 Task: Find connections with filter location Fuyu with filter topic #houseforsalewith filter profile language French with filter current company SGX Group with filter school Pillai College of Arts,Commerce and Science with filter industry Nanotechnology Research with filter service category Commercial Insurance with filter keywords title Administrator
Action: Mouse moved to (640, 74)
Screenshot: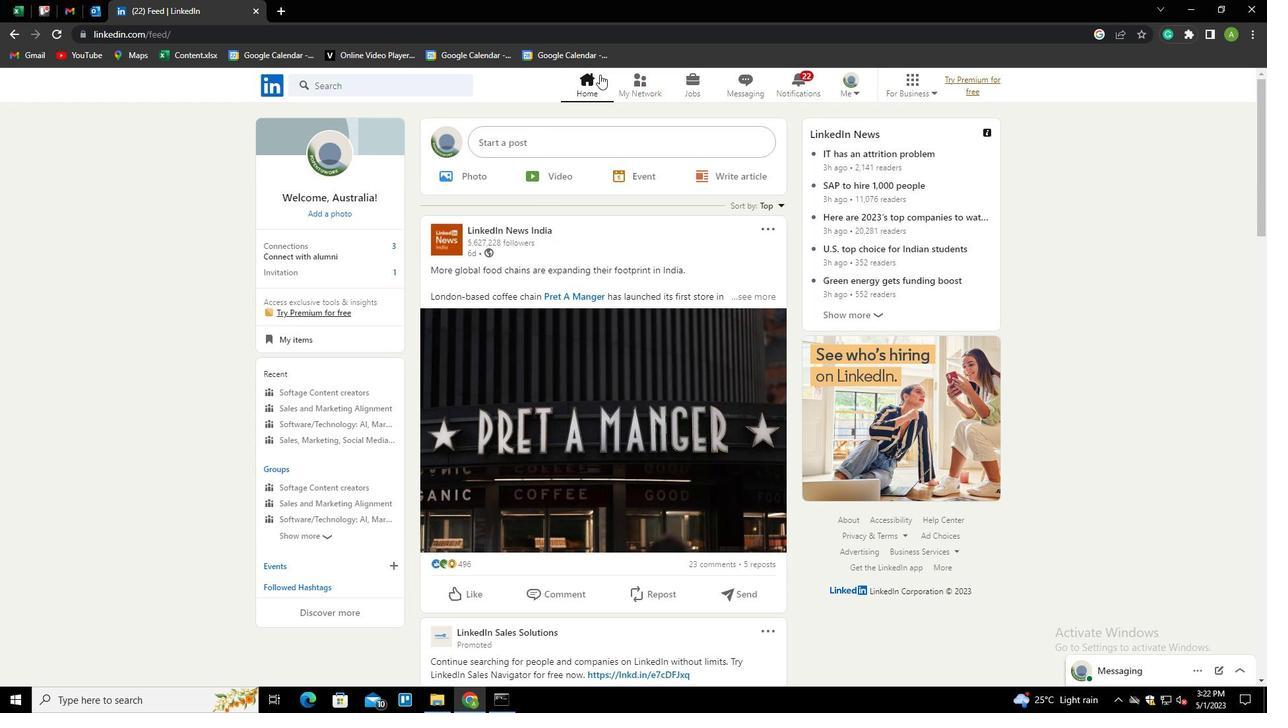 
Action: Mouse pressed left at (640, 74)
Screenshot: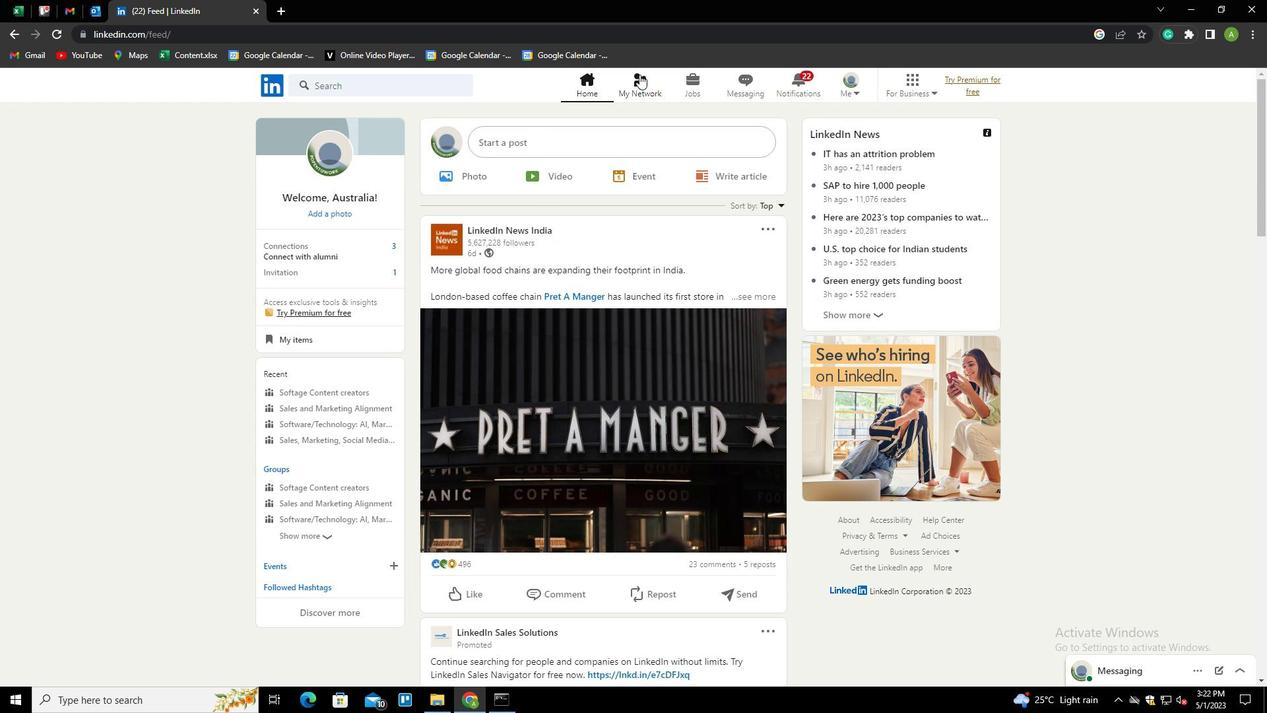 
Action: Mouse moved to (338, 154)
Screenshot: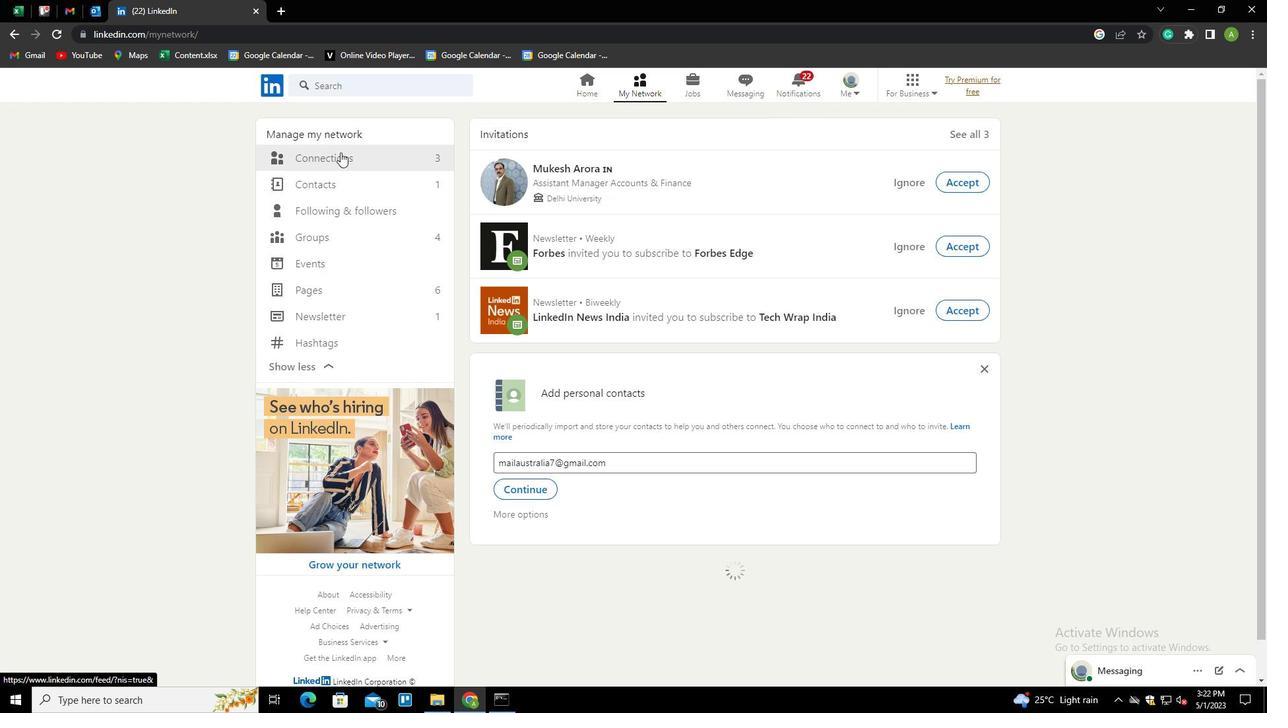 
Action: Mouse pressed left at (338, 154)
Screenshot: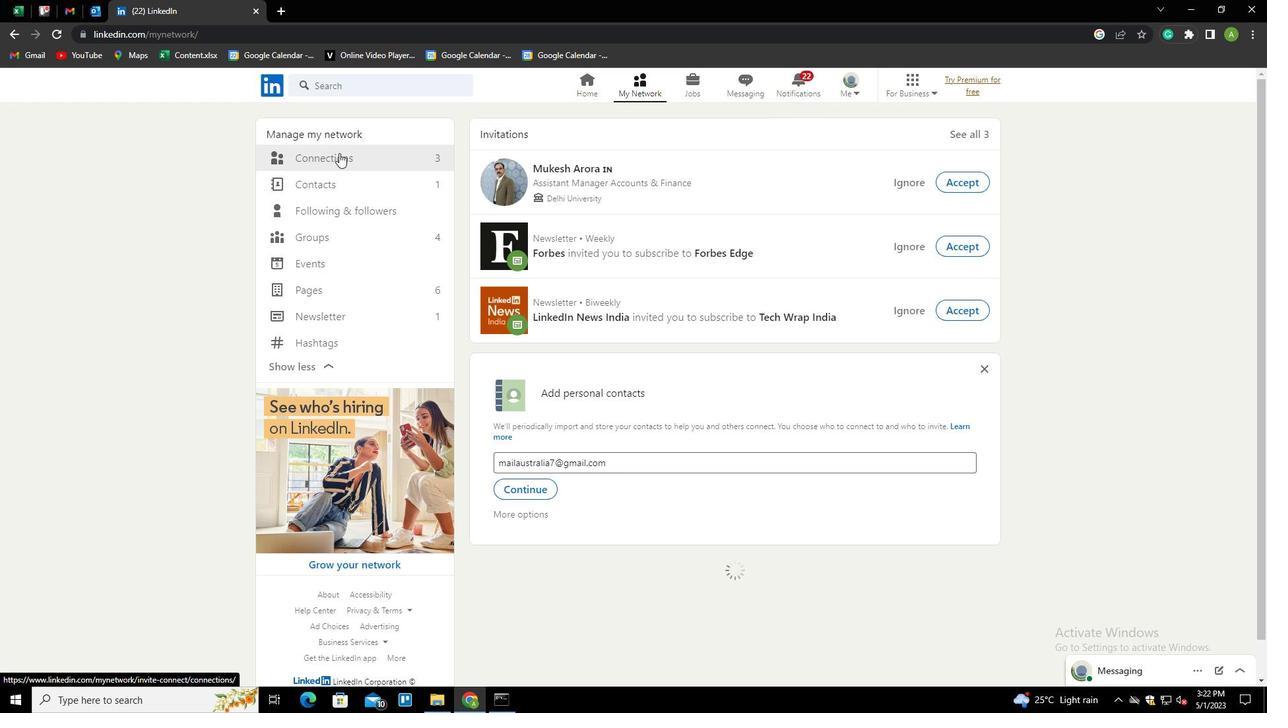 
Action: Mouse moved to (707, 159)
Screenshot: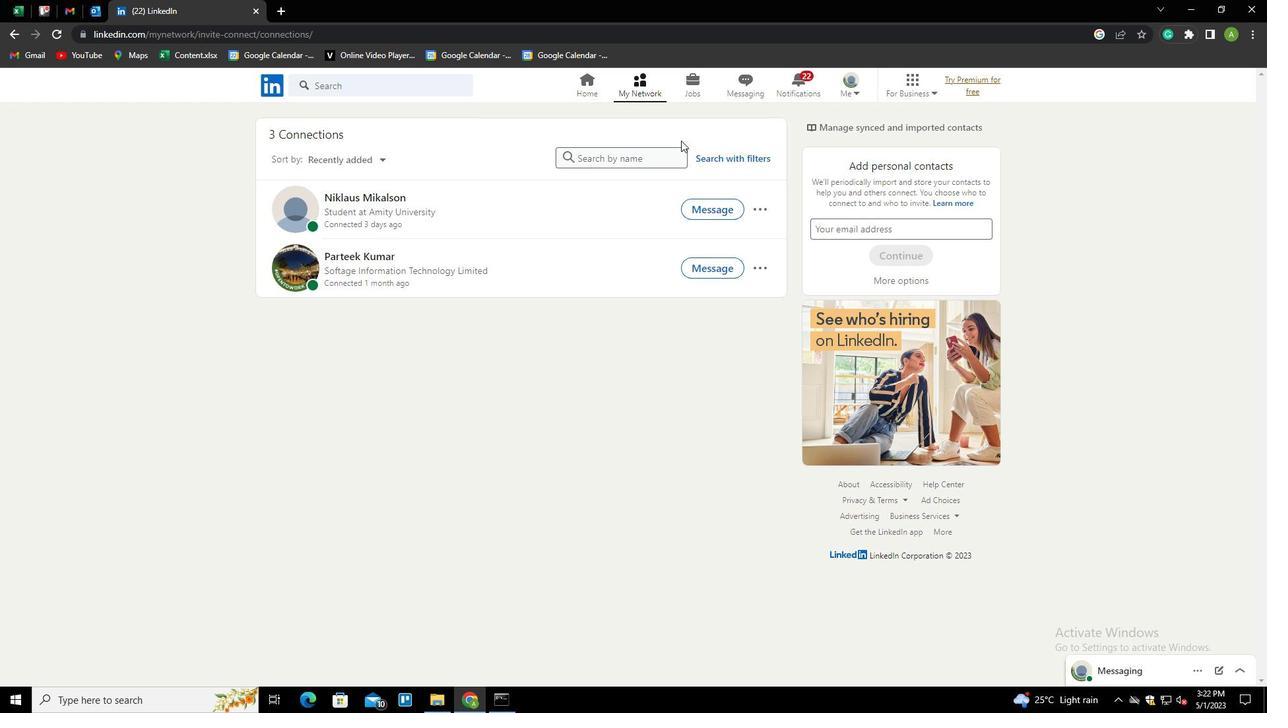 
Action: Mouse pressed left at (707, 159)
Screenshot: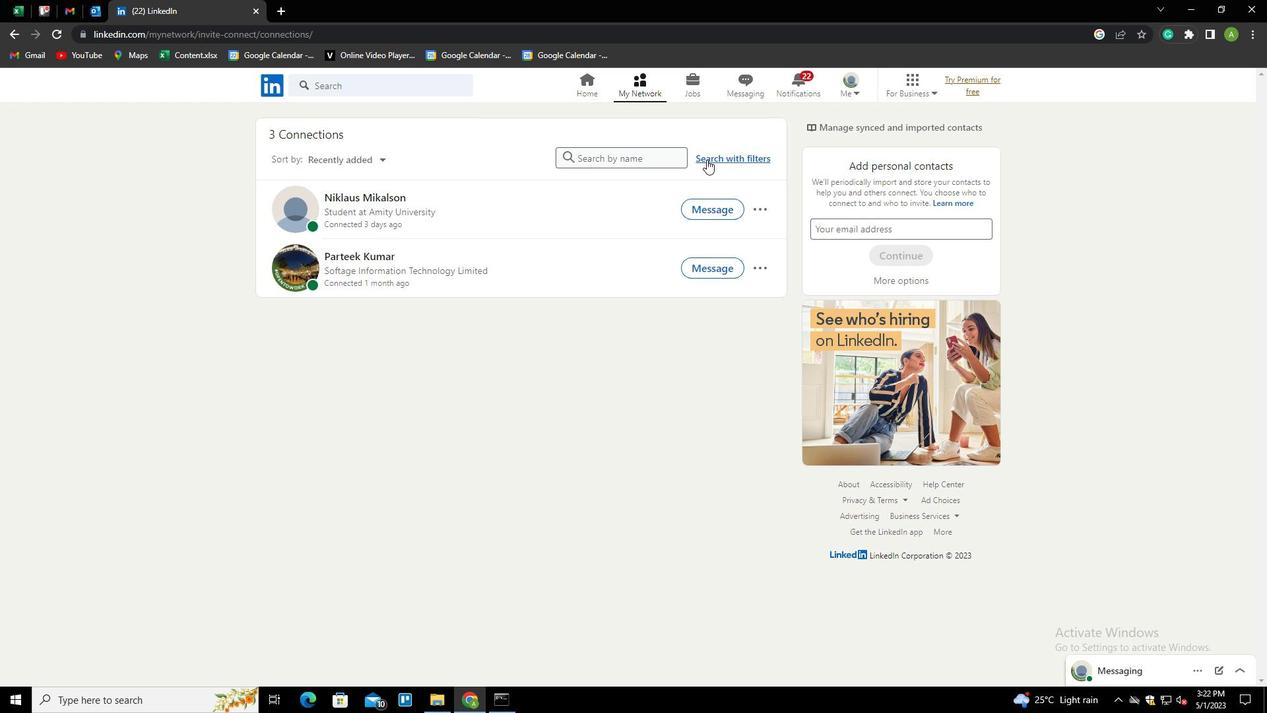 
Action: Mouse moved to (673, 118)
Screenshot: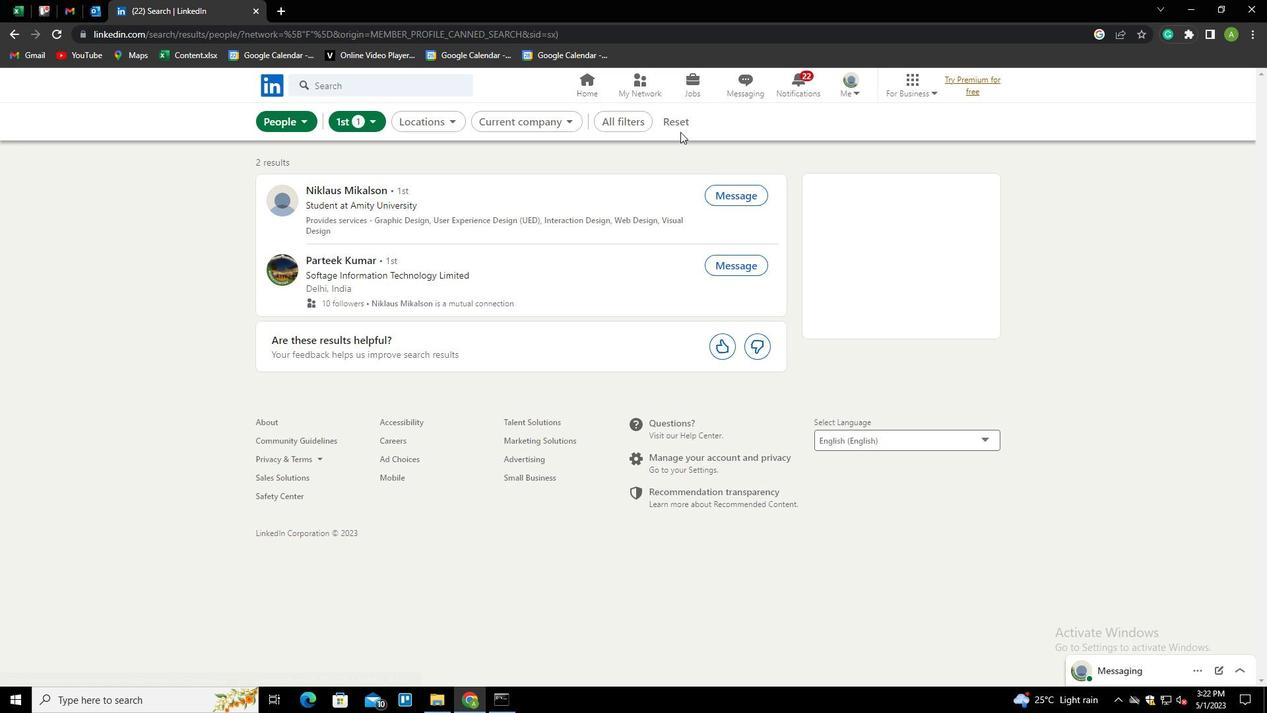 
Action: Mouse pressed left at (673, 118)
Screenshot: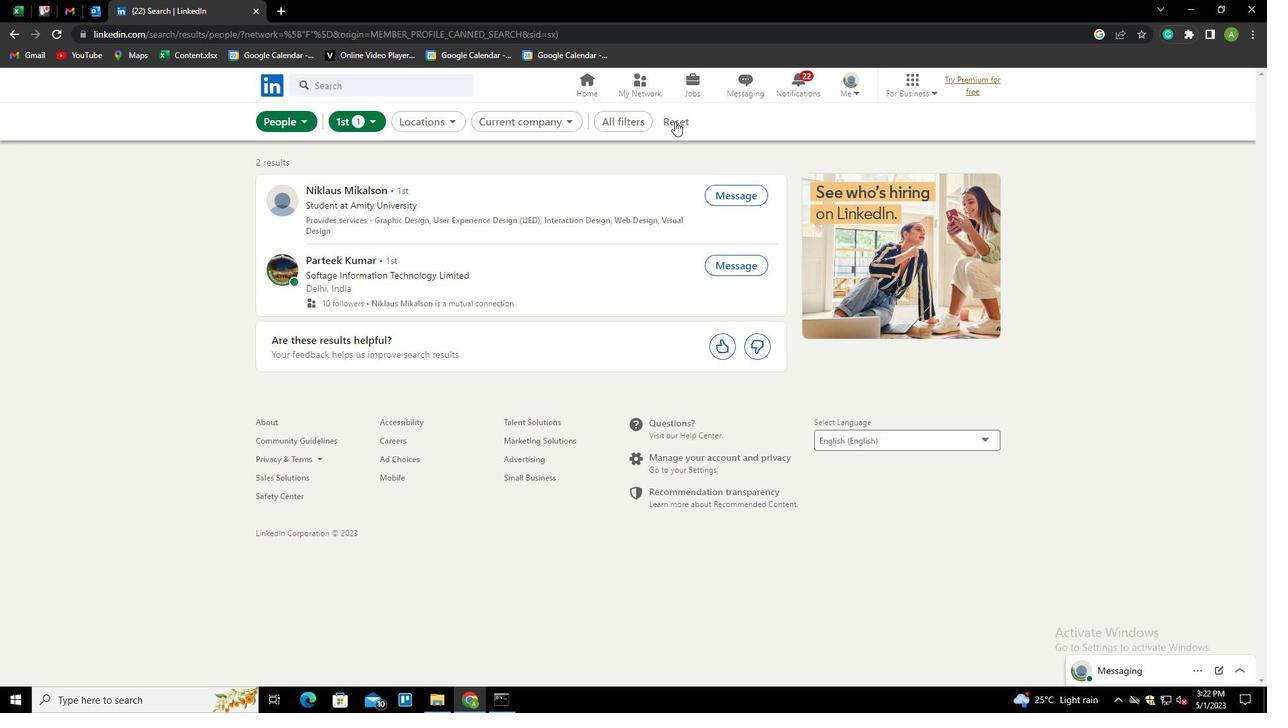 
Action: Mouse moved to (670, 119)
Screenshot: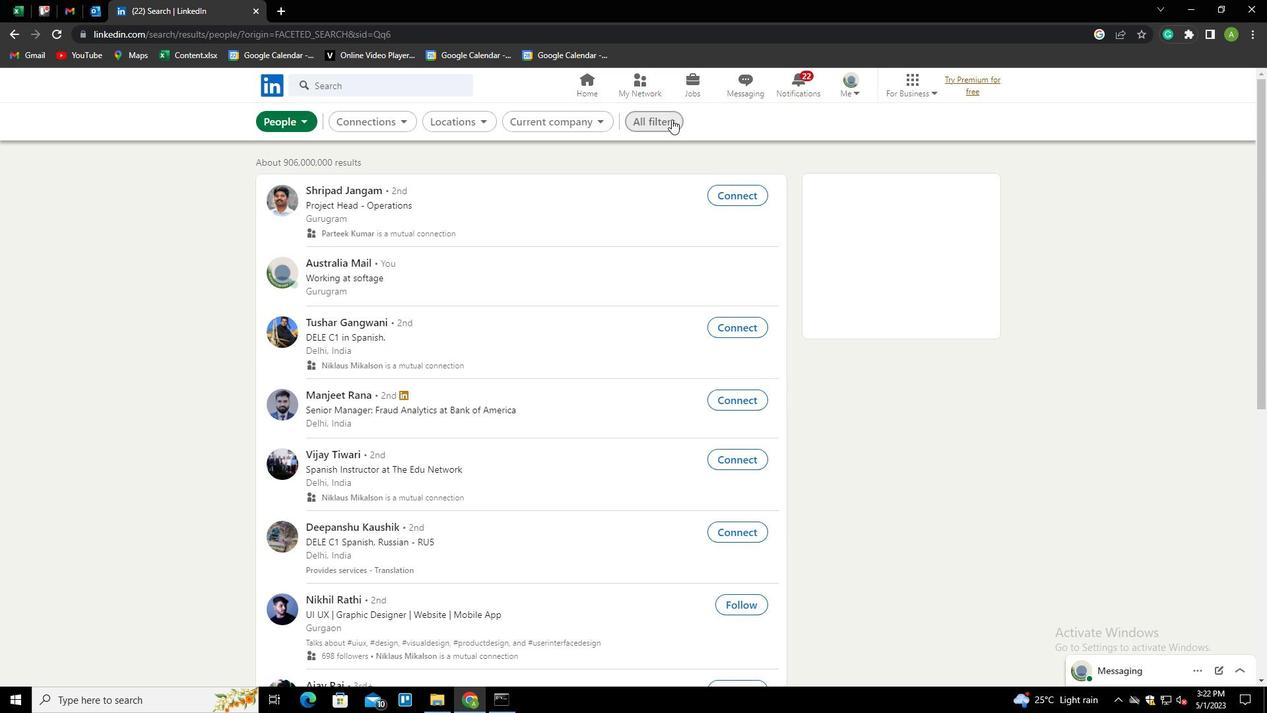 
Action: Mouse pressed left at (670, 119)
Screenshot: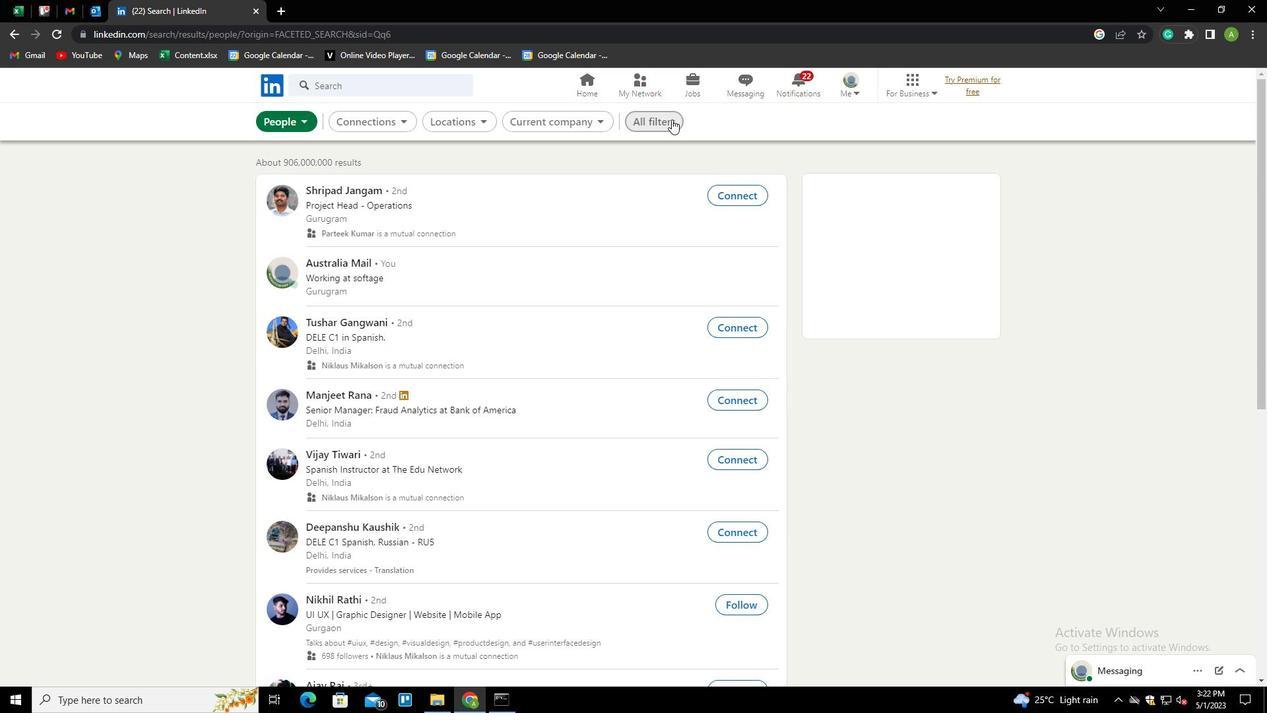 
Action: Mouse moved to (1004, 343)
Screenshot: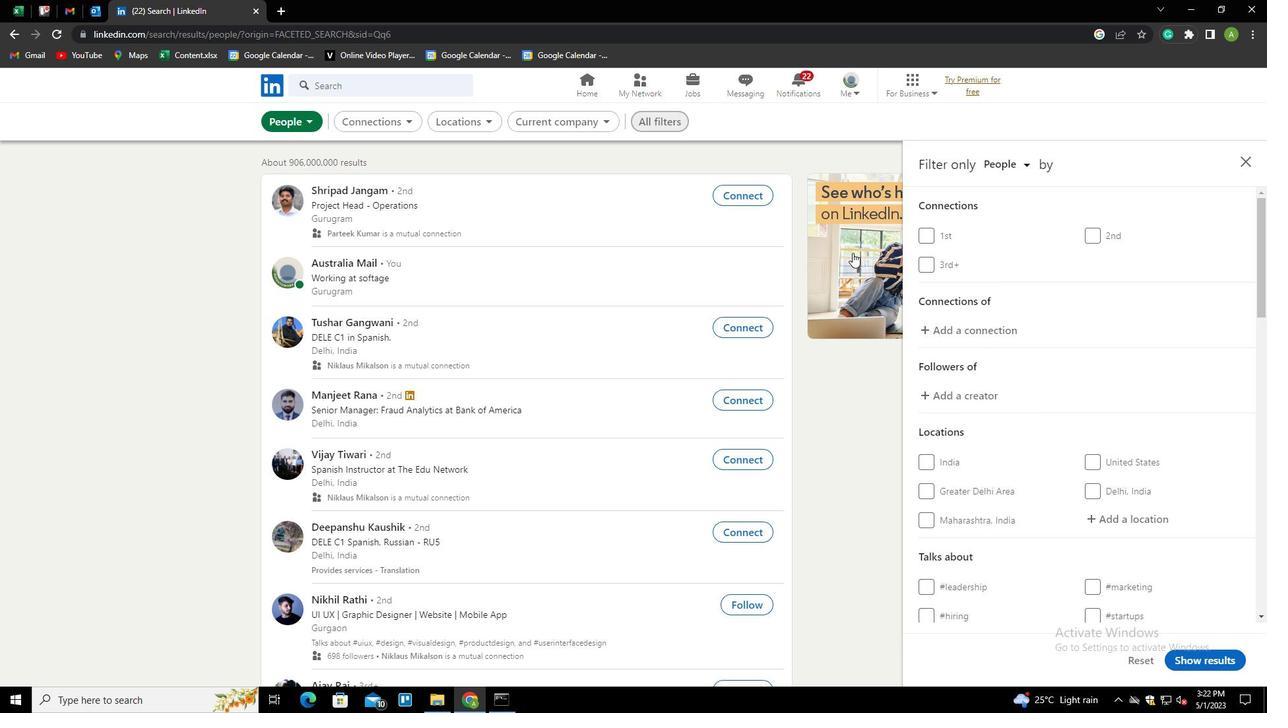 
Action: Mouse scrolled (1004, 342) with delta (0, 0)
Screenshot: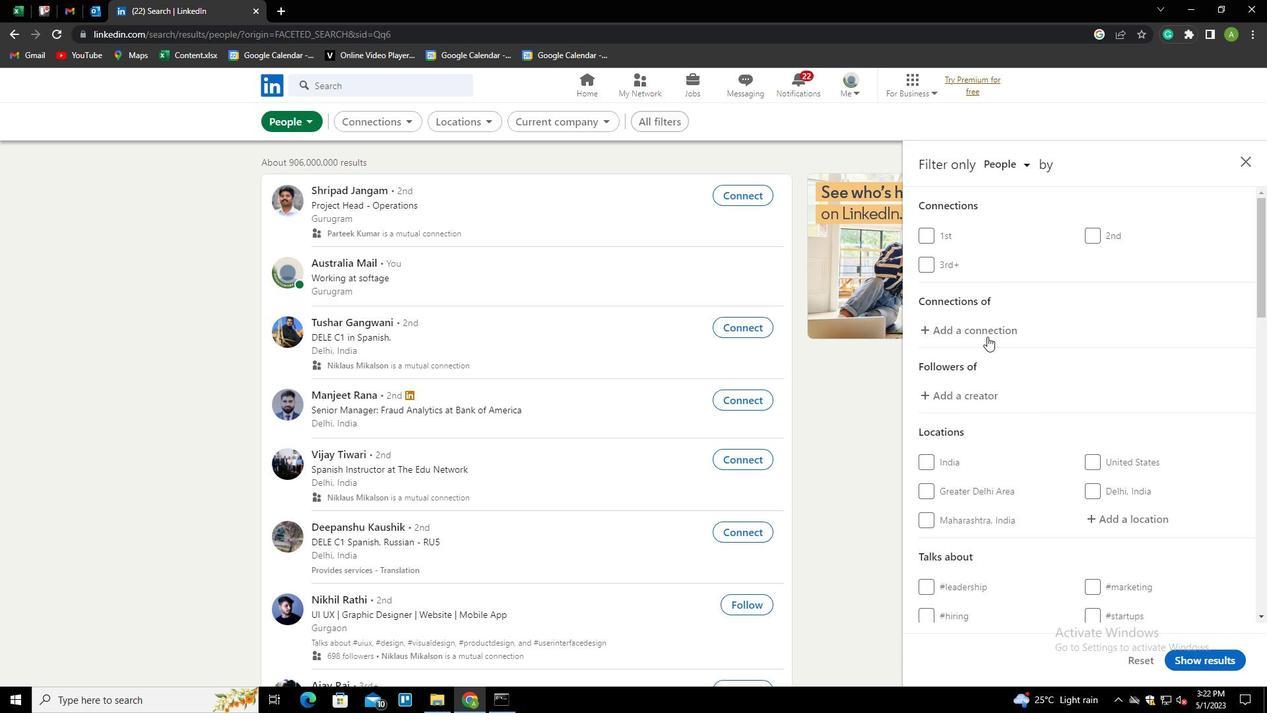 
Action: Mouse moved to (1108, 454)
Screenshot: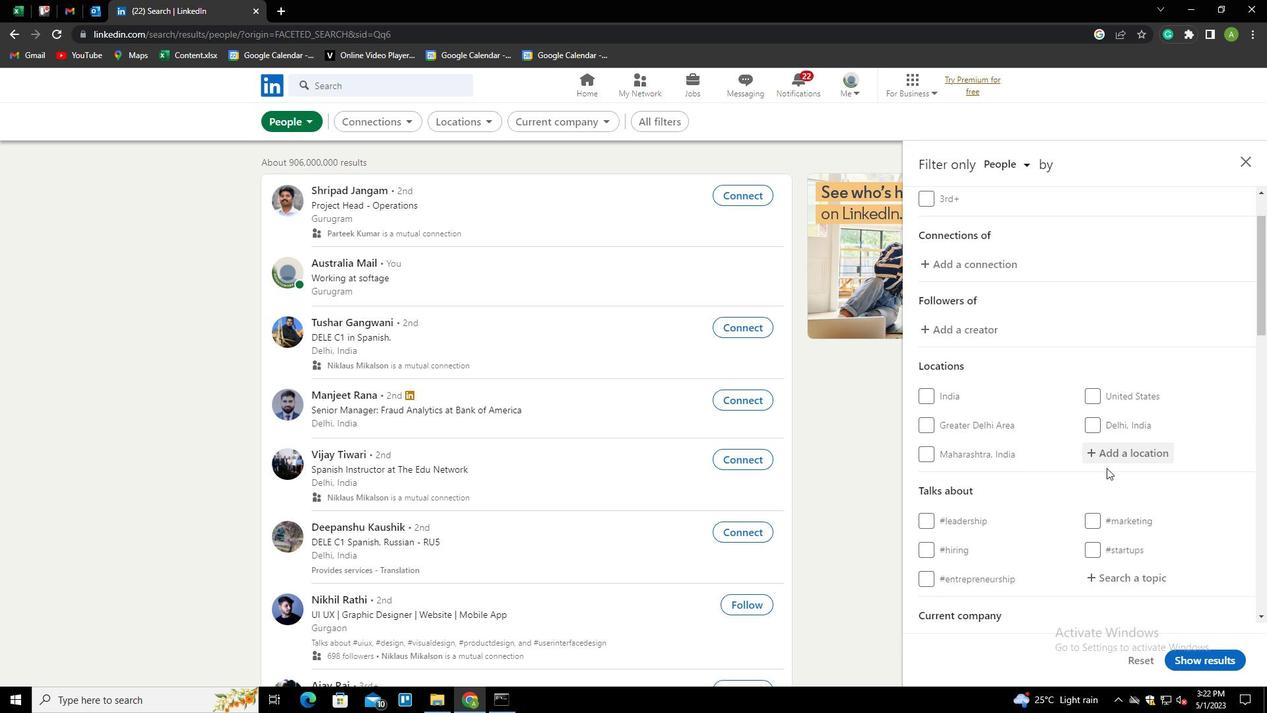 
Action: Mouse pressed left at (1108, 454)
Screenshot: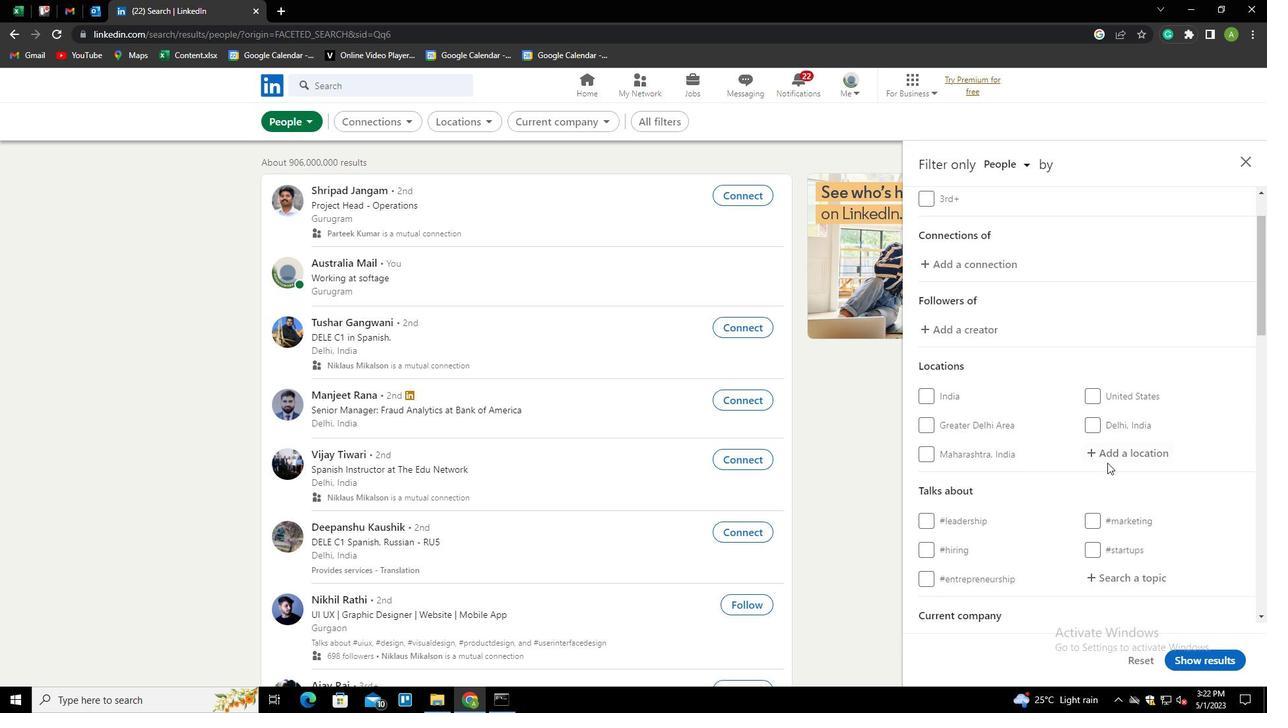 
Action: Key pressed <Key.shift>FUYU
Screenshot: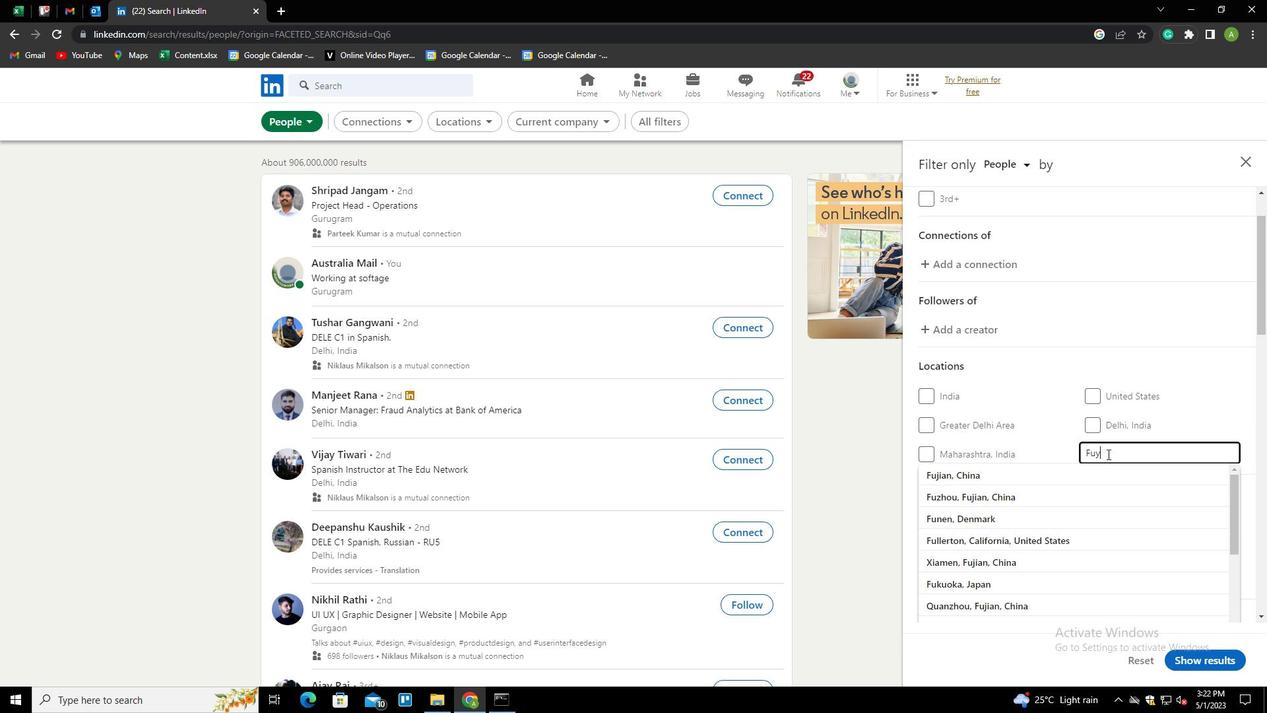 
Action: Mouse moved to (1114, 579)
Screenshot: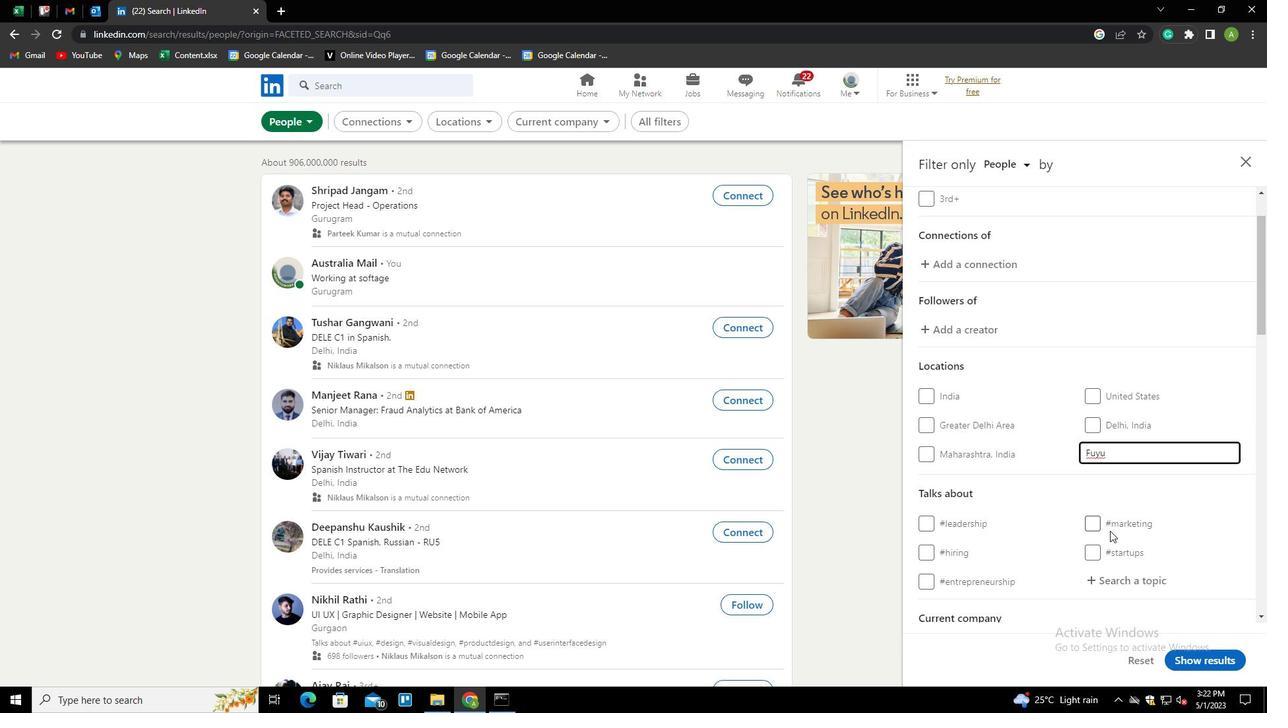 
Action: Mouse pressed left at (1114, 579)
Screenshot: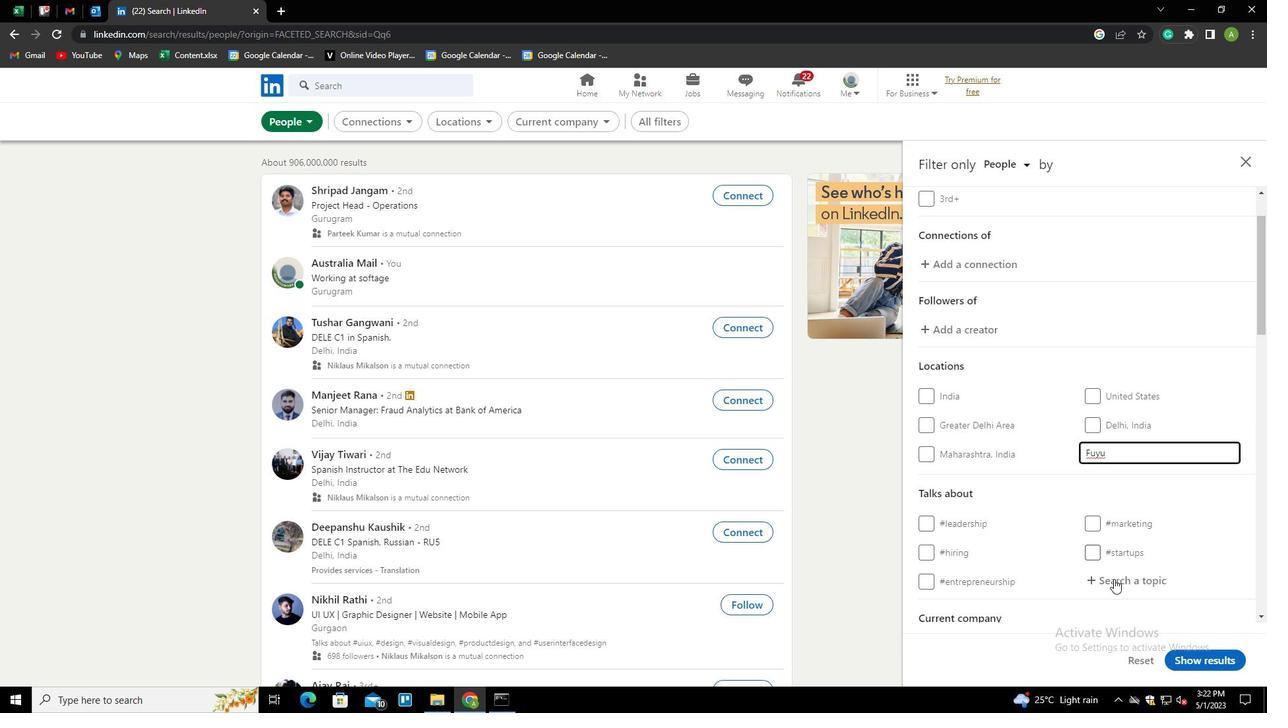 
Action: Mouse pressed left at (1114, 579)
Screenshot: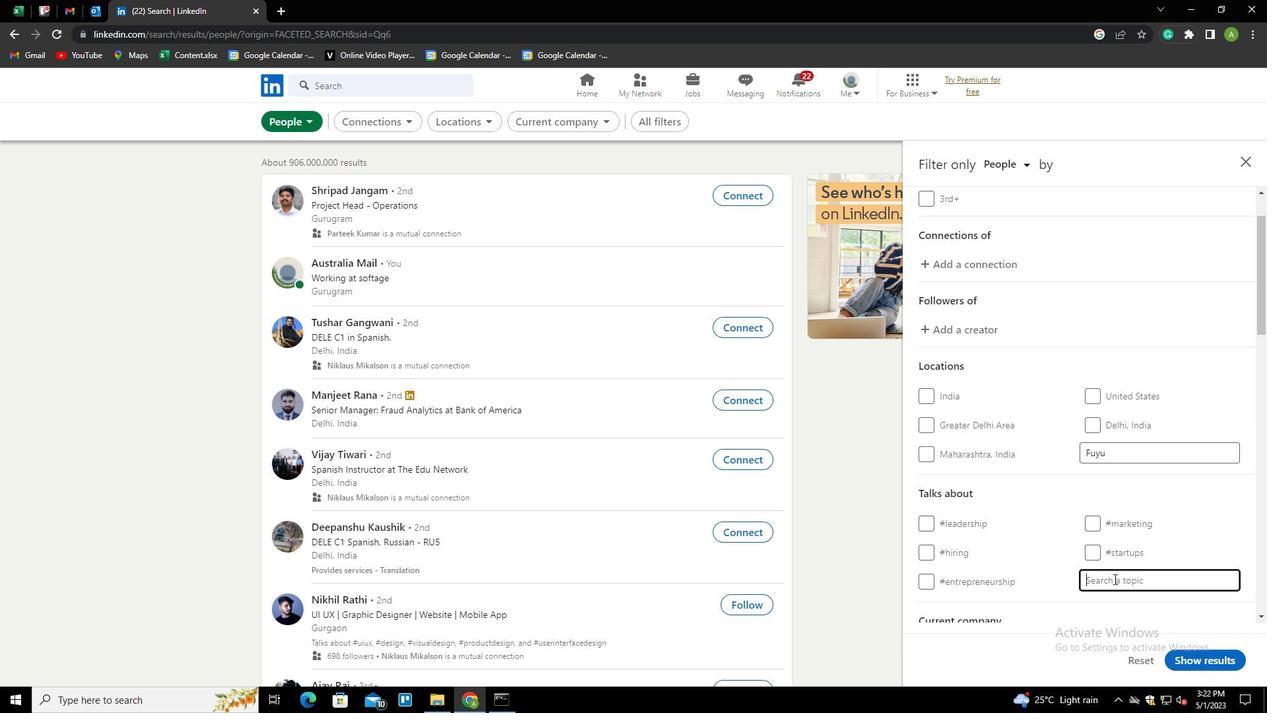 
Action: Key pressed HOUSEFOR<Key.space><Key.backspace>SA<Key.down>
Screenshot: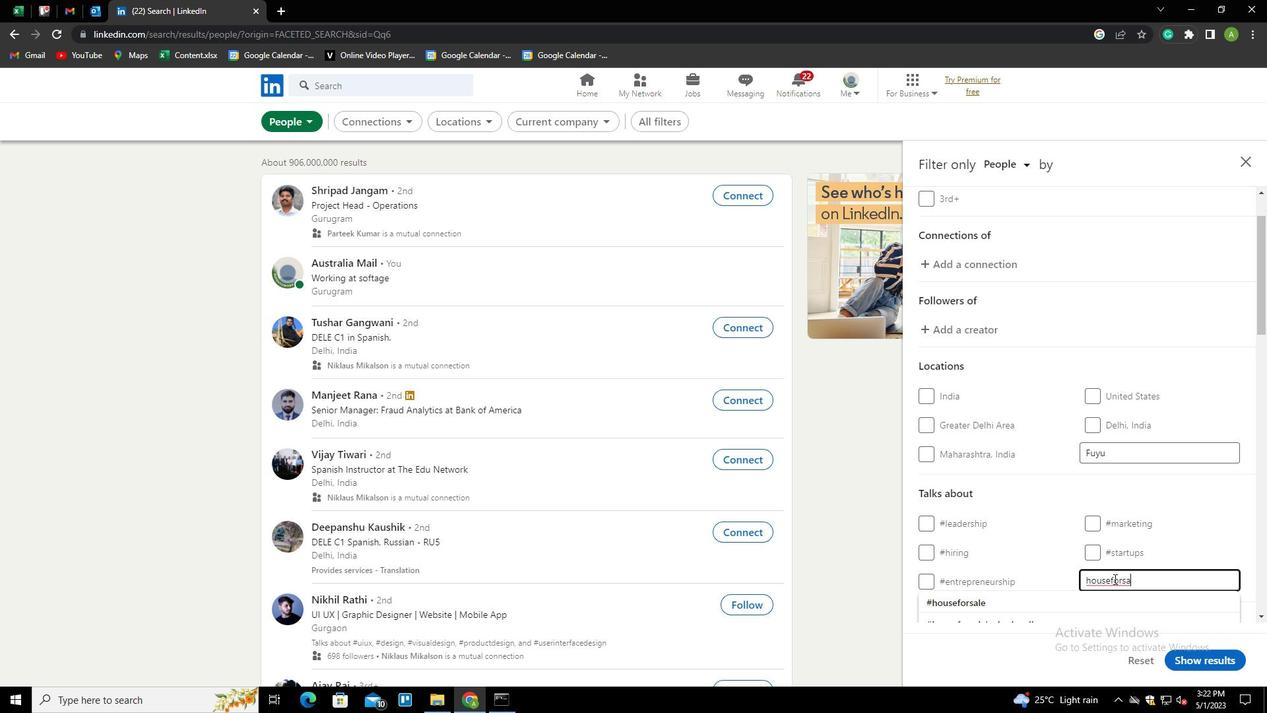 
Action: Mouse moved to (1154, 447)
Screenshot: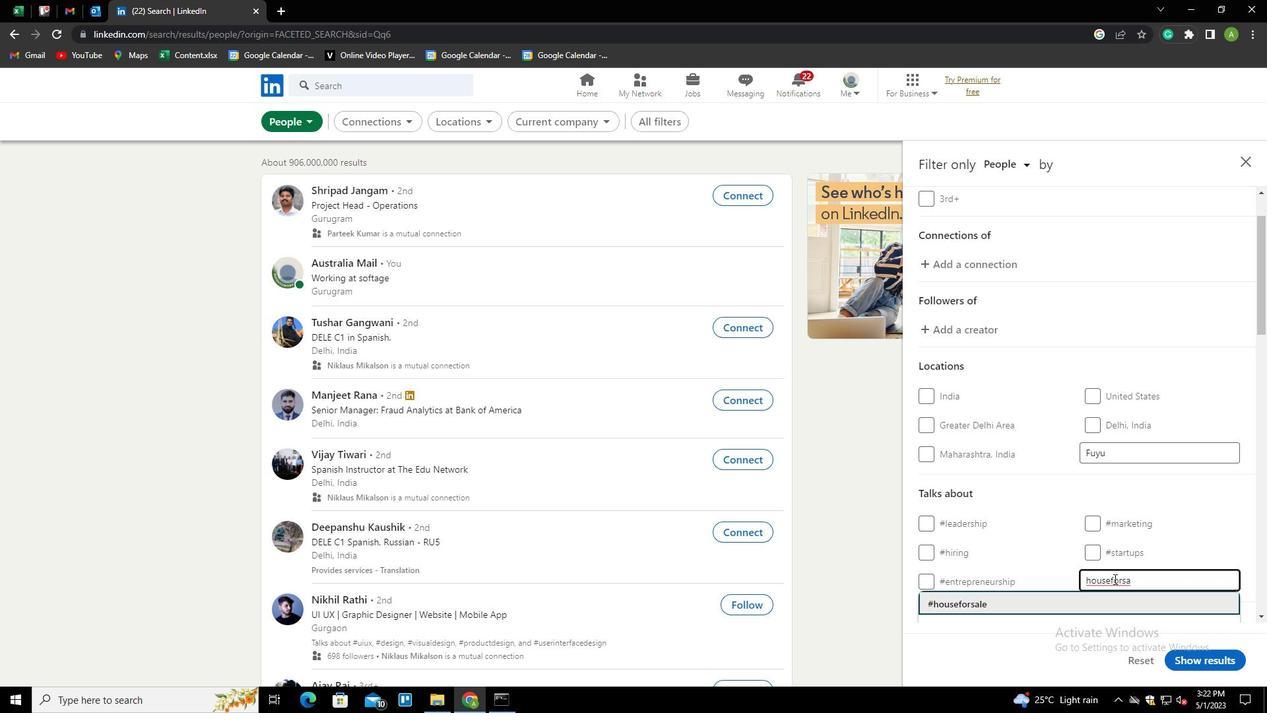 
Action: Mouse scrolled (1154, 446) with delta (0, 0)
Screenshot: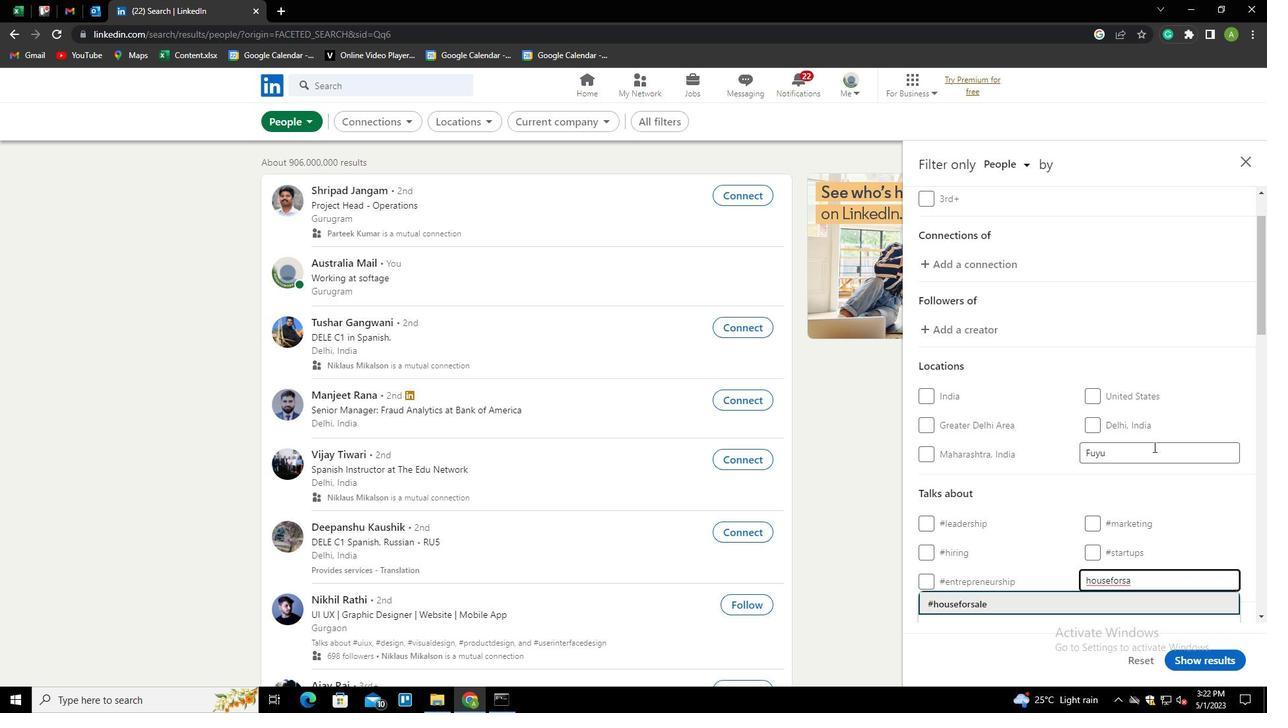 
Action: Mouse scrolled (1154, 446) with delta (0, 0)
Screenshot: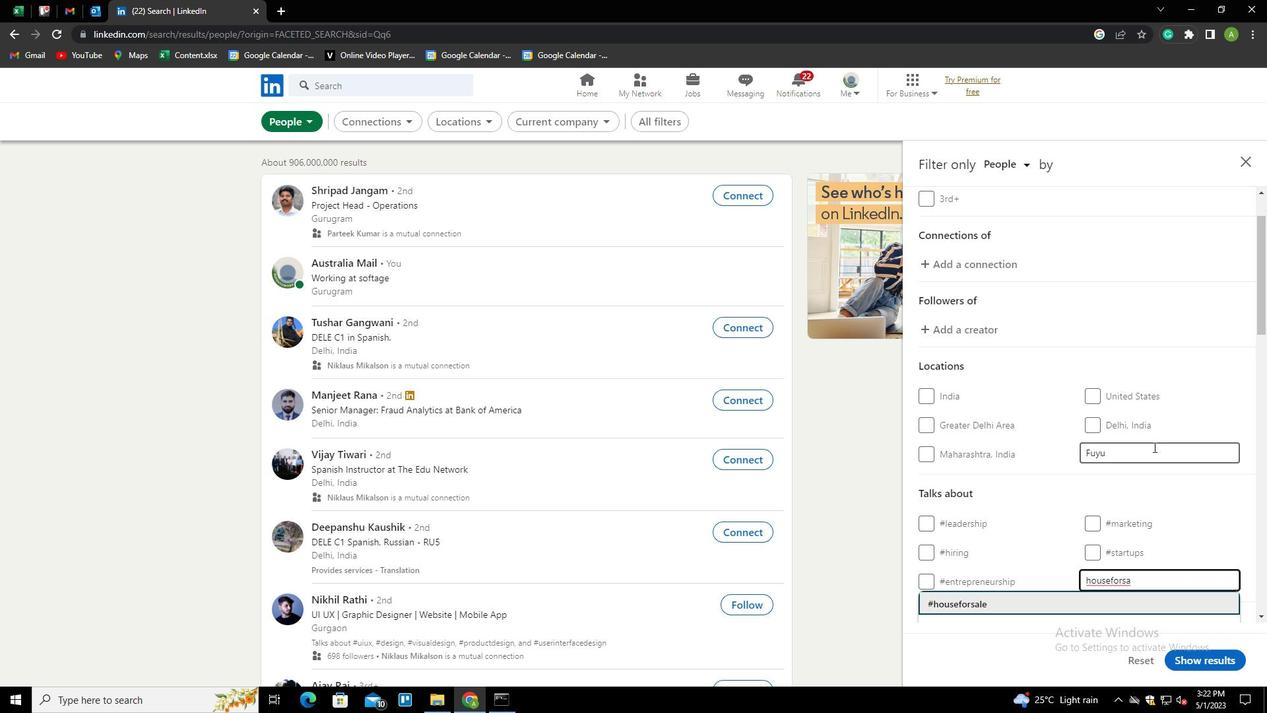 
Action: Key pressed <Key.enter>
Screenshot: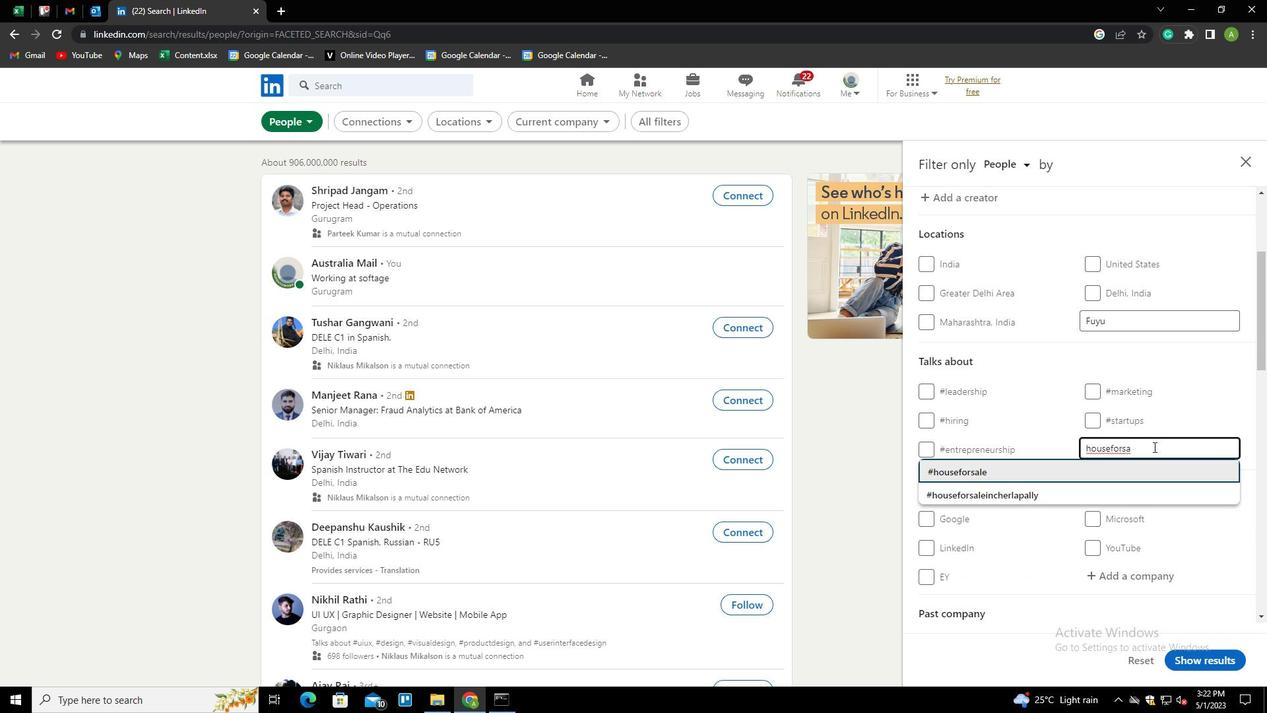 
Action: Mouse scrolled (1154, 446) with delta (0, 0)
Screenshot: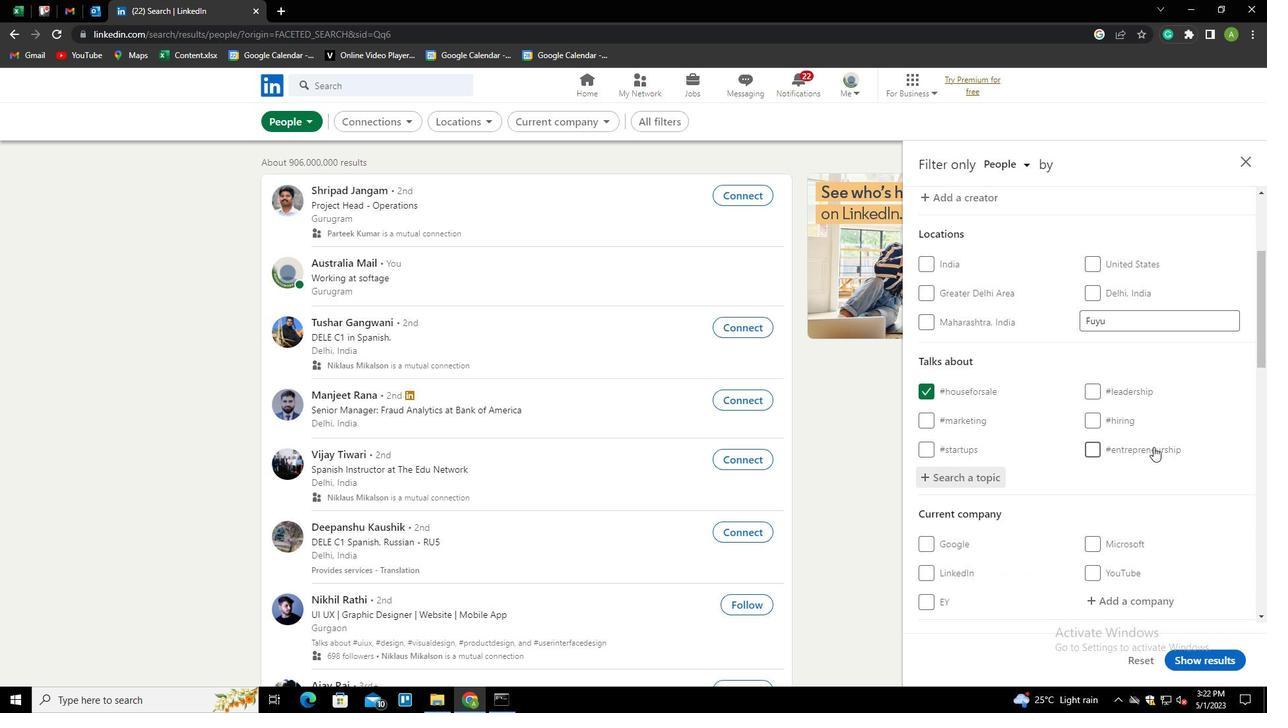 
Action: Mouse scrolled (1154, 446) with delta (0, 0)
Screenshot: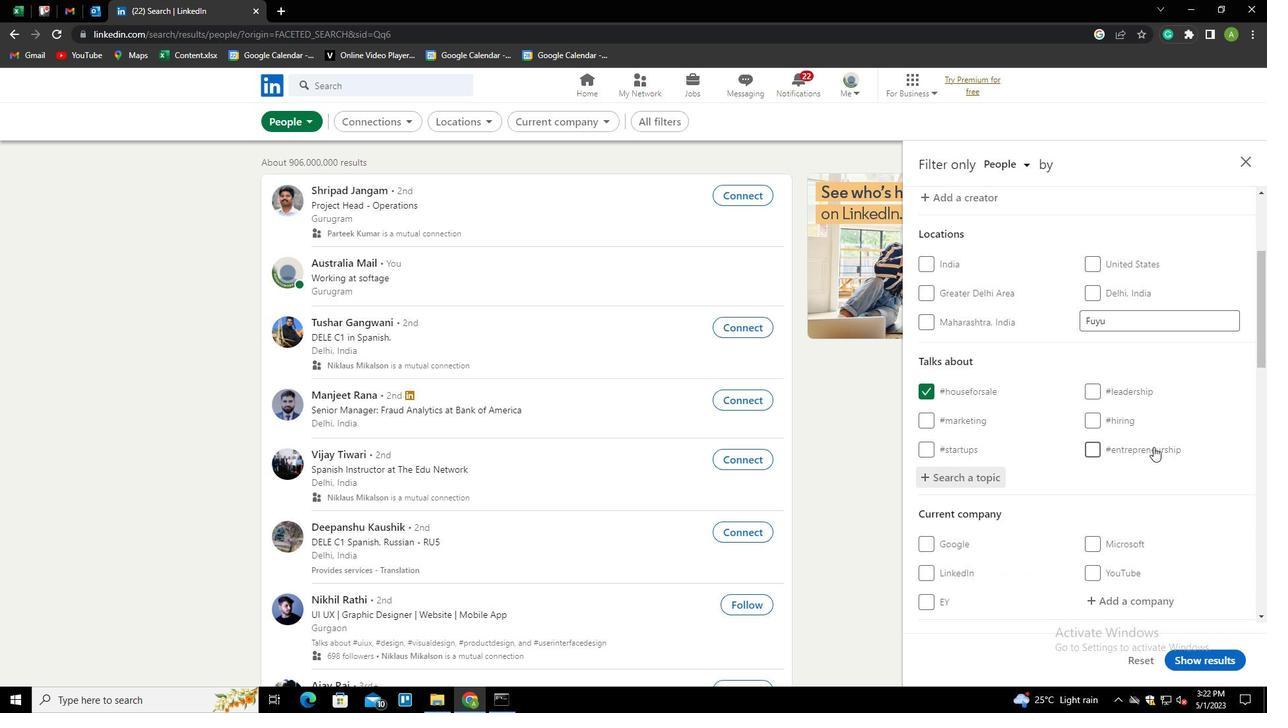 
Action: Mouse scrolled (1154, 446) with delta (0, 0)
Screenshot: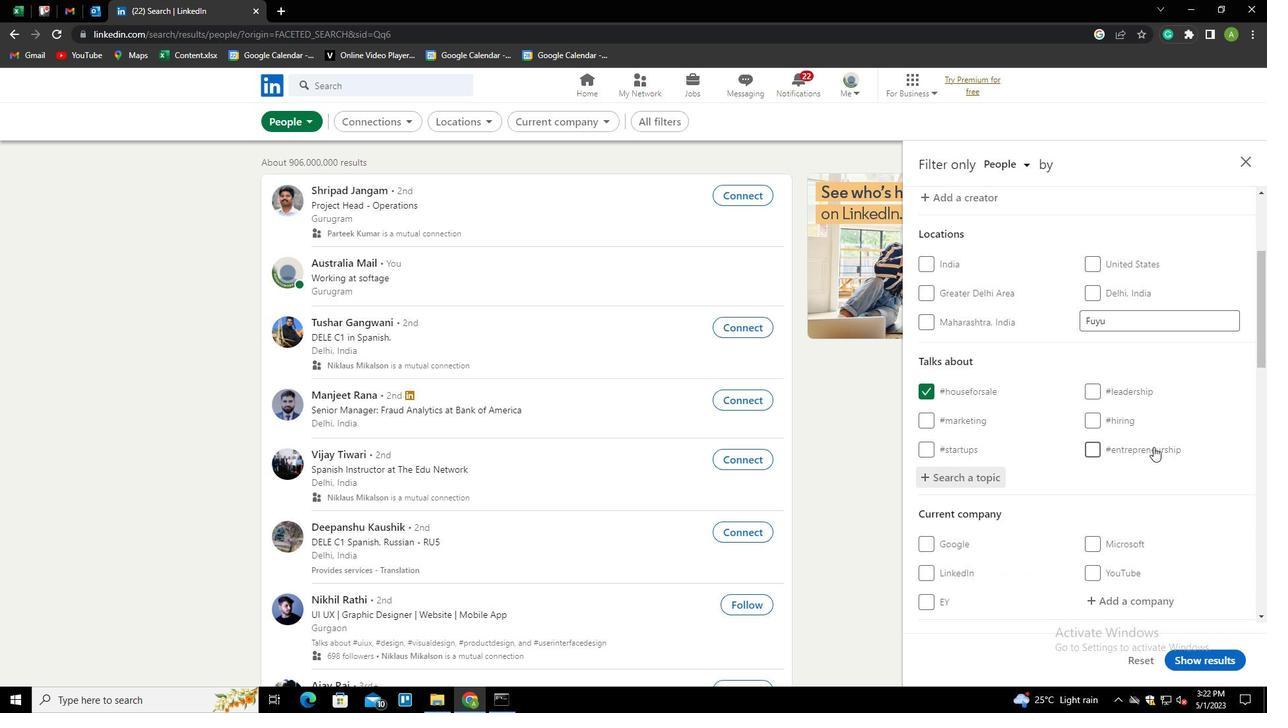 
Action: Mouse scrolled (1154, 446) with delta (0, 0)
Screenshot: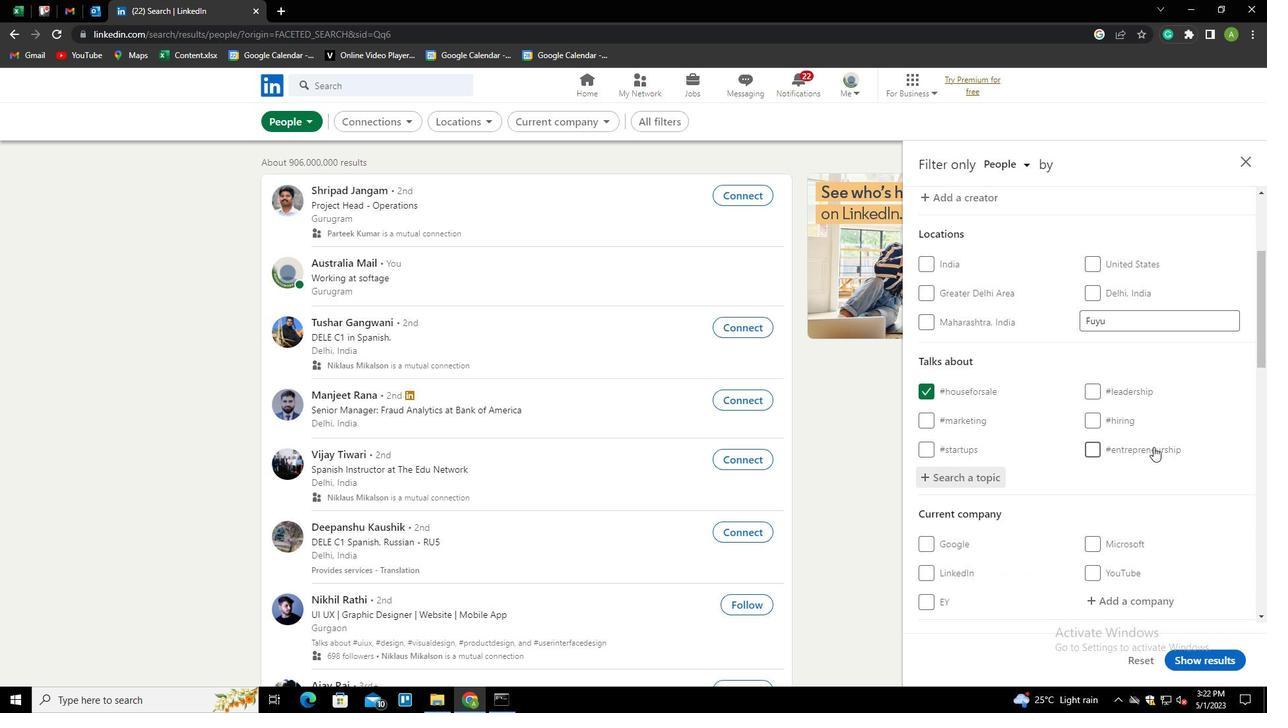 
Action: Mouse scrolled (1154, 446) with delta (0, 0)
Screenshot: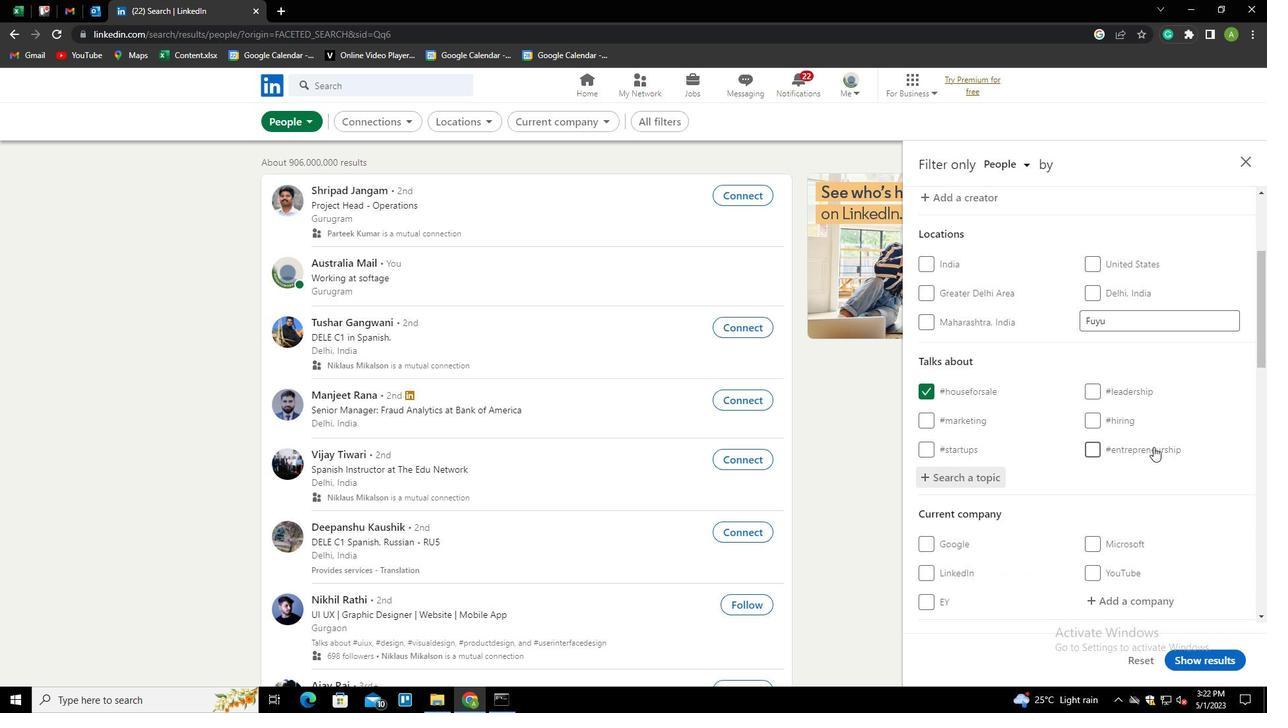 
Action: Mouse scrolled (1154, 446) with delta (0, 0)
Screenshot: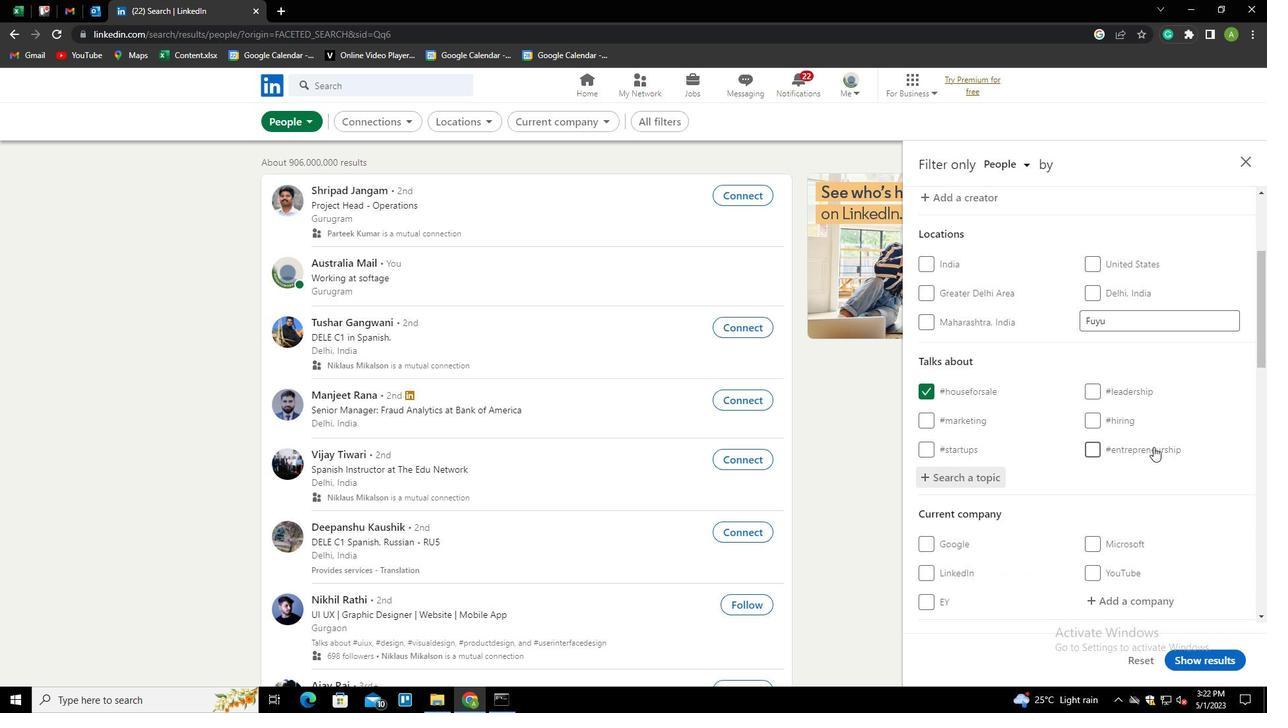 
Action: Mouse scrolled (1154, 446) with delta (0, 0)
Screenshot: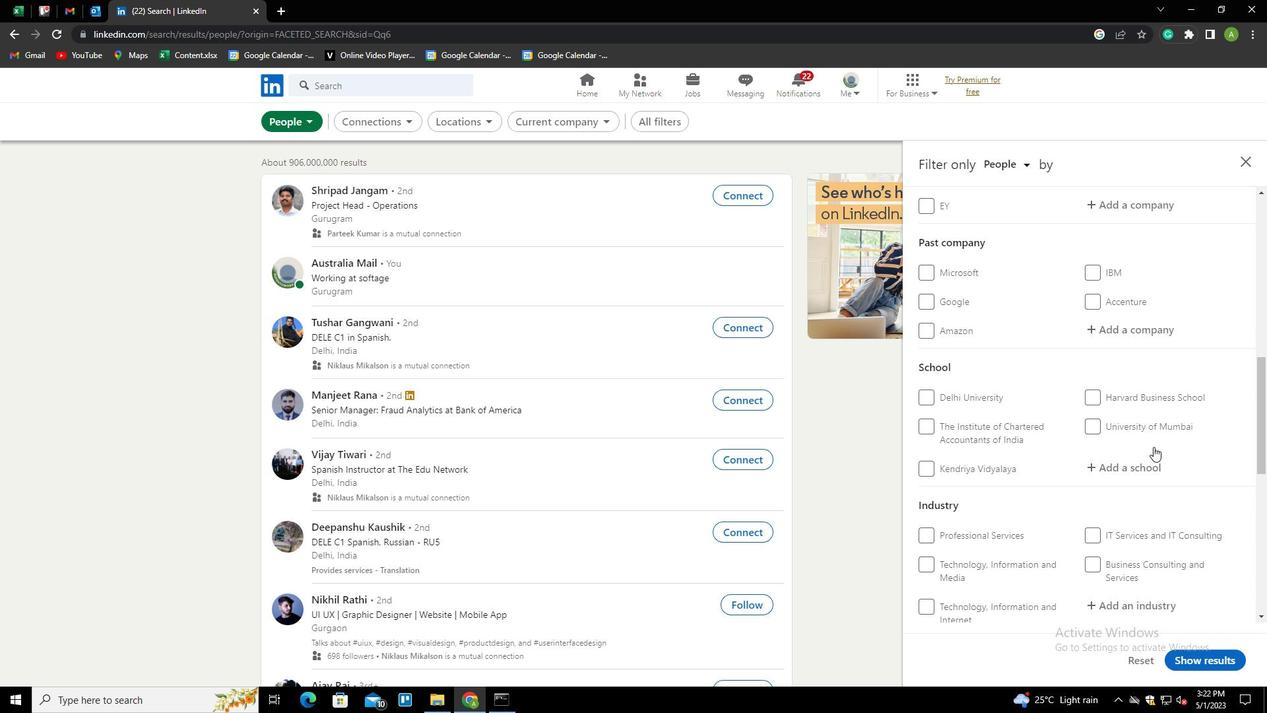 
Action: Mouse scrolled (1154, 446) with delta (0, 0)
Screenshot: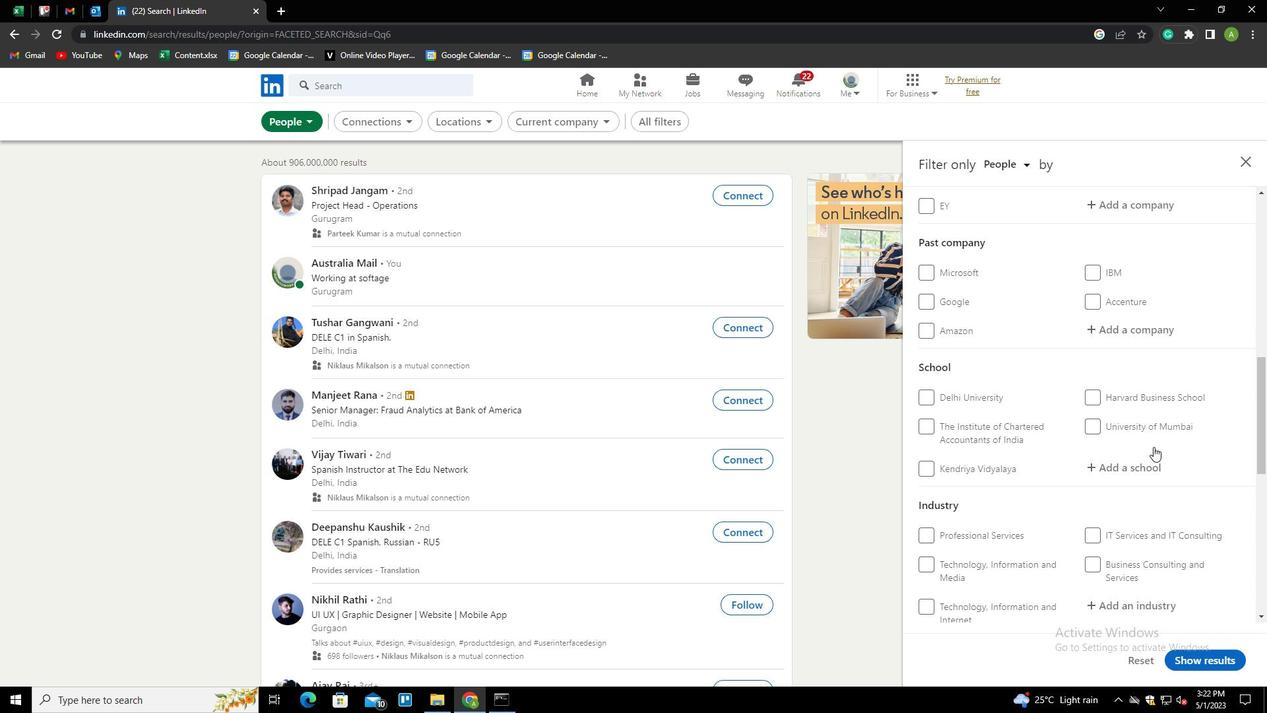 
Action: Mouse scrolled (1154, 446) with delta (0, 0)
Screenshot: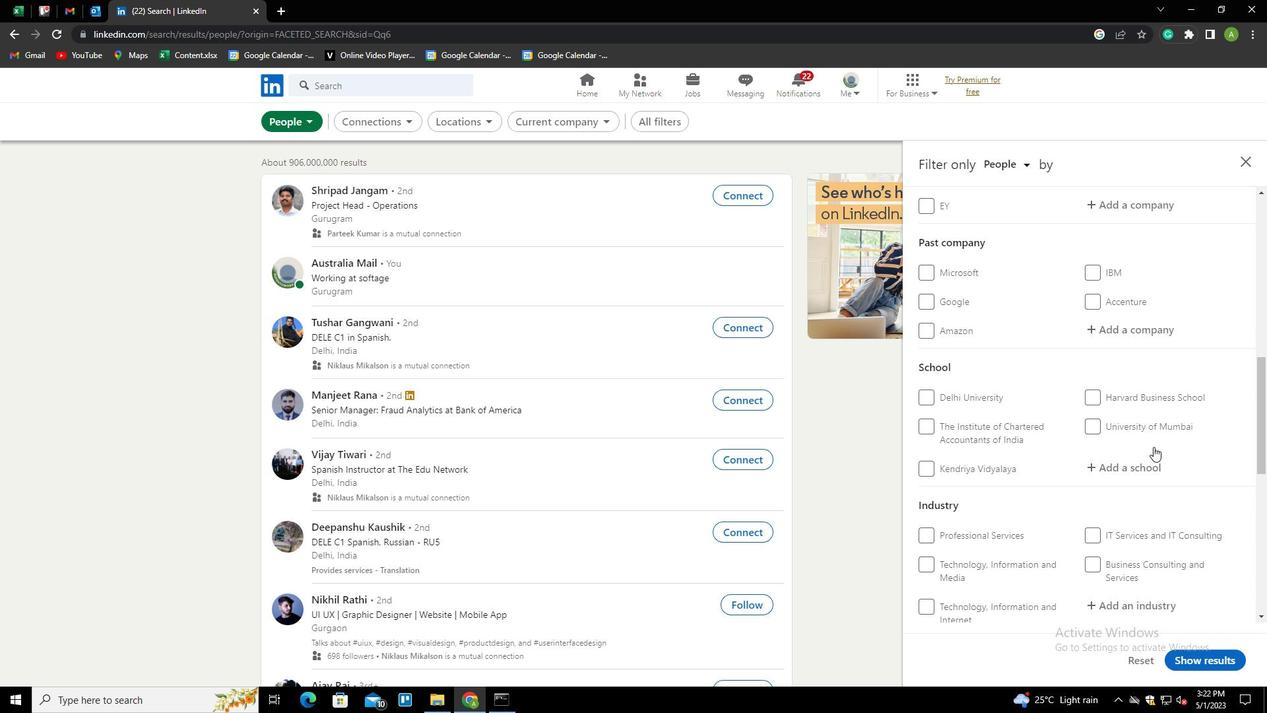 
Action: Mouse scrolled (1154, 446) with delta (0, 0)
Screenshot: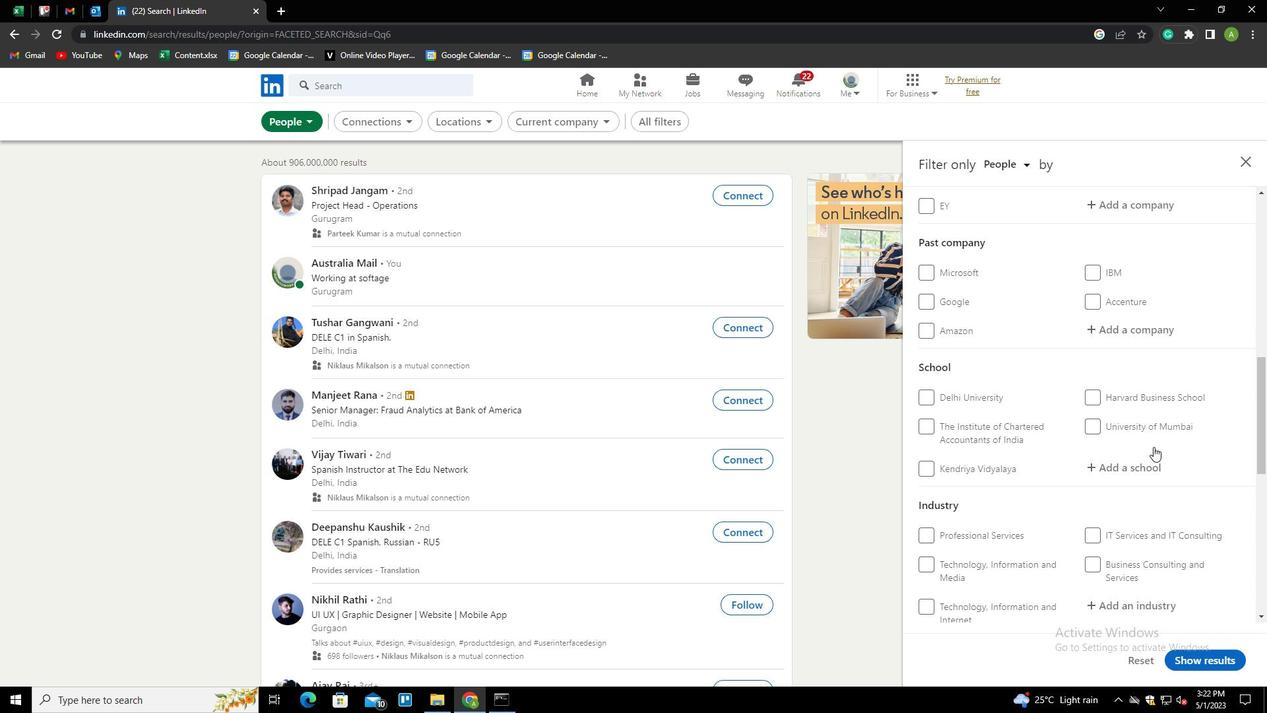 
Action: Mouse scrolled (1154, 446) with delta (0, 0)
Screenshot: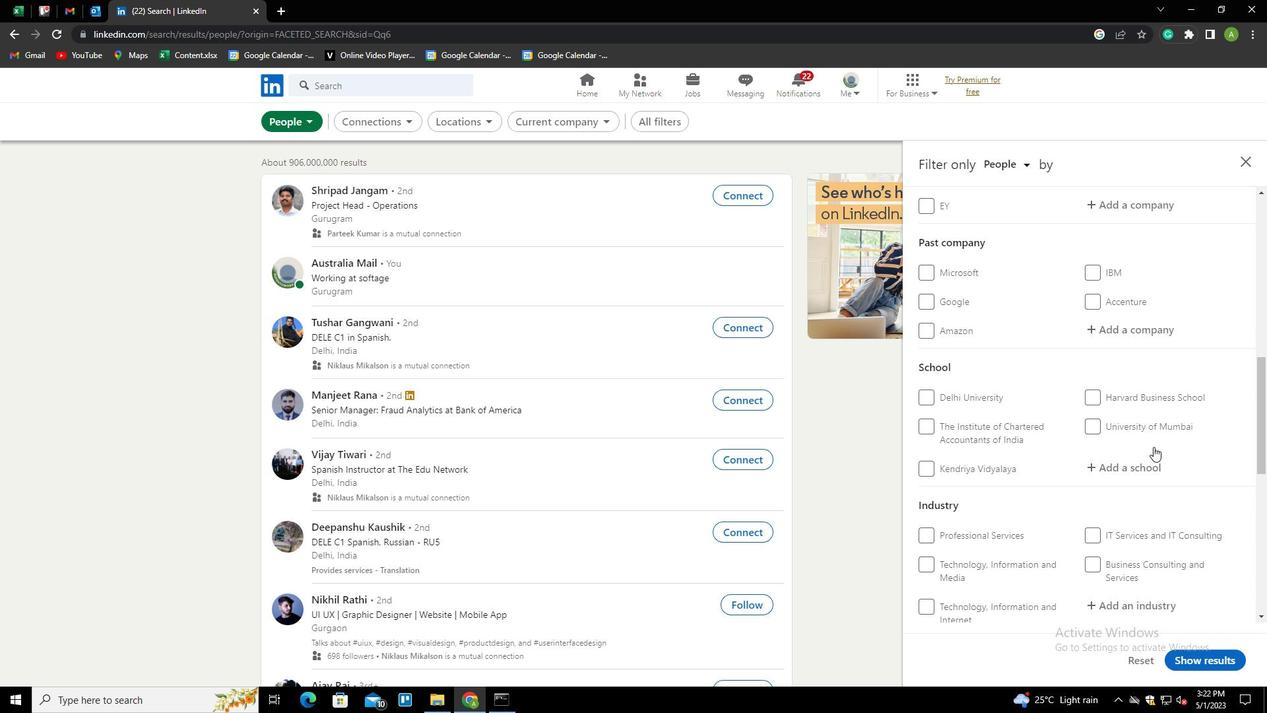 
Action: Mouse scrolled (1154, 446) with delta (0, 0)
Screenshot: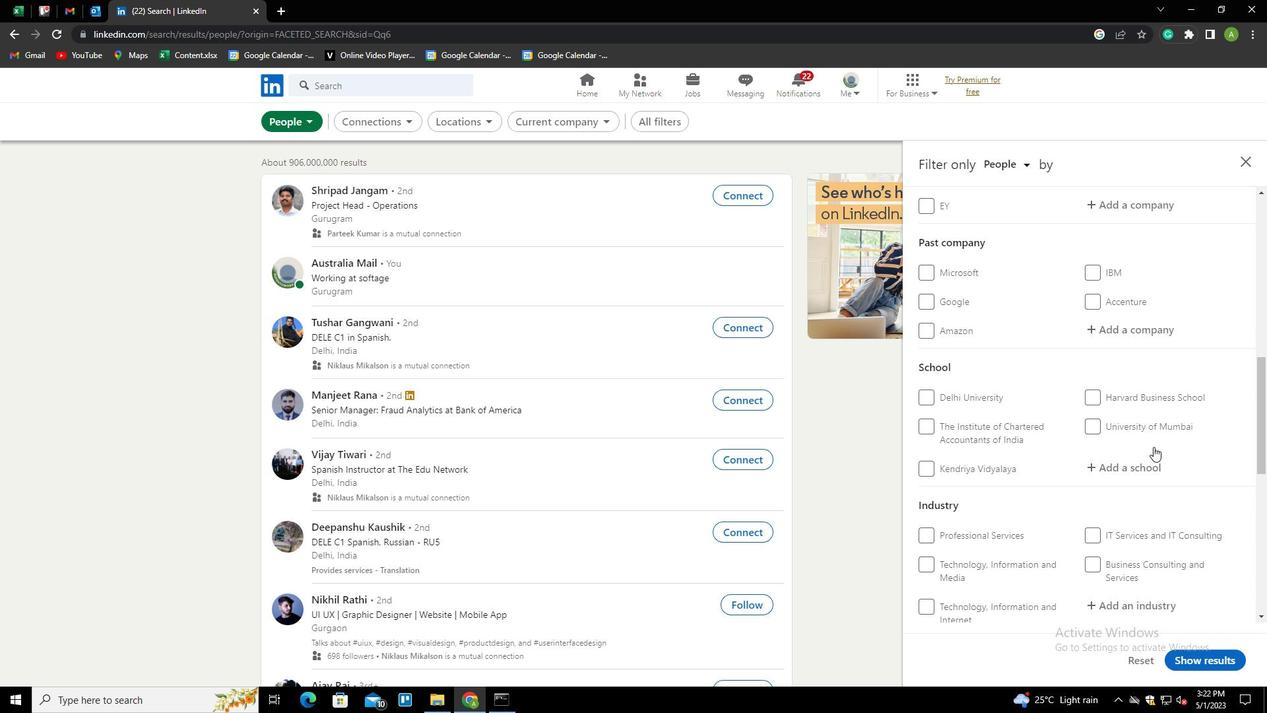 
Action: Mouse moved to (1102, 290)
Screenshot: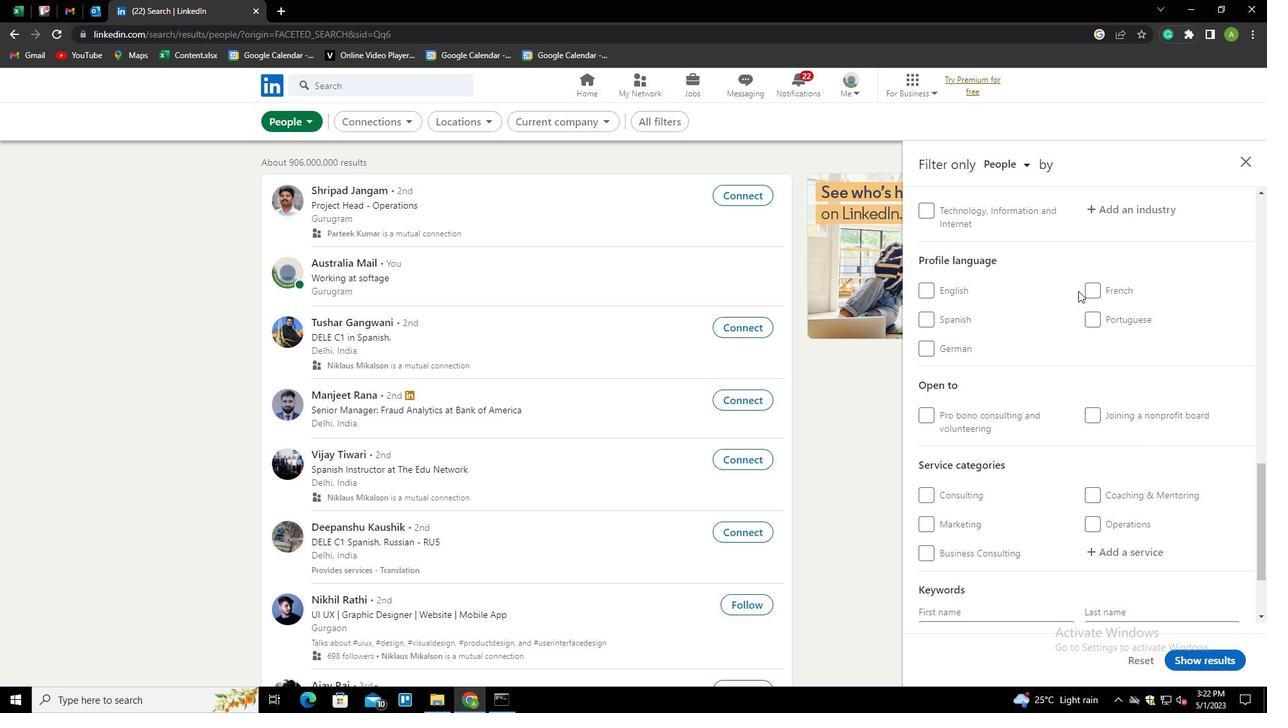 
Action: Mouse pressed left at (1102, 290)
Screenshot: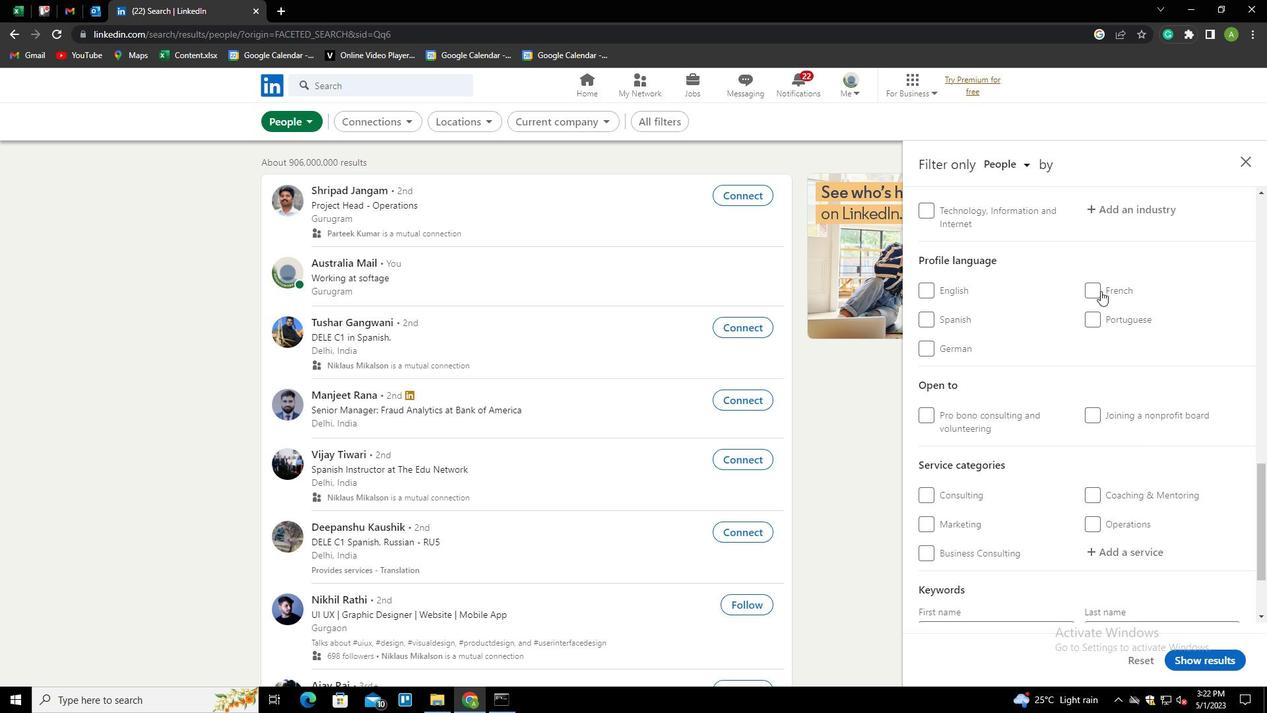 
Action: Mouse moved to (1146, 383)
Screenshot: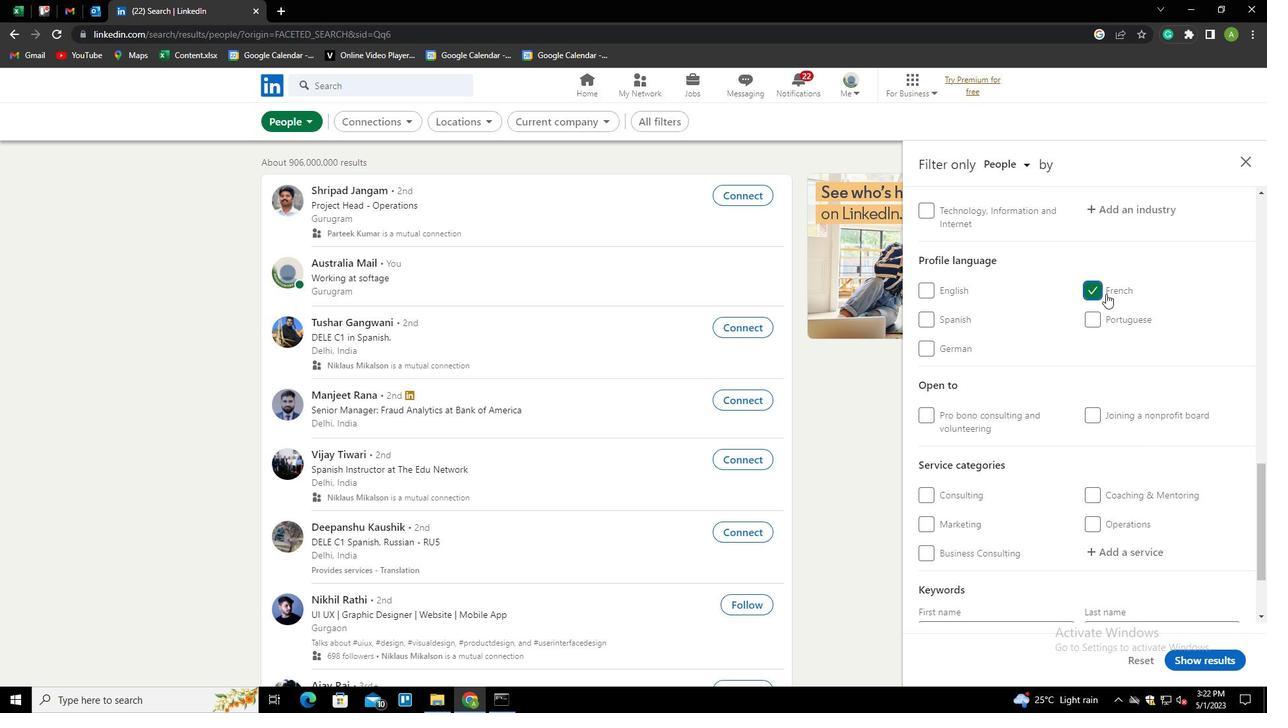 
Action: Mouse scrolled (1146, 384) with delta (0, 0)
Screenshot: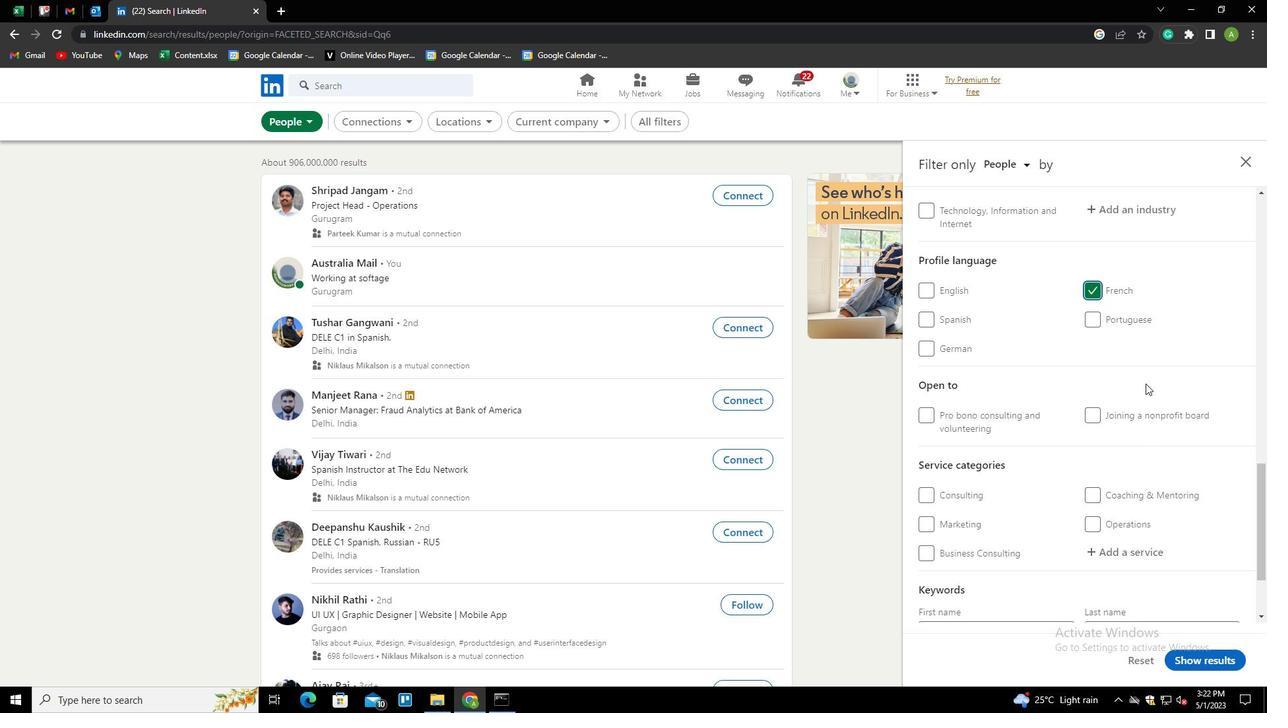 
Action: Mouse scrolled (1146, 384) with delta (0, 0)
Screenshot: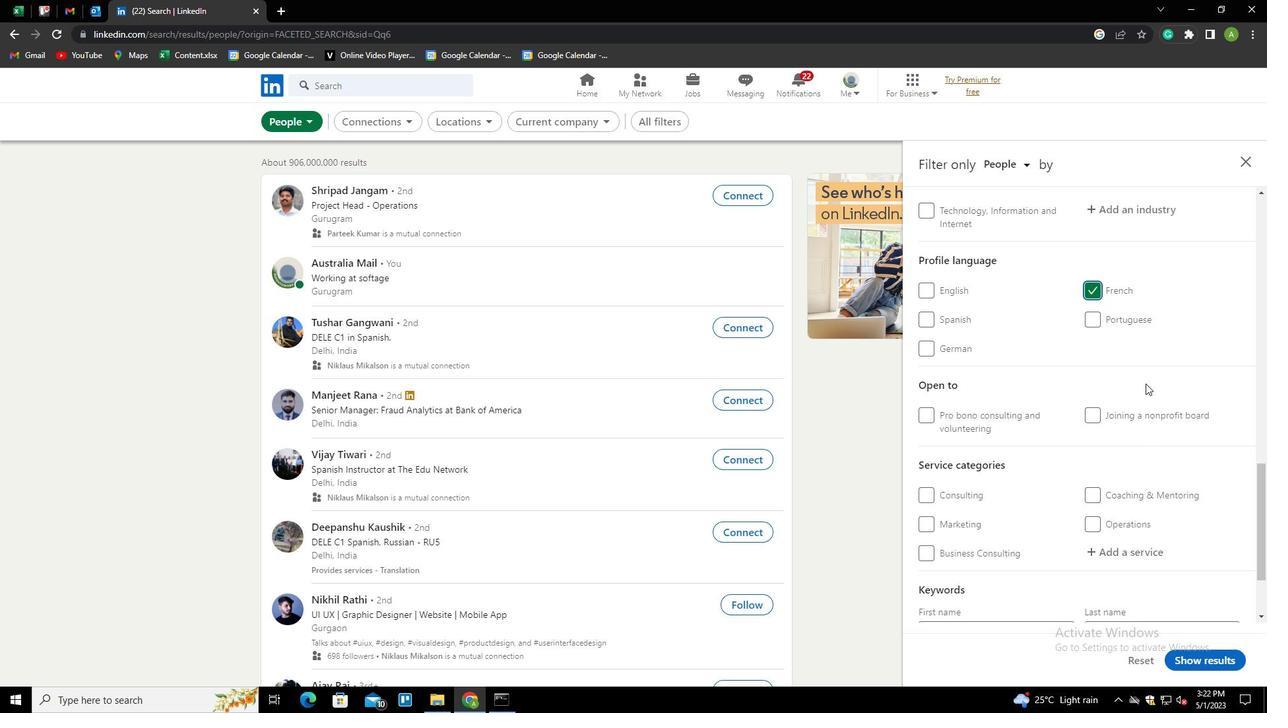 
Action: Mouse scrolled (1146, 384) with delta (0, 0)
Screenshot: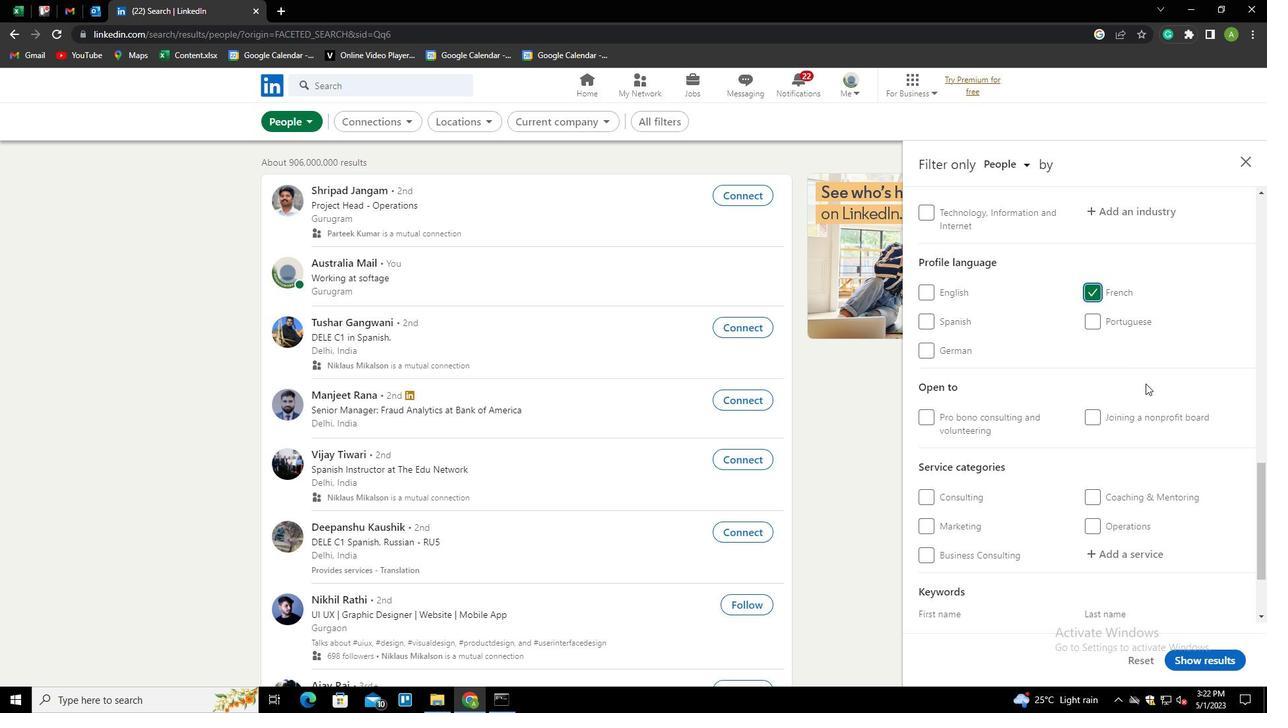 
Action: Mouse scrolled (1146, 384) with delta (0, 0)
Screenshot: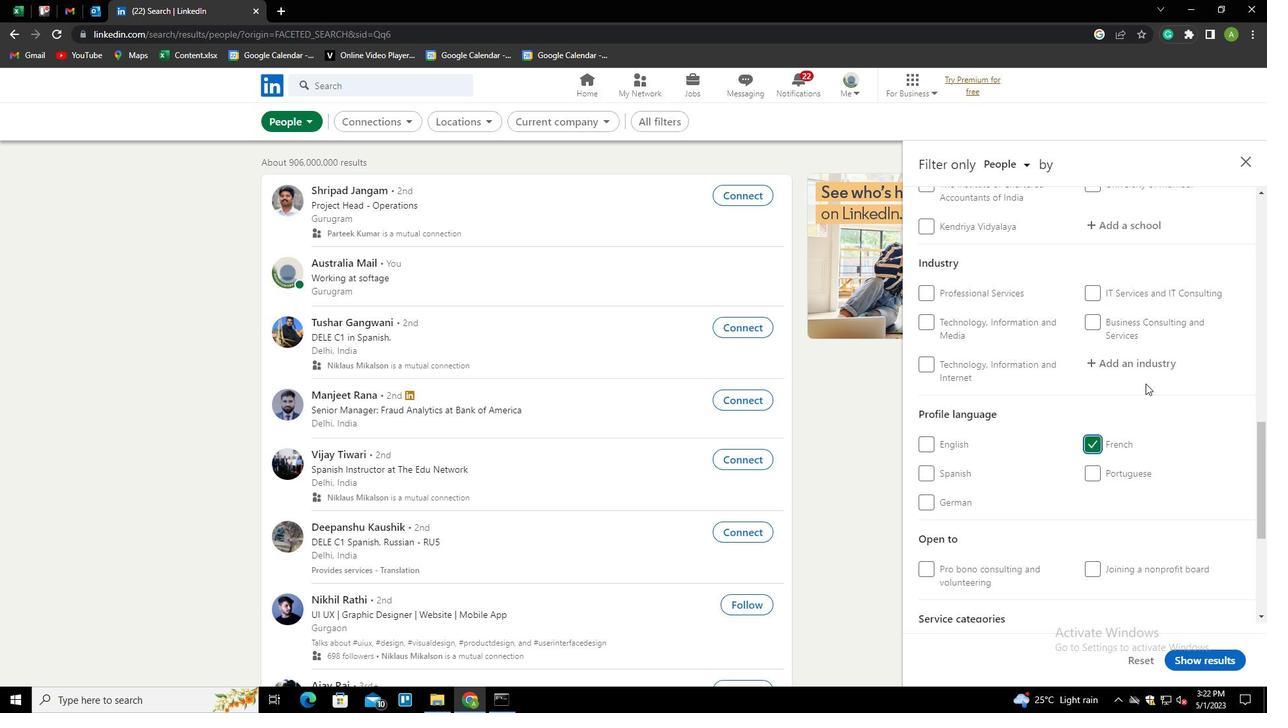 
Action: Mouse scrolled (1146, 384) with delta (0, 0)
Screenshot: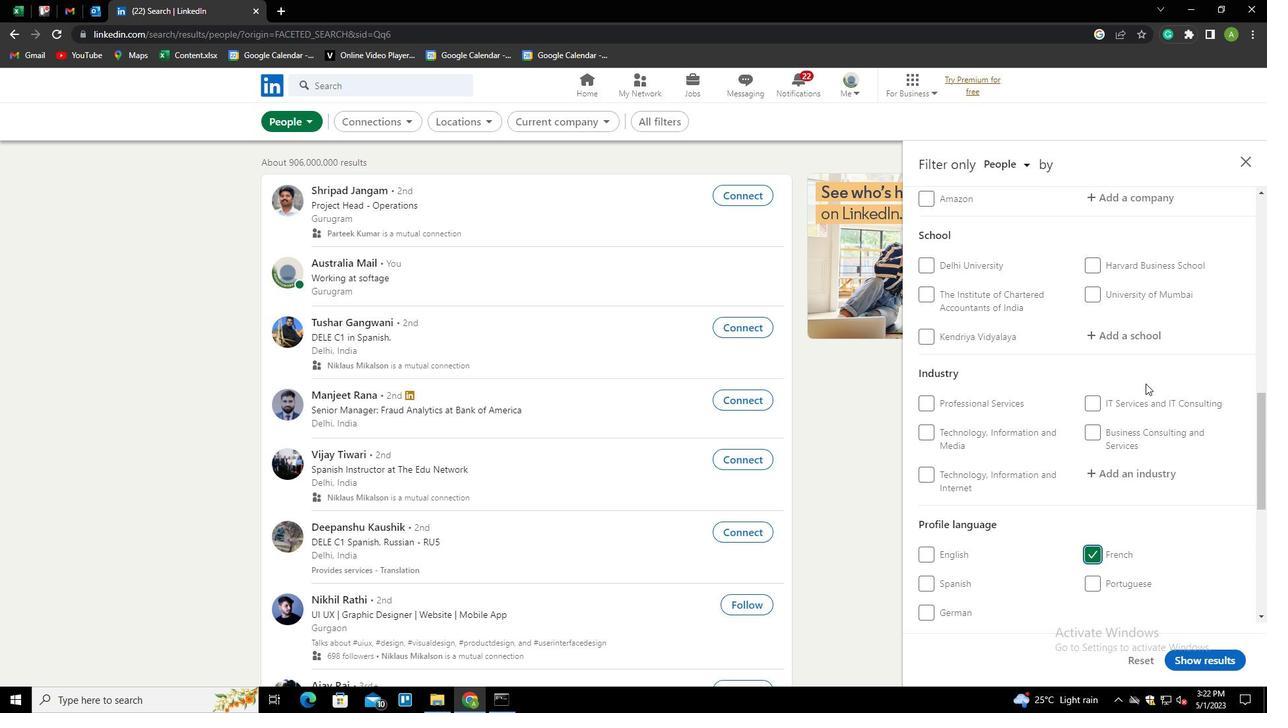 
Action: Mouse scrolled (1146, 384) with delta (0, 0)
Screenshot: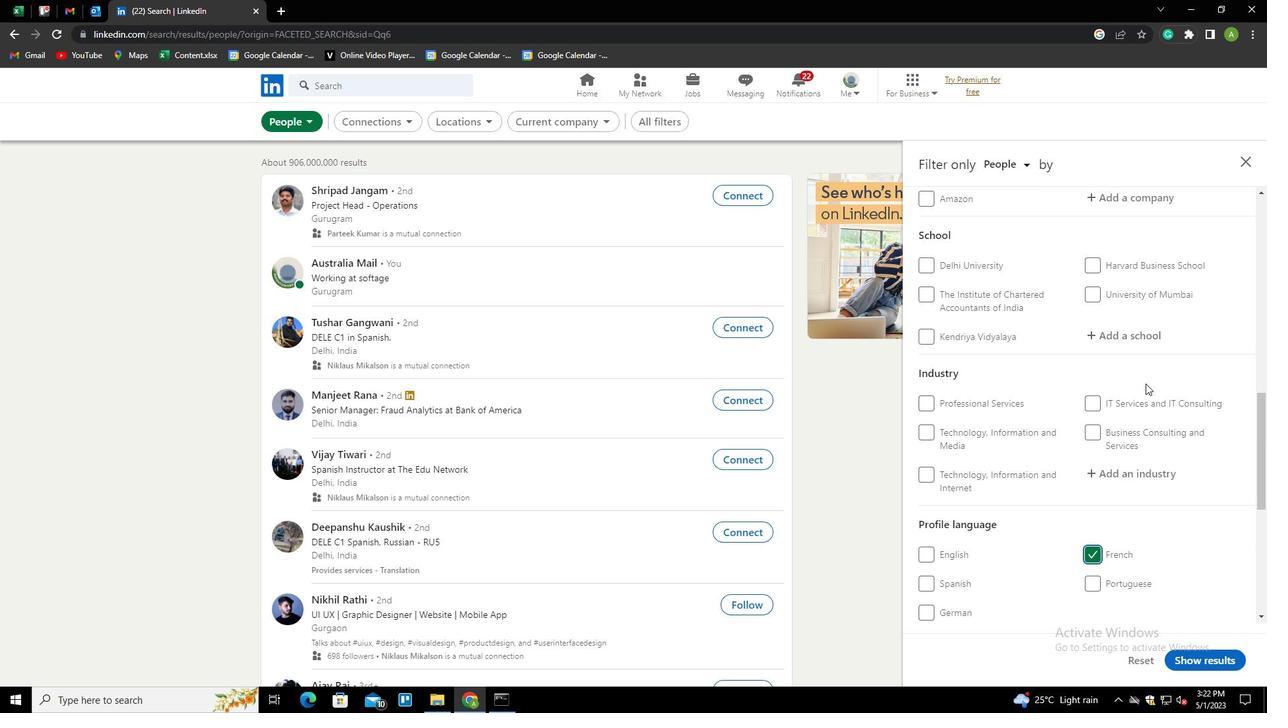 
Action: Mouse scrolled (1146, 384) with delta (0, 0)
Screenshot: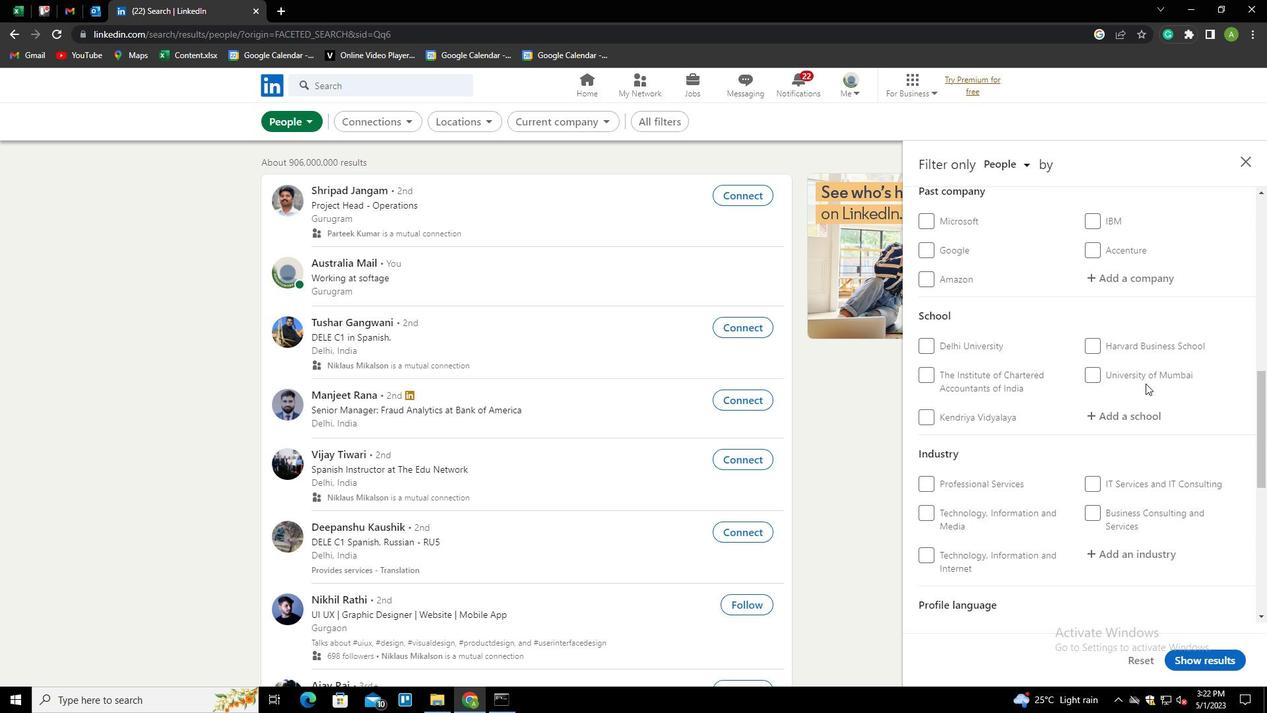 
Action: Mouse moved to (1135, 381)
Screenshot: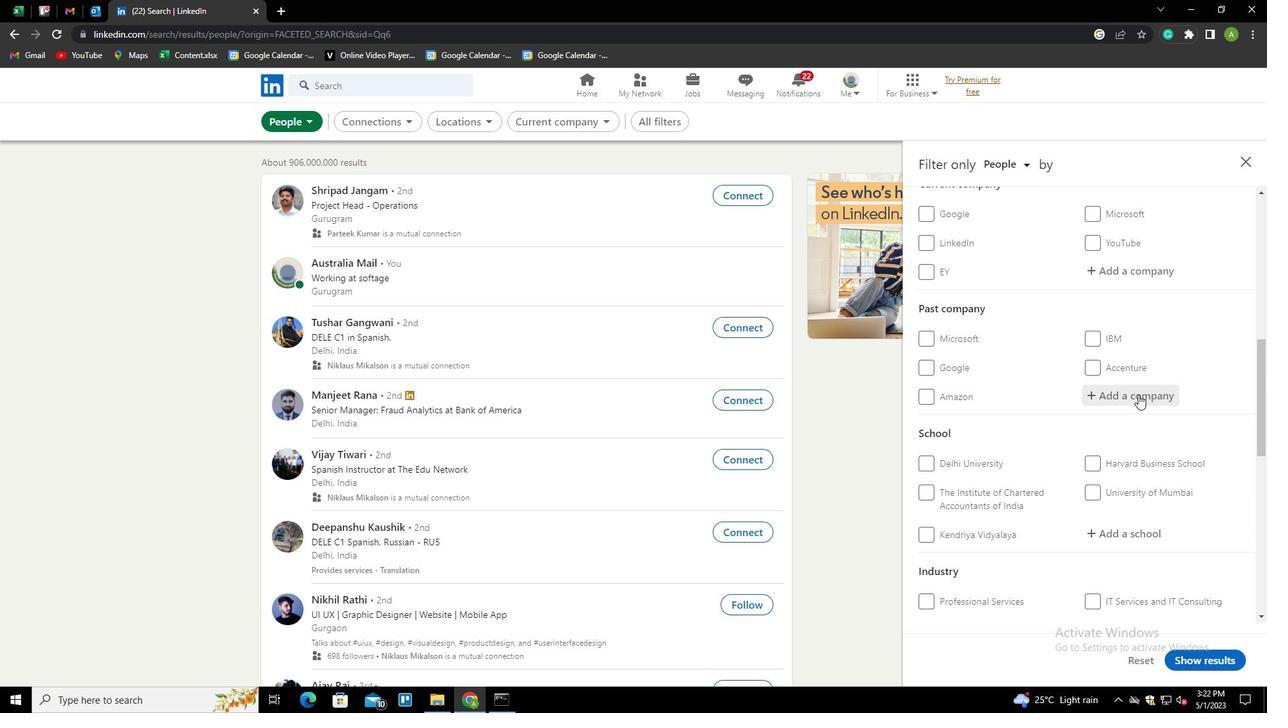 
Action: Mouse scrolled (1135, 381) with delta (0, 0)
Screenshot: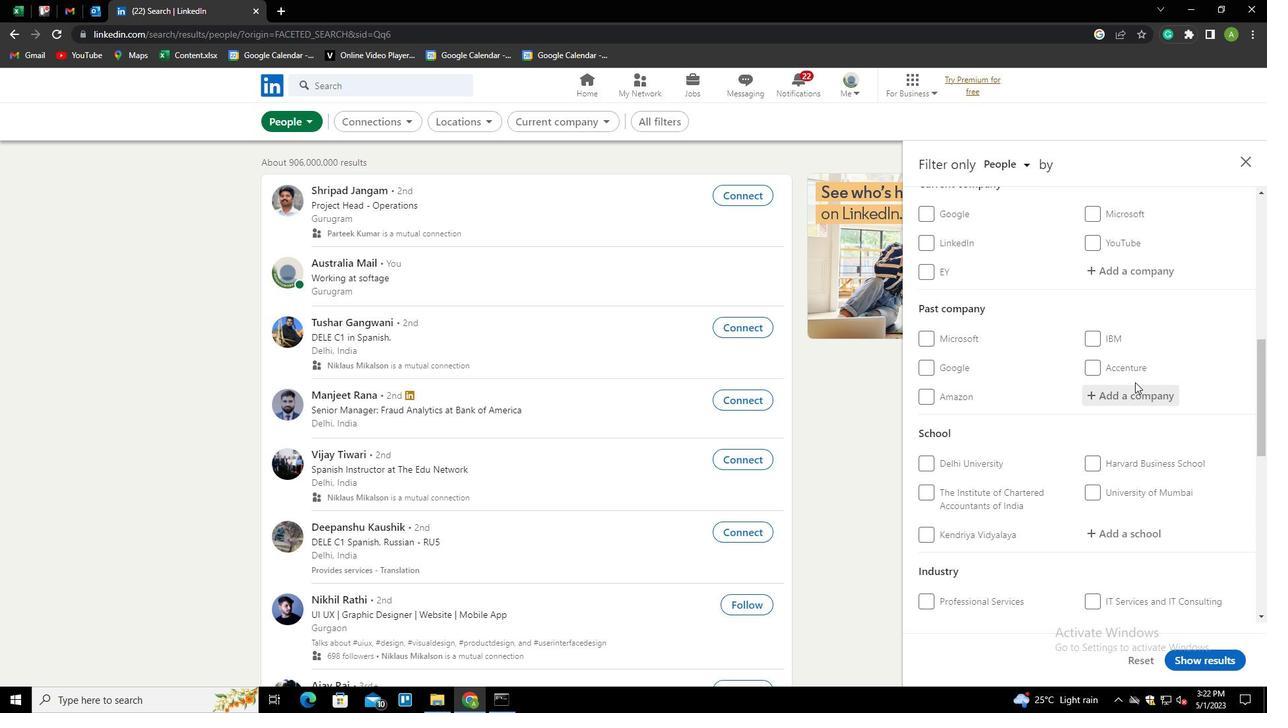 
Action: Mouse scrolled (1135, 381) with delta (0, 0)
Screenshot: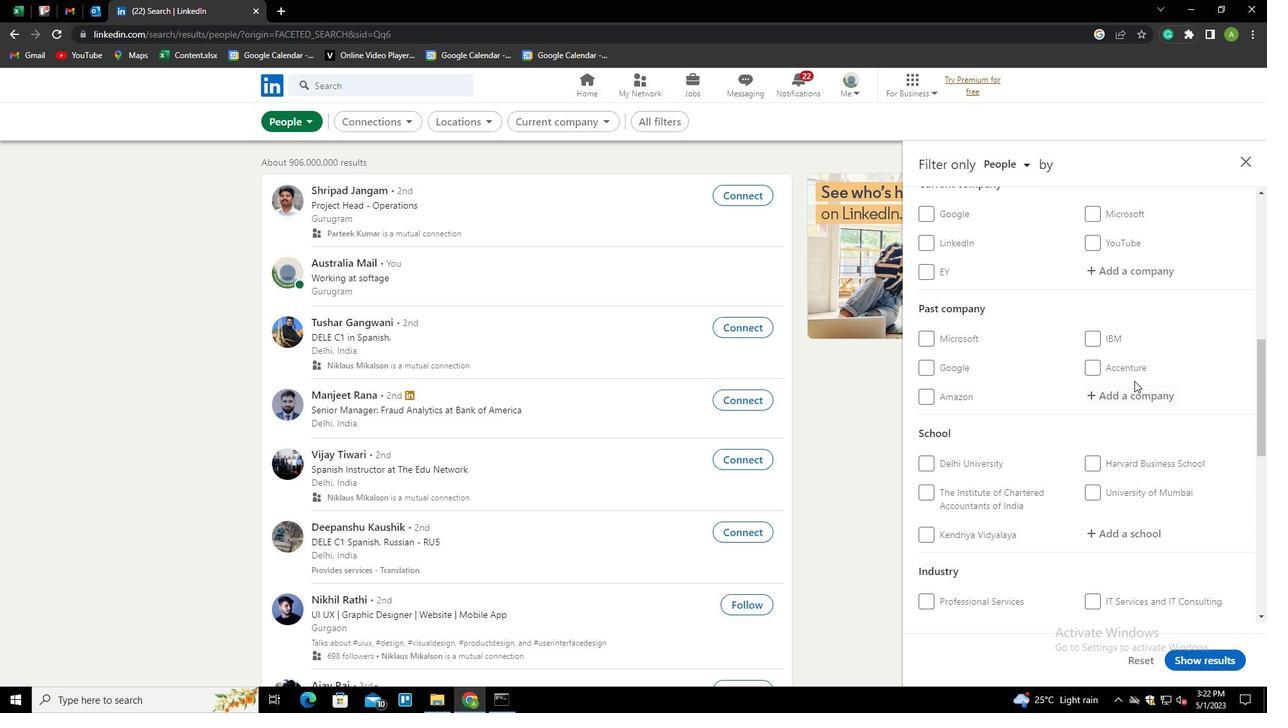 
Action: Mouse moved to (1121, 400)
Screenshot: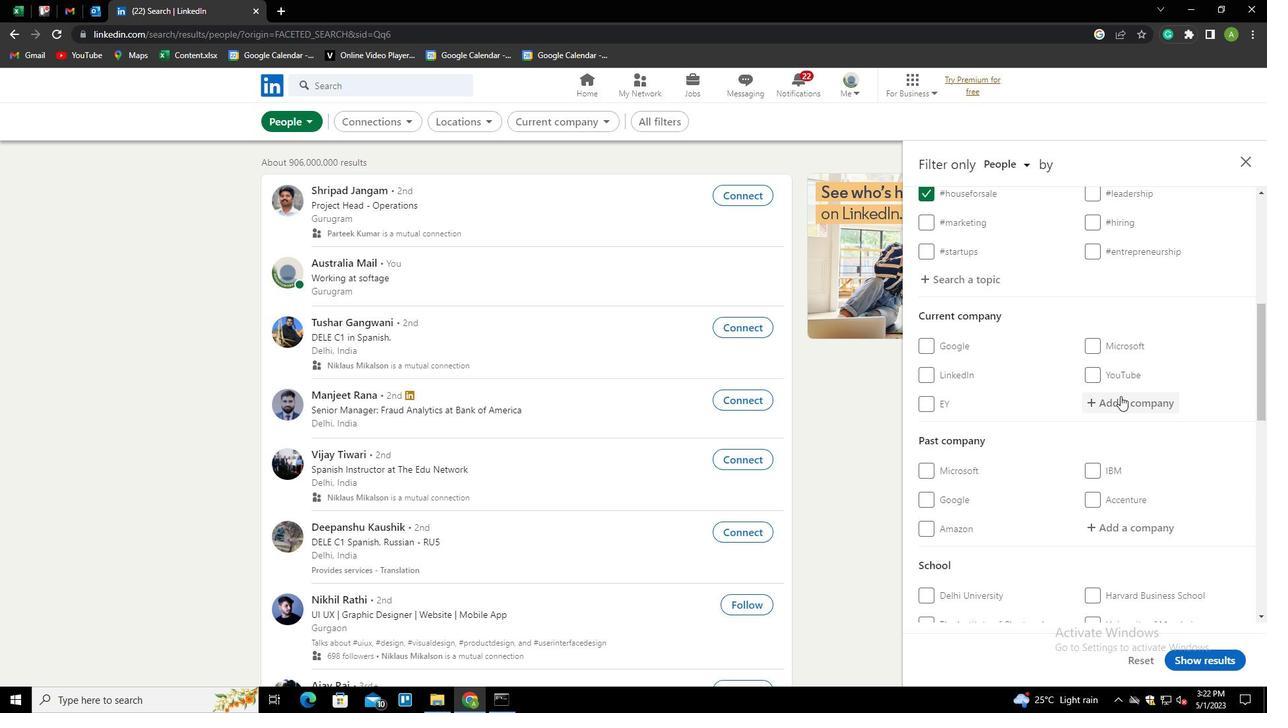 
Action: Mouse pressed left at (1121, 400)
Screenshot: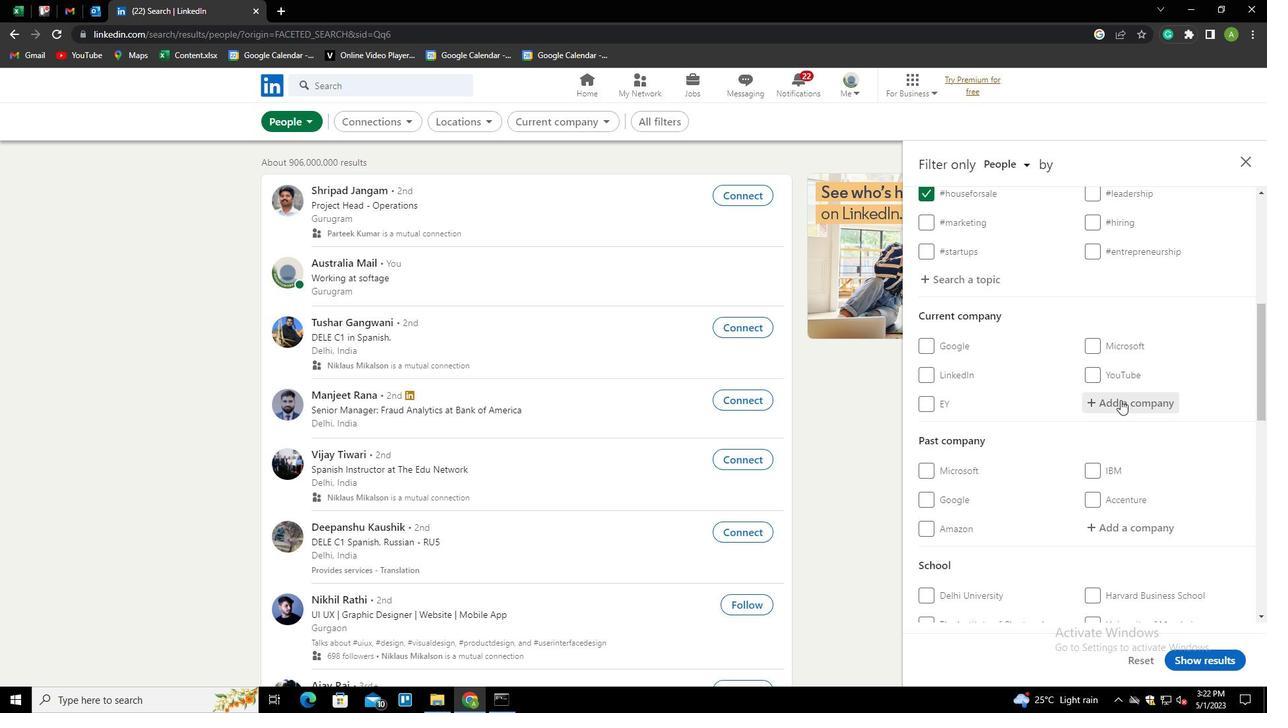 
Action: Mouse moved to (1120, 400)
Screenshot: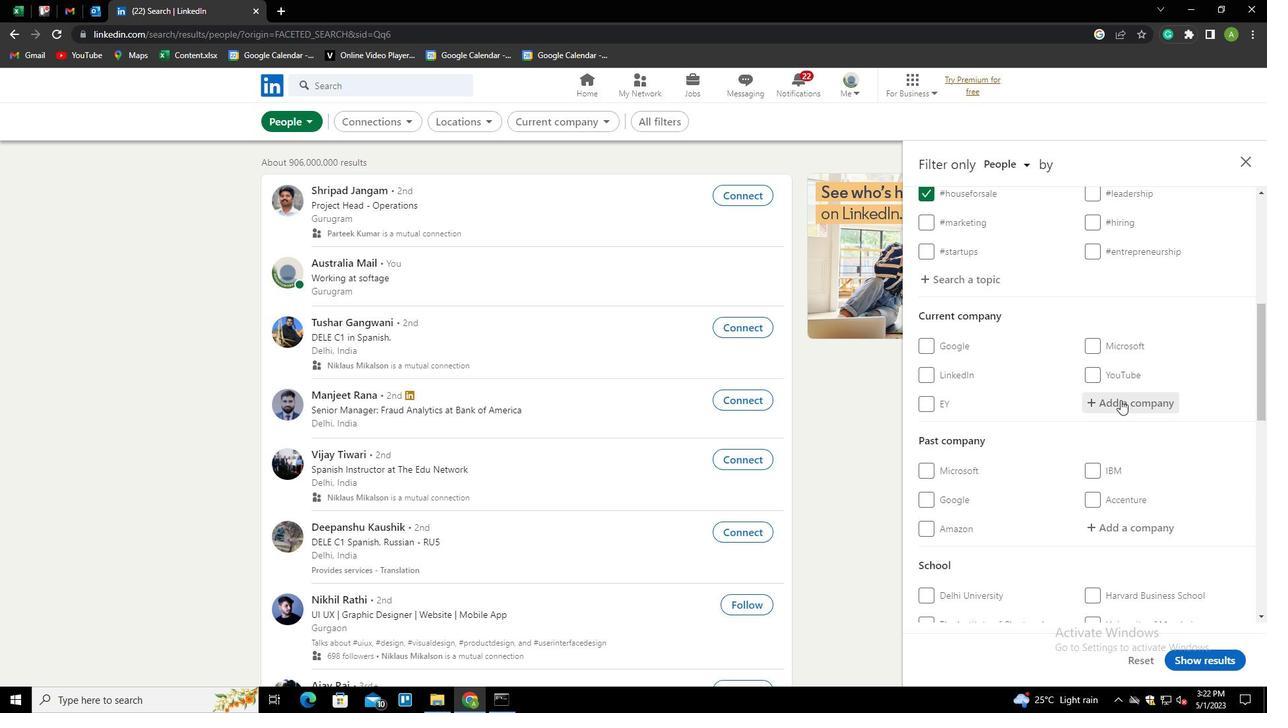 
Action: Key pressed <Key.shift>SGX<Key.space><Key.down><Key.enter>
Screenshot: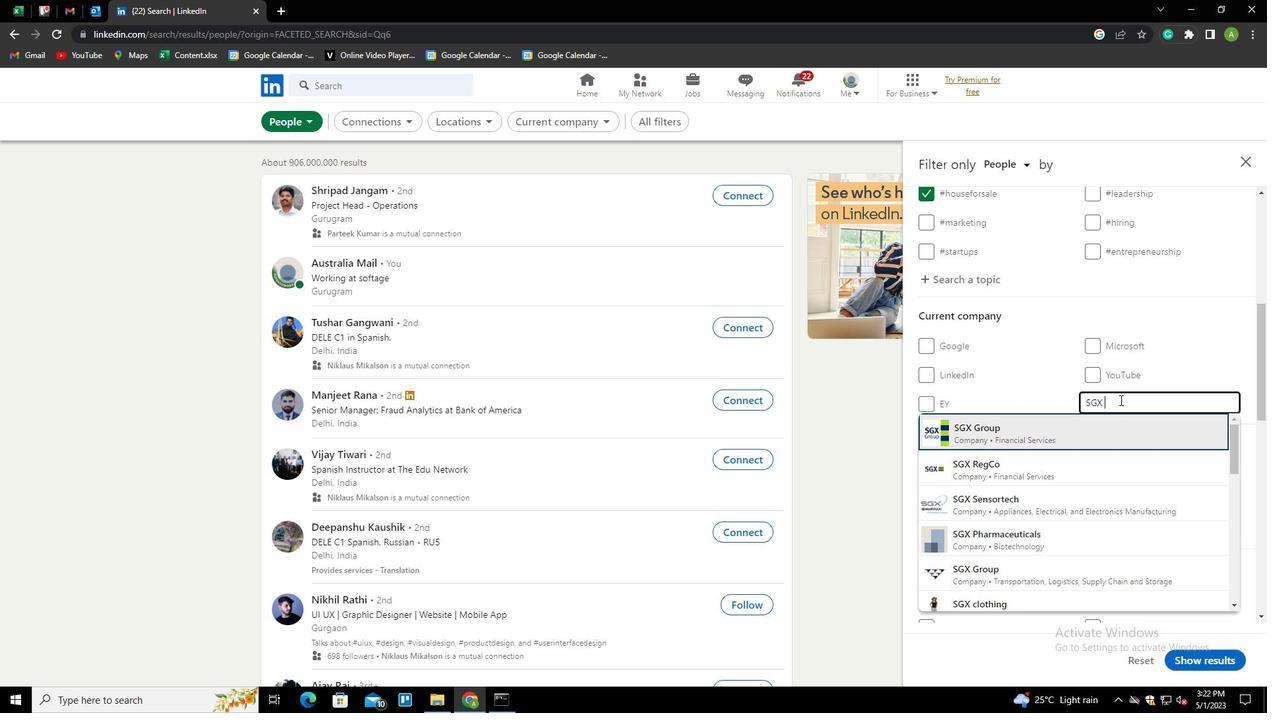 
Action: Mouse scrolled (1120, 399) with delta (0, 0)
Screenshot: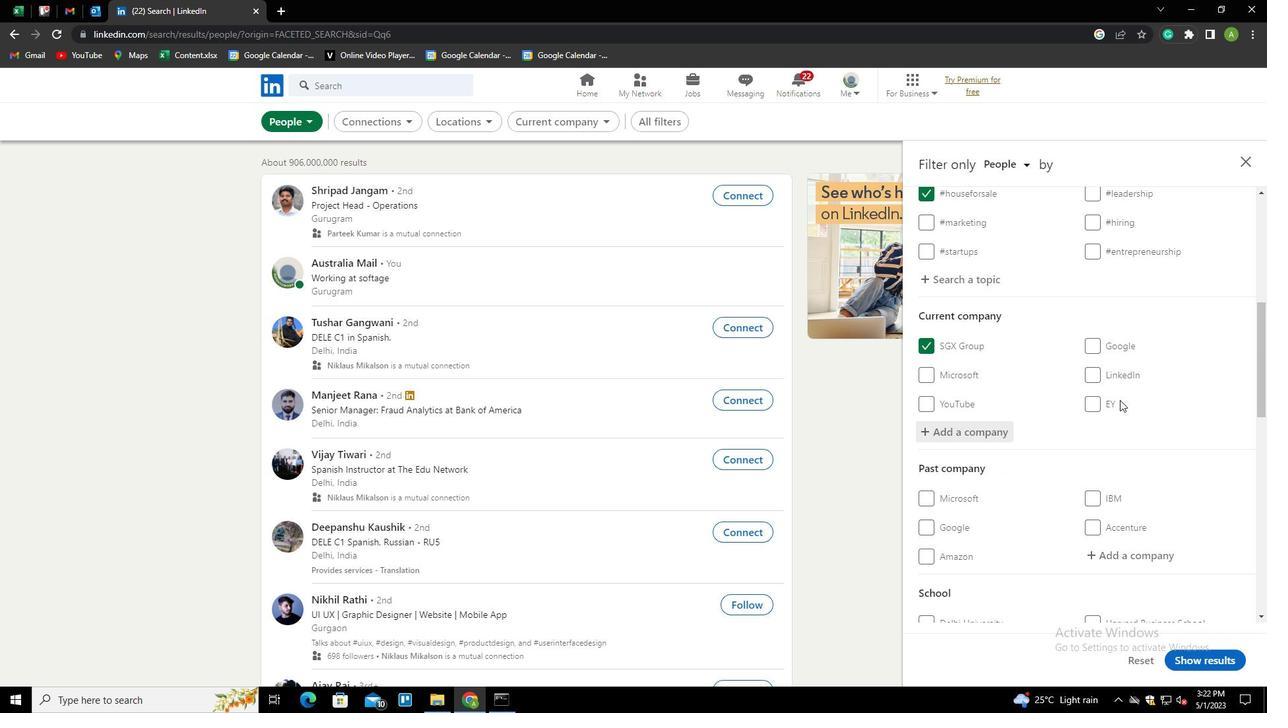 
Action: Mouse scrolled (1120, 399) with delta (0, 0)
Screenshot: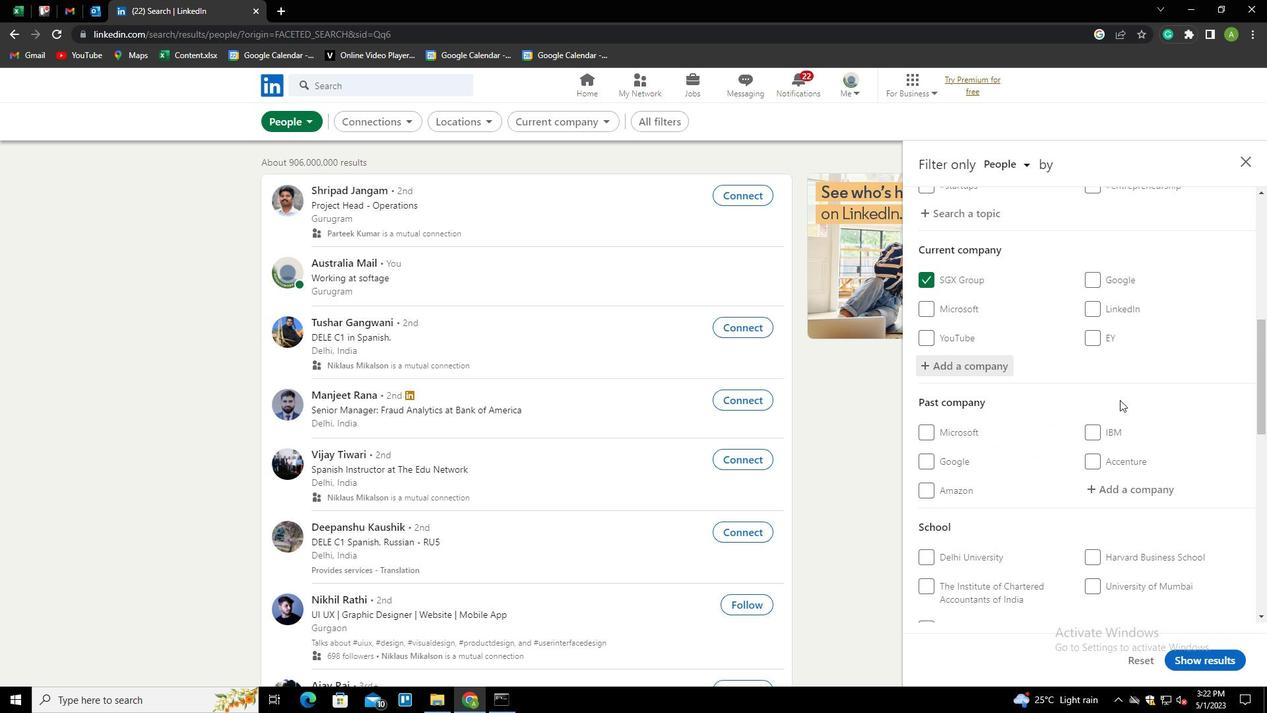 
Action: Mouse scrolled (1120, 399) with delta (0, 0)
Screenshot: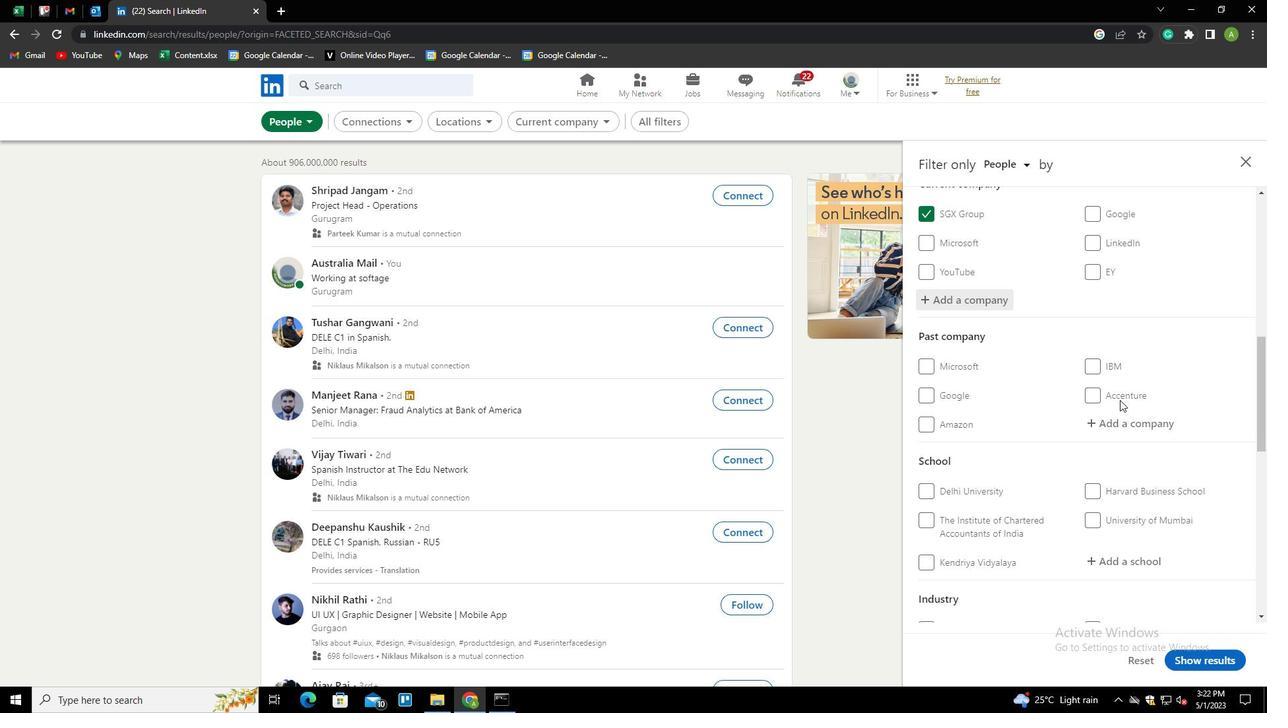 
Action: Mouse scrolled (1120, 399) with delta (0, 0)
Screenshot: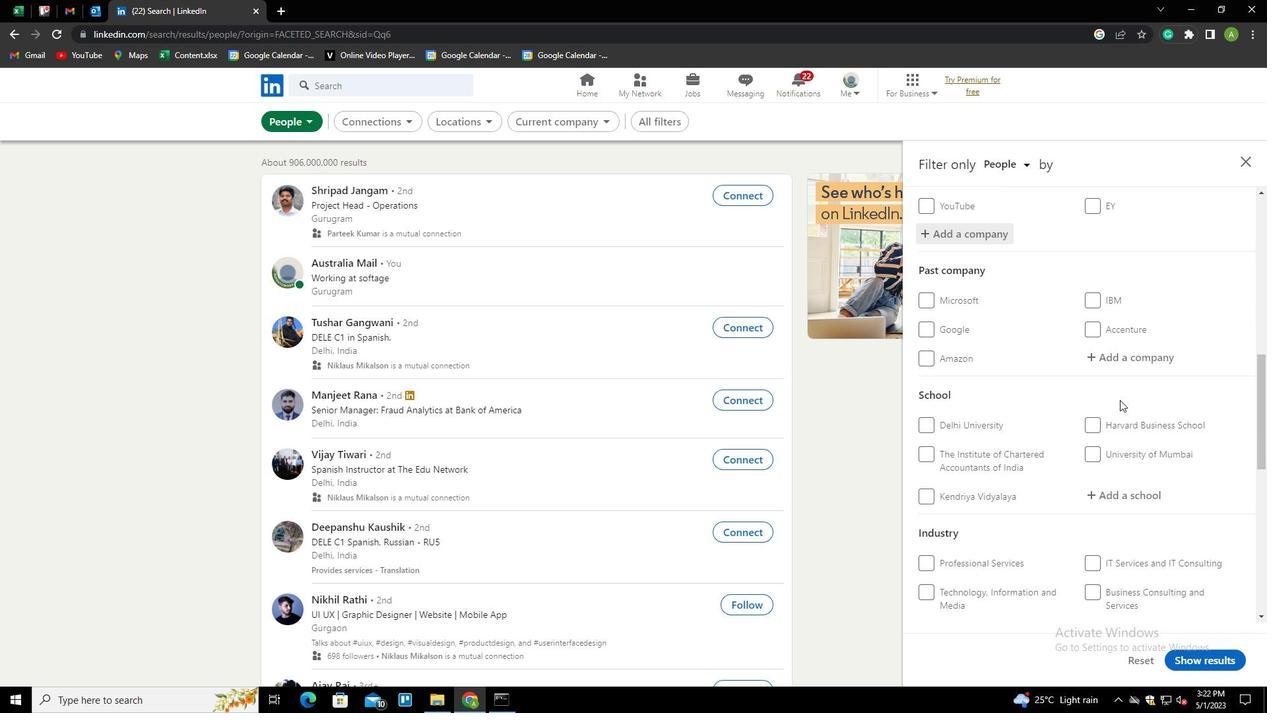 
Action: Mouse scrolled (1120, 399) with delta (0, 0)
Screenshot: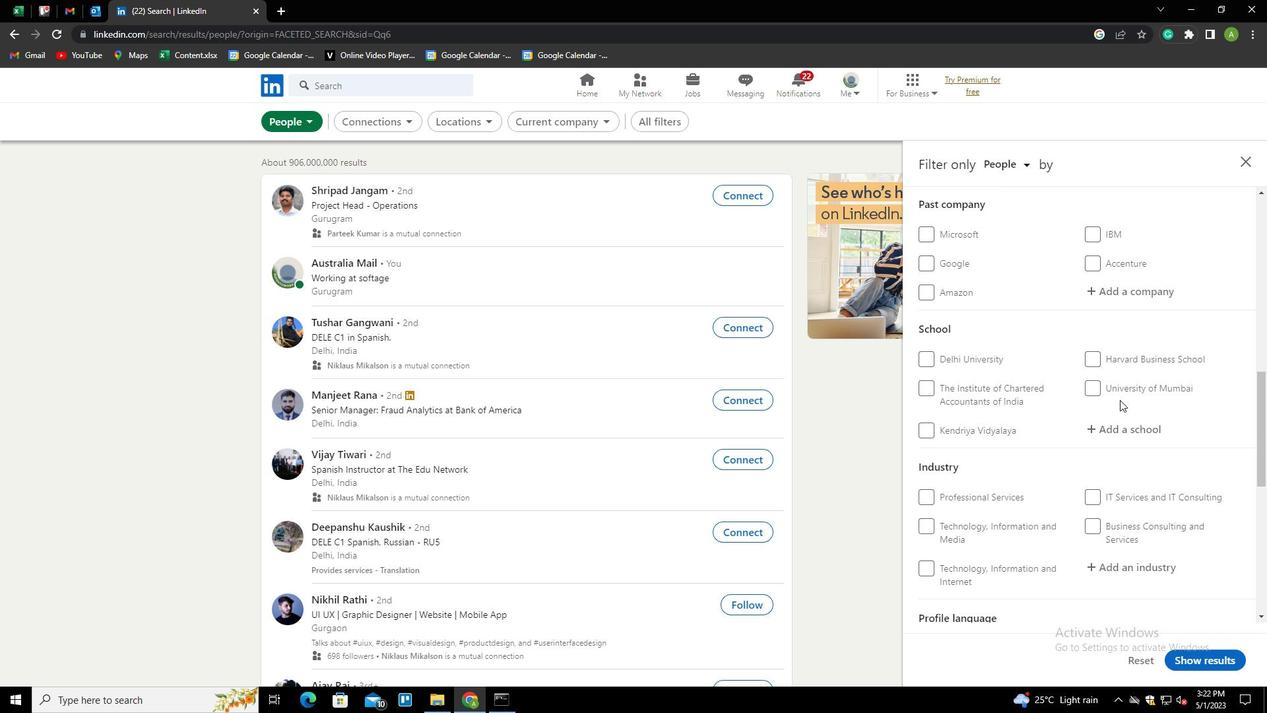 
Action: Mouse moved to (1120, 394)
Screenshot: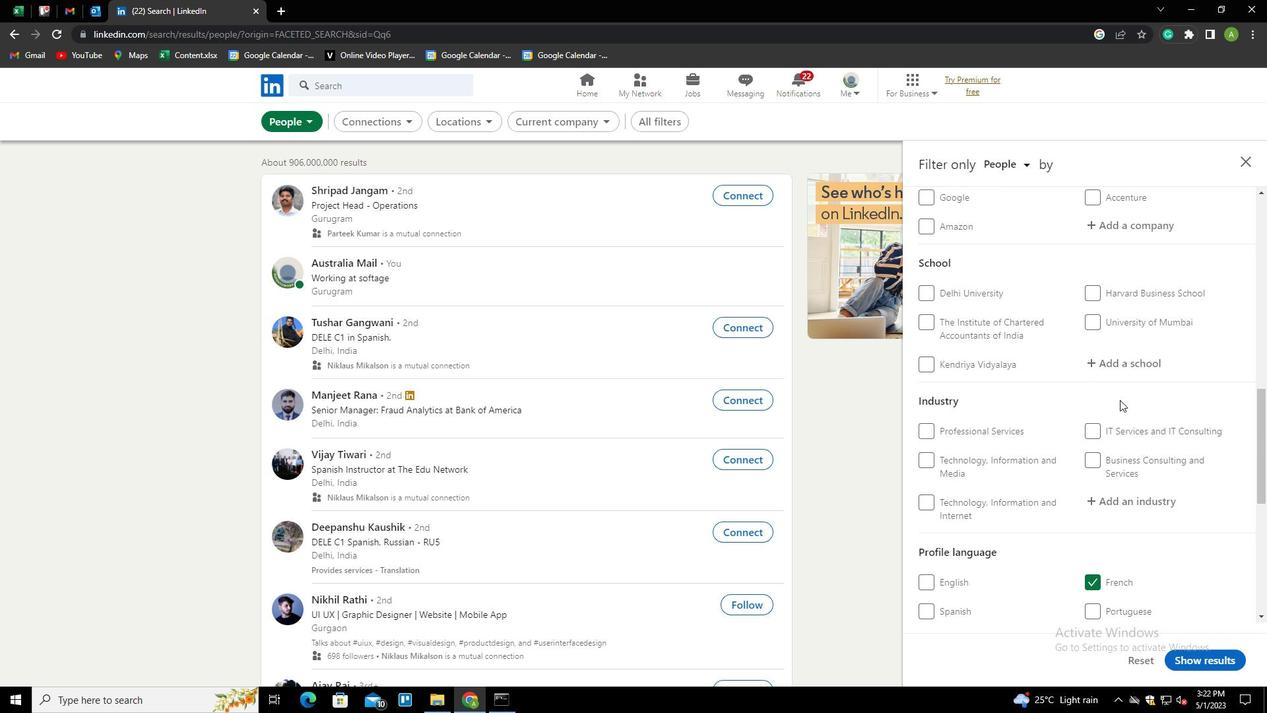 
Action: Mouse scrolled (1120, 394) with delta (0, 0)
Screenshot: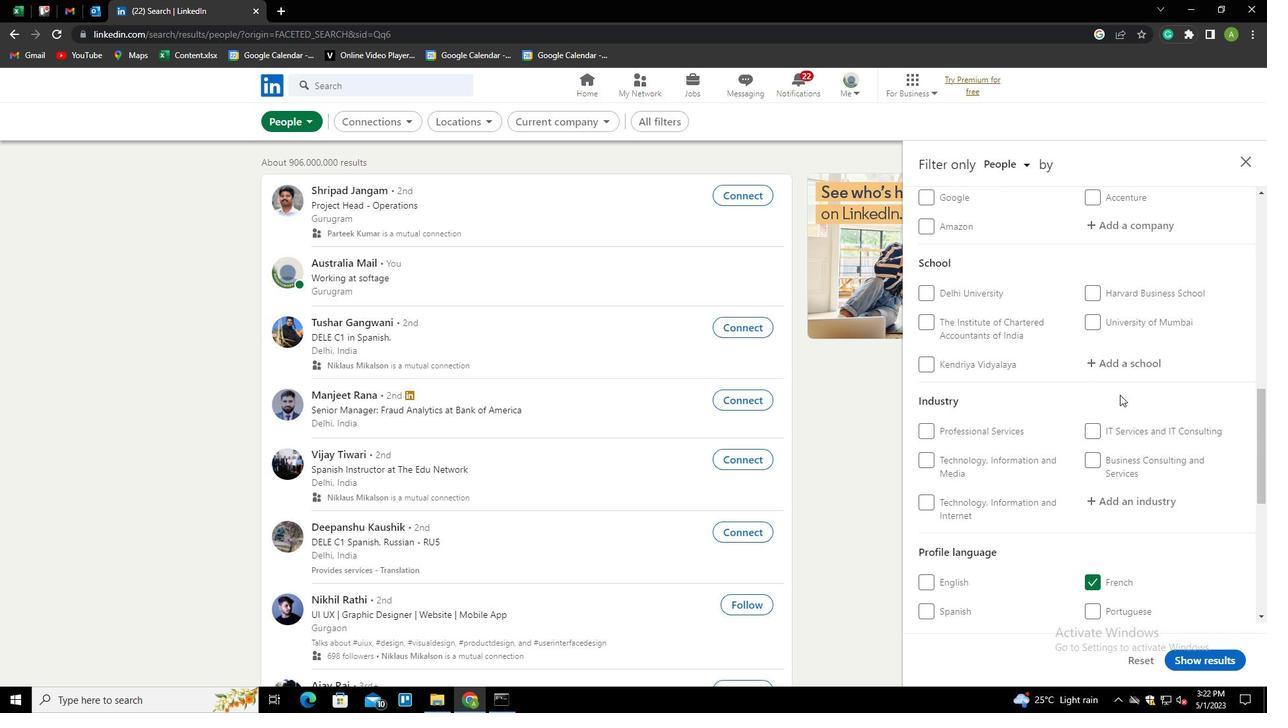 
Action: Mouse moved to (1104, 300)
Screenshot: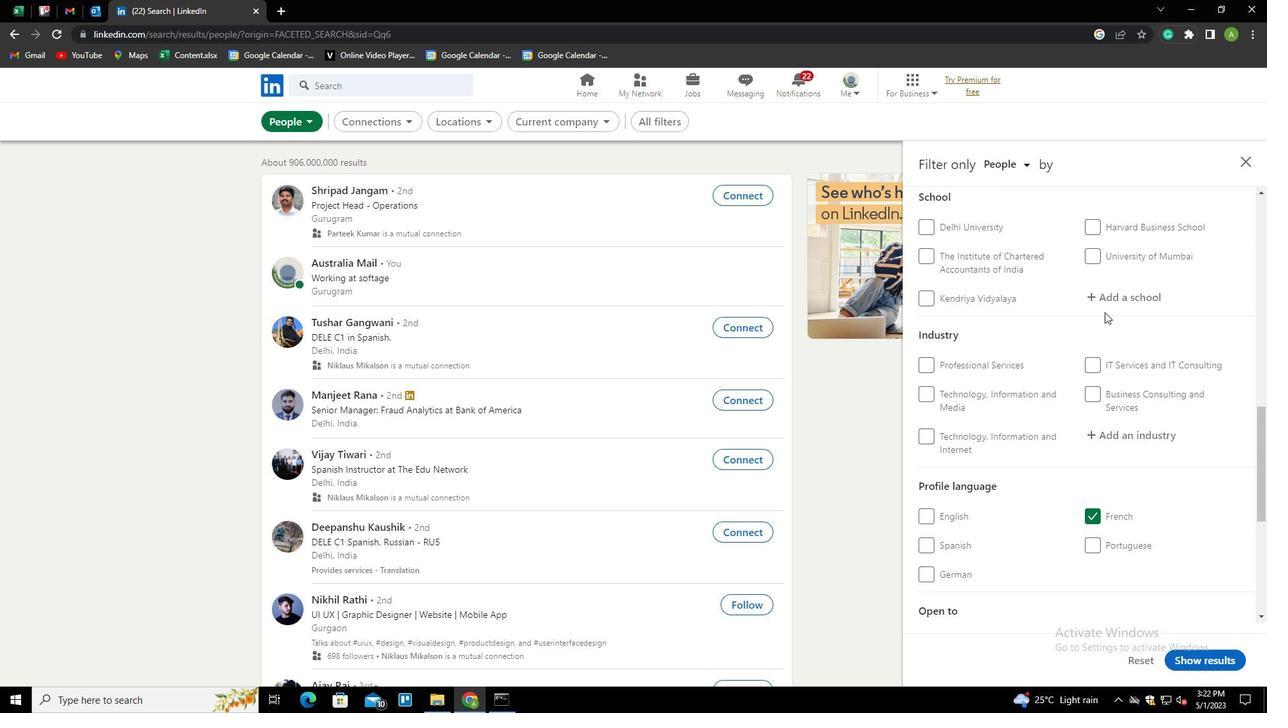 
Action: Mouse pressed left at (1104, 300)
Screenshot: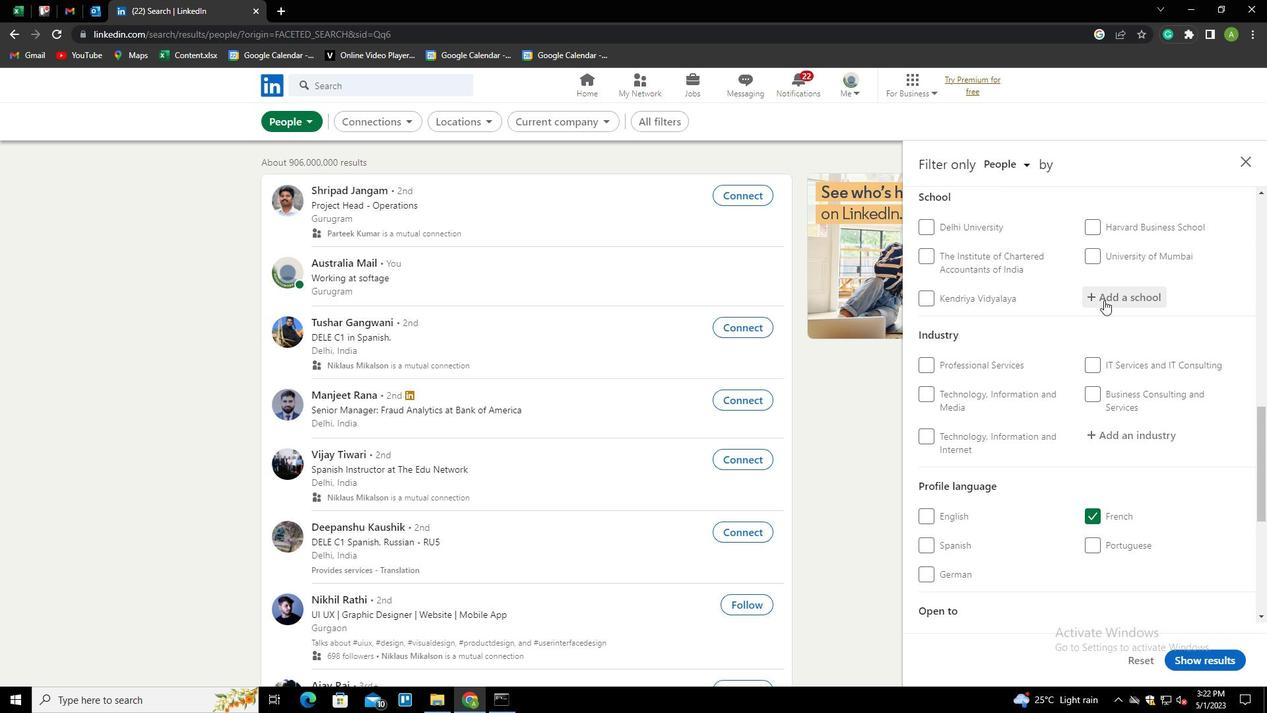 
Action: Mouse moved to (1110, 298)
Screenshot: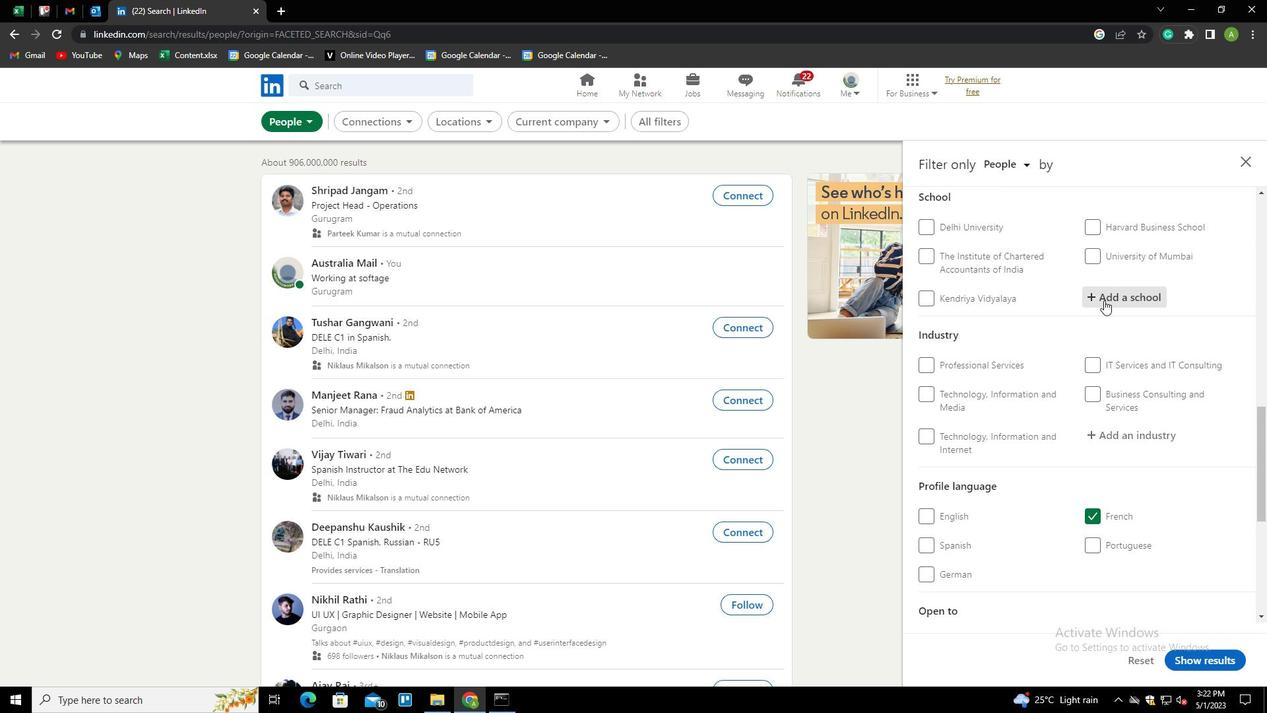 
Action: Mouse pressed left at (1110, 298)
Screenshot: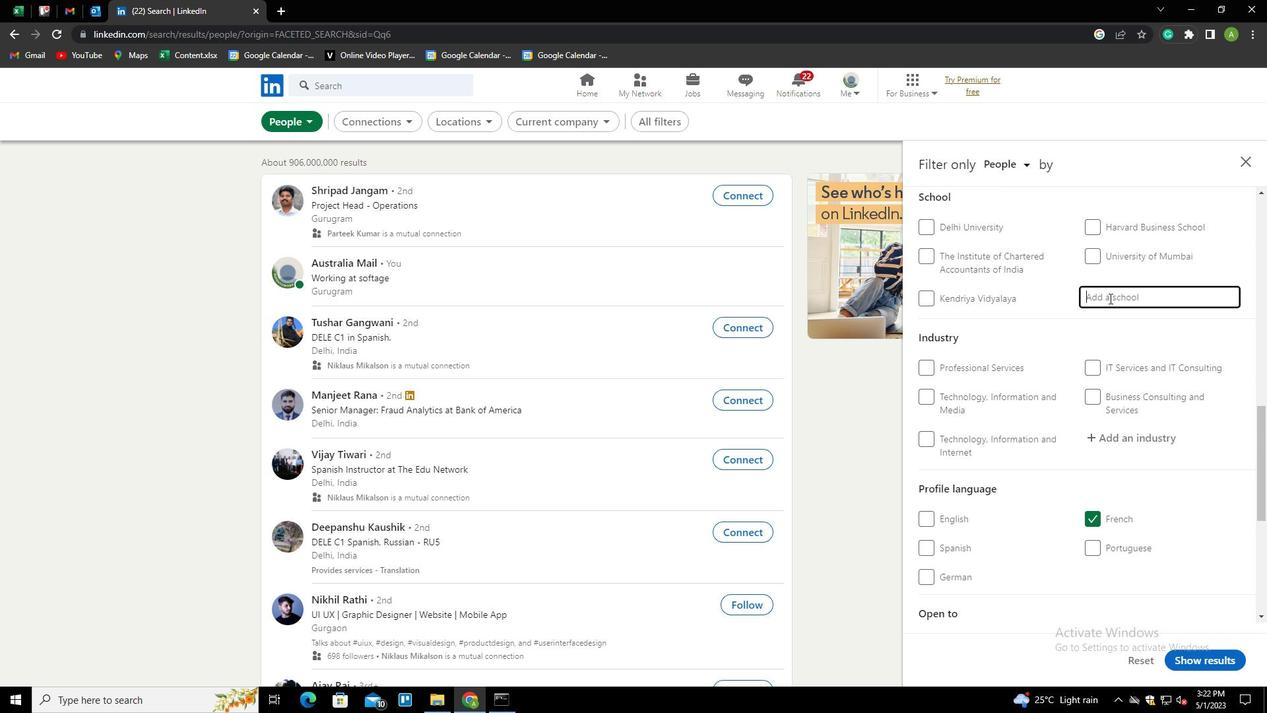 
Action: Key pressed <Key.shift><Key.shift><Key.shift><Key.shift><Key.shift><Key.shift><Key.shift><Key.shift><Key.shift><Key.shift><Key.shift><Key.shift><Key.shift><Key.shift><Key.shift><Key.shift><Key.shift><Key.shift><Key.shift><Key.shift><Key.shift><Key.shift><Key.shift><Key.shift><Key.shift><Key.shift><Key.shift><Key.shift><Key.shift><Key.shift><Key.shift><Key.shift><Key.shift><Key.shift><Key.shift><Key.shift><Key.shift><Key.shift><Key.shift>PILLAI<Key.down><Key.down><Key.down><Key.up><Key.enter>
Screenshot: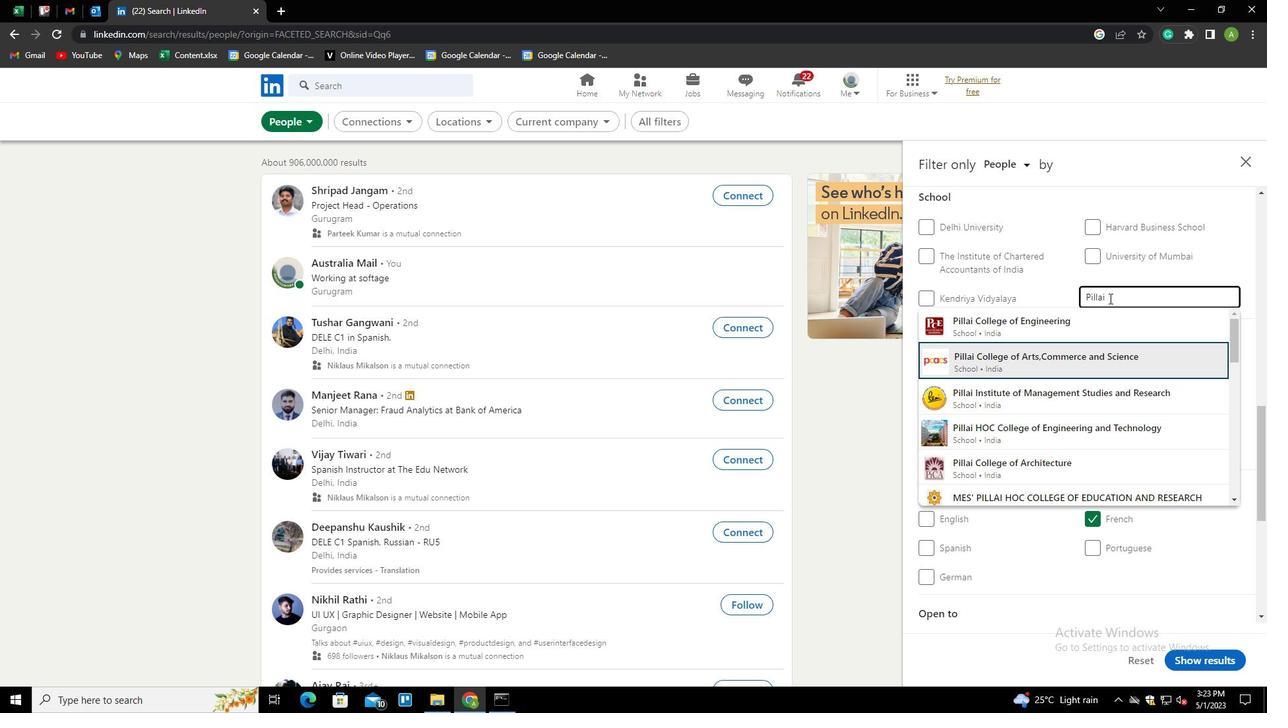 
Action: Mouse scrolled (1110, 297) with delta (0, 0)
Screenshot: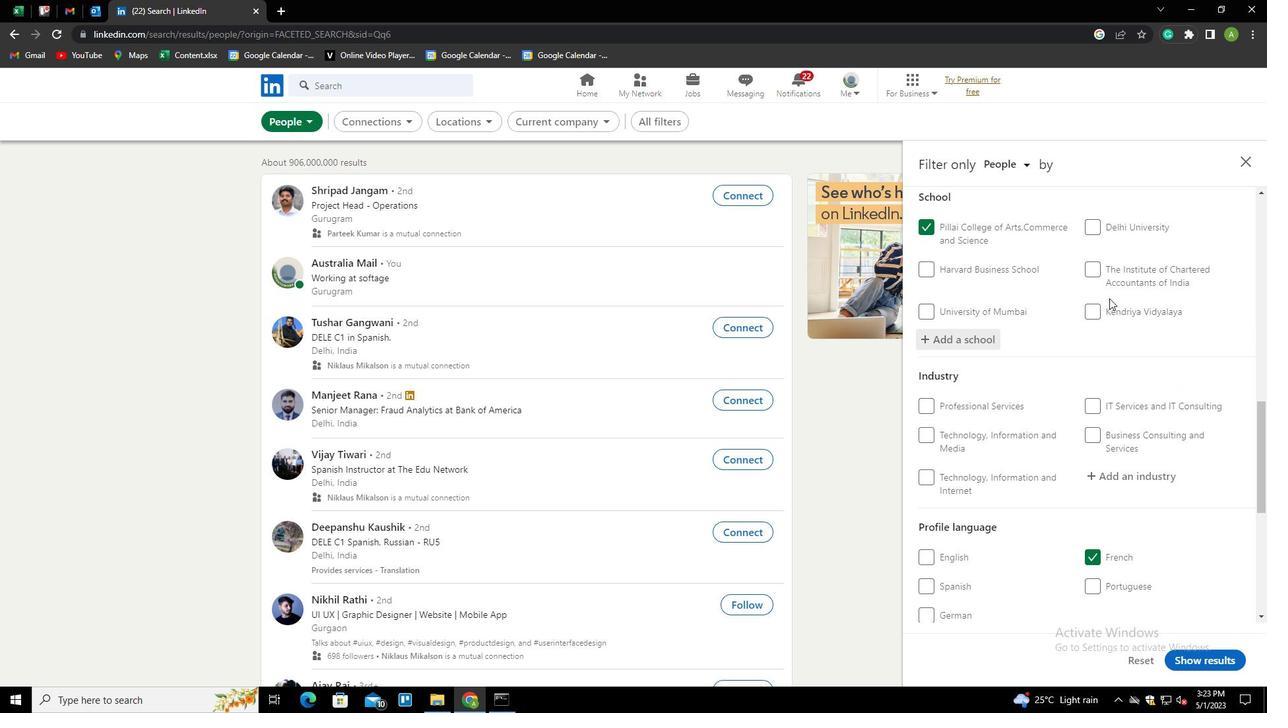 
Action: Mouse scrolled (1110, 297) with delta (0, 0)
Screenshot: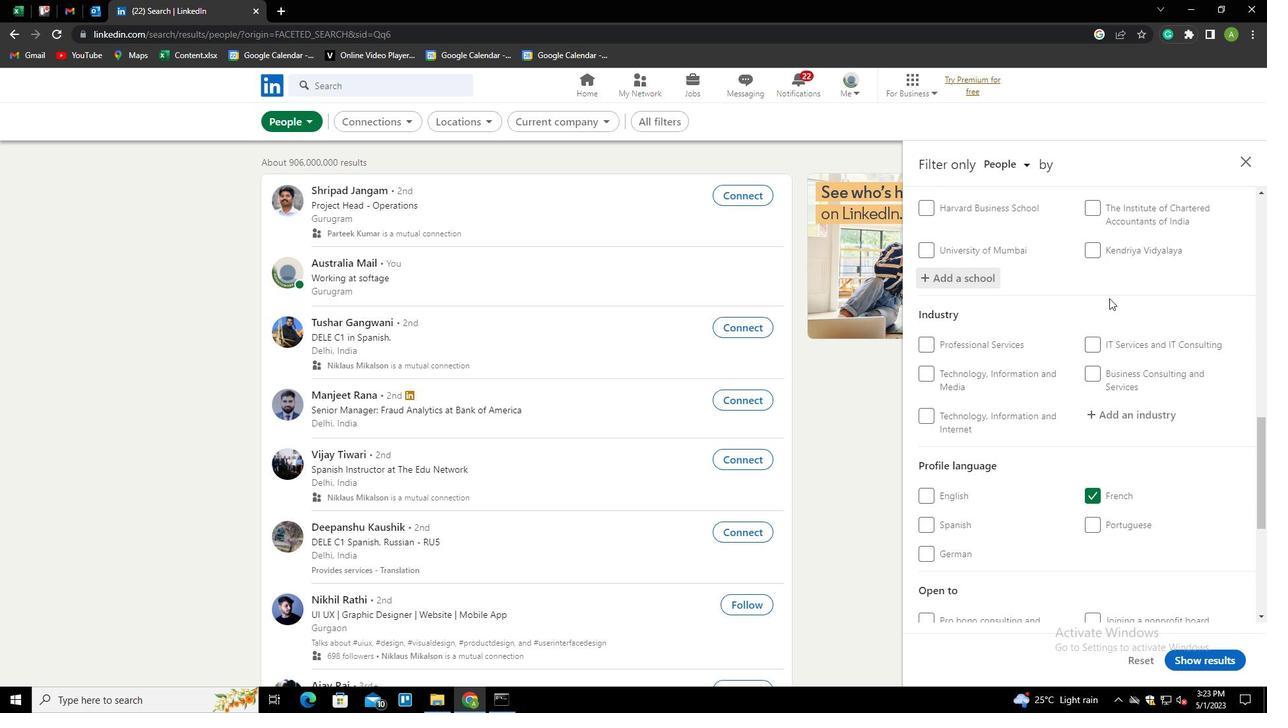 
Action: Mouse moved to (1113, 341)
Screenshot: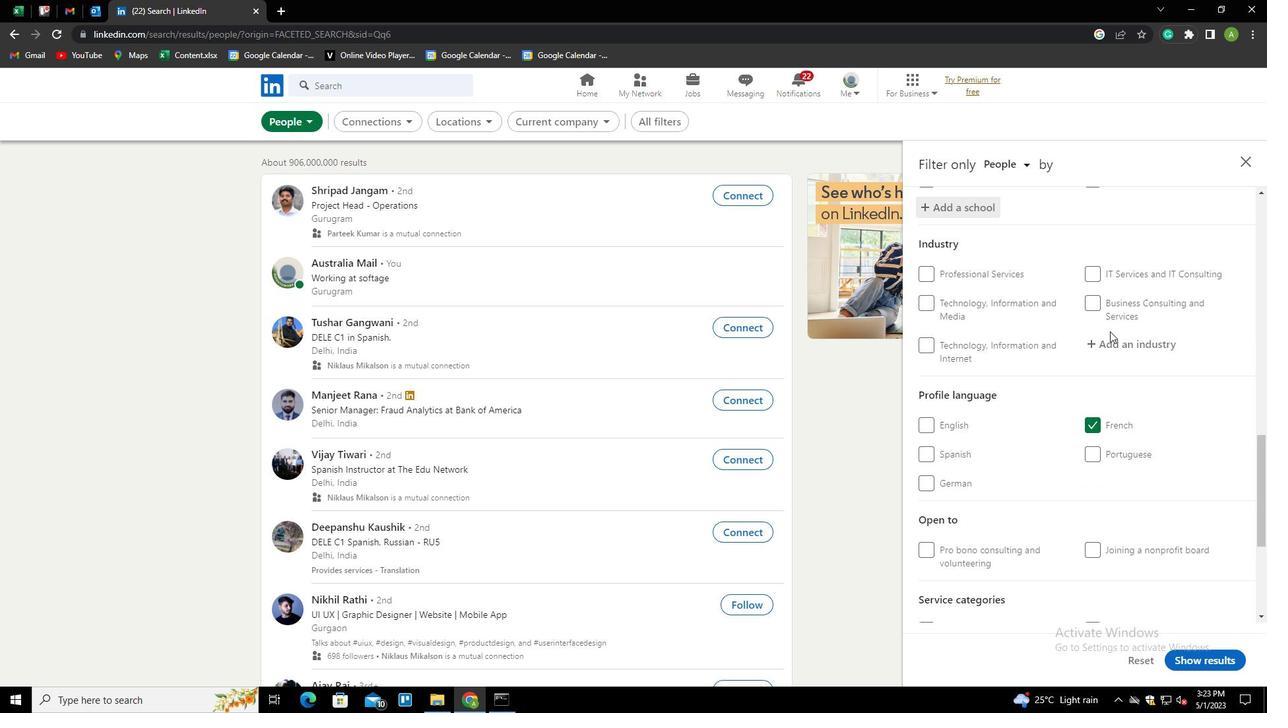 
Action: Mouse pressed left at (1113, 341)
Screenshot: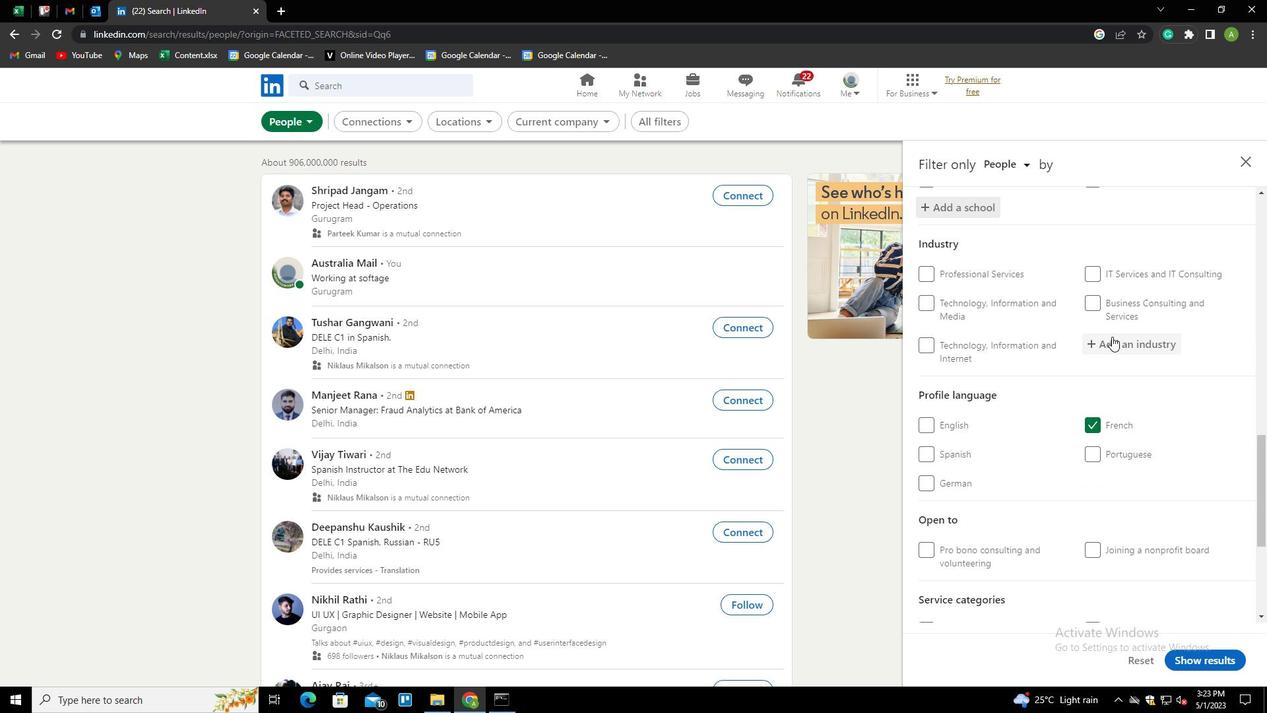 
Action: Mouse scrolled (1113, 340) with delta (0, 0)
Screenshot: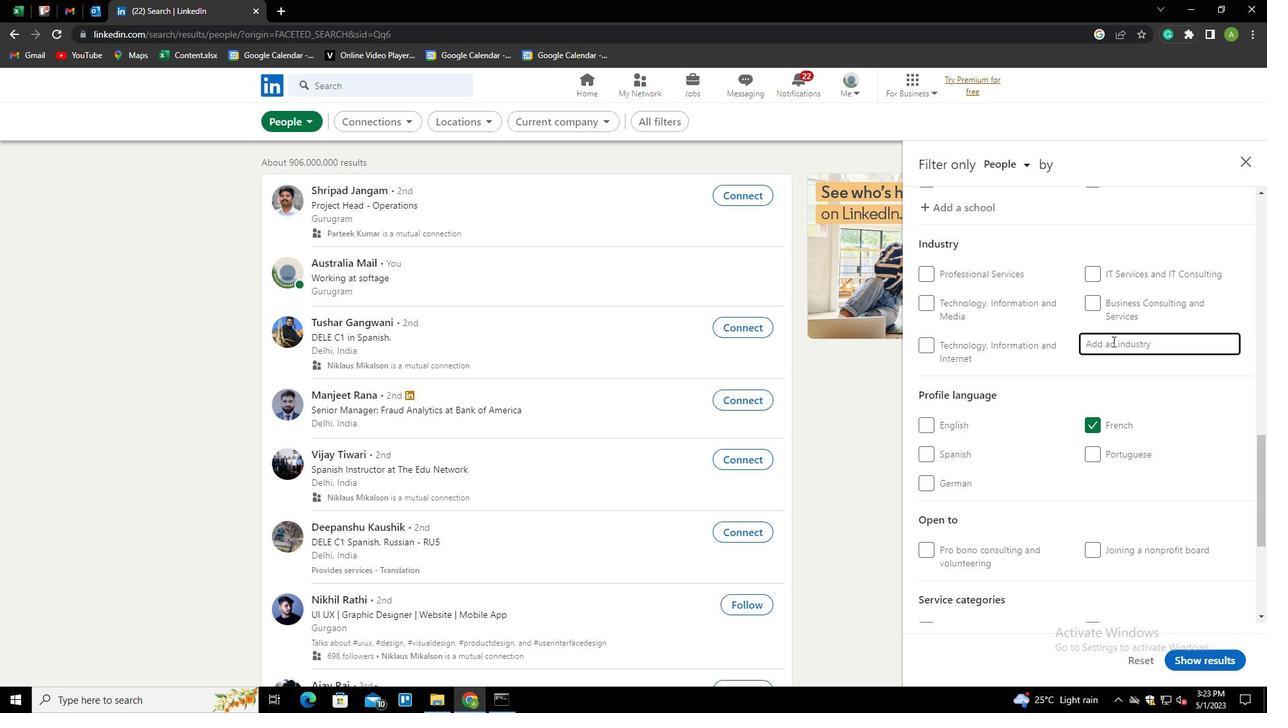 
Action: Key pressed <Key.shift>NANOT<Key.down><Key.enter>
Screenshot: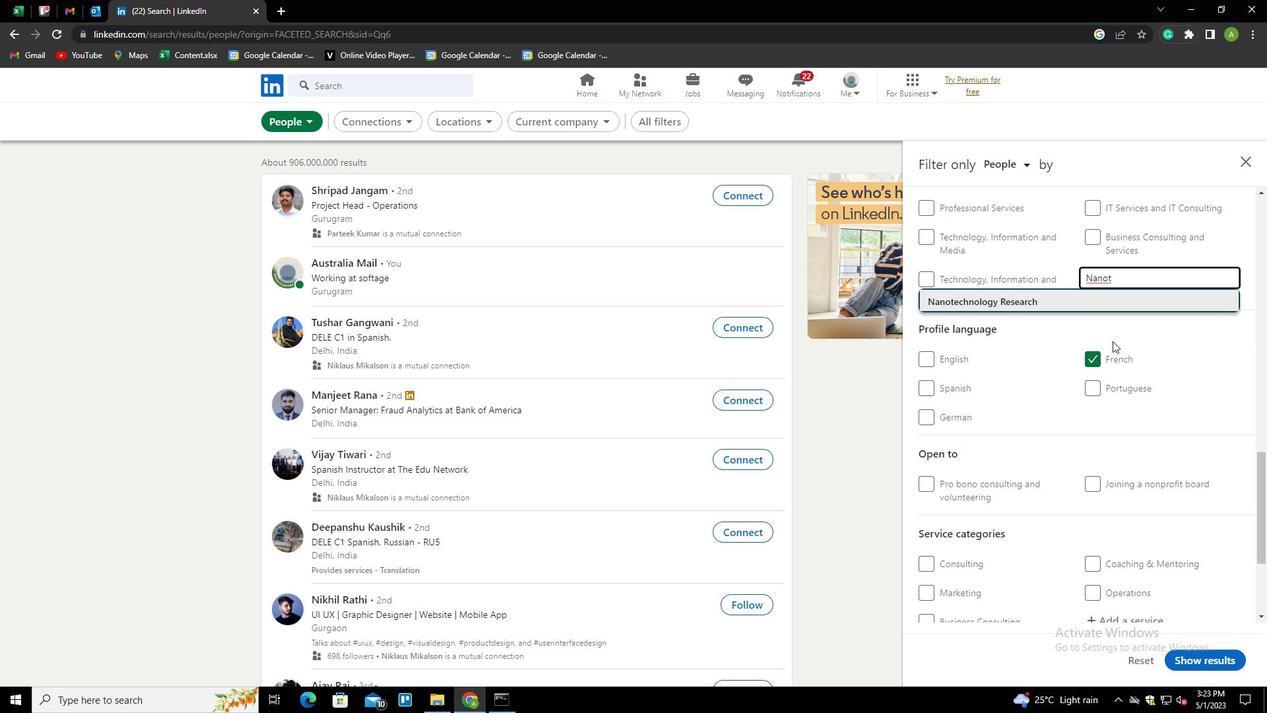 
Action: Mouse scrolled (1113, 340) with delta (0, 0)
Screenshot: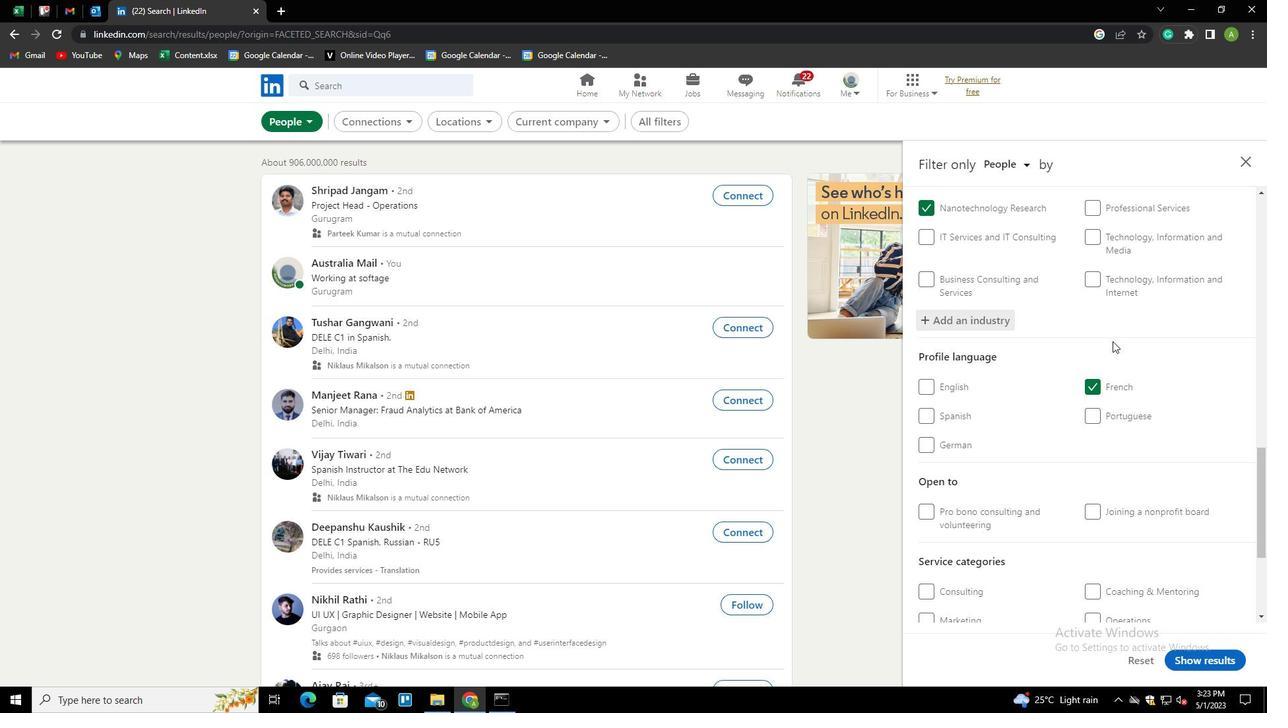
Action: Mouse scrolled (1113, 340) with delta (0, 0)
Screenshot: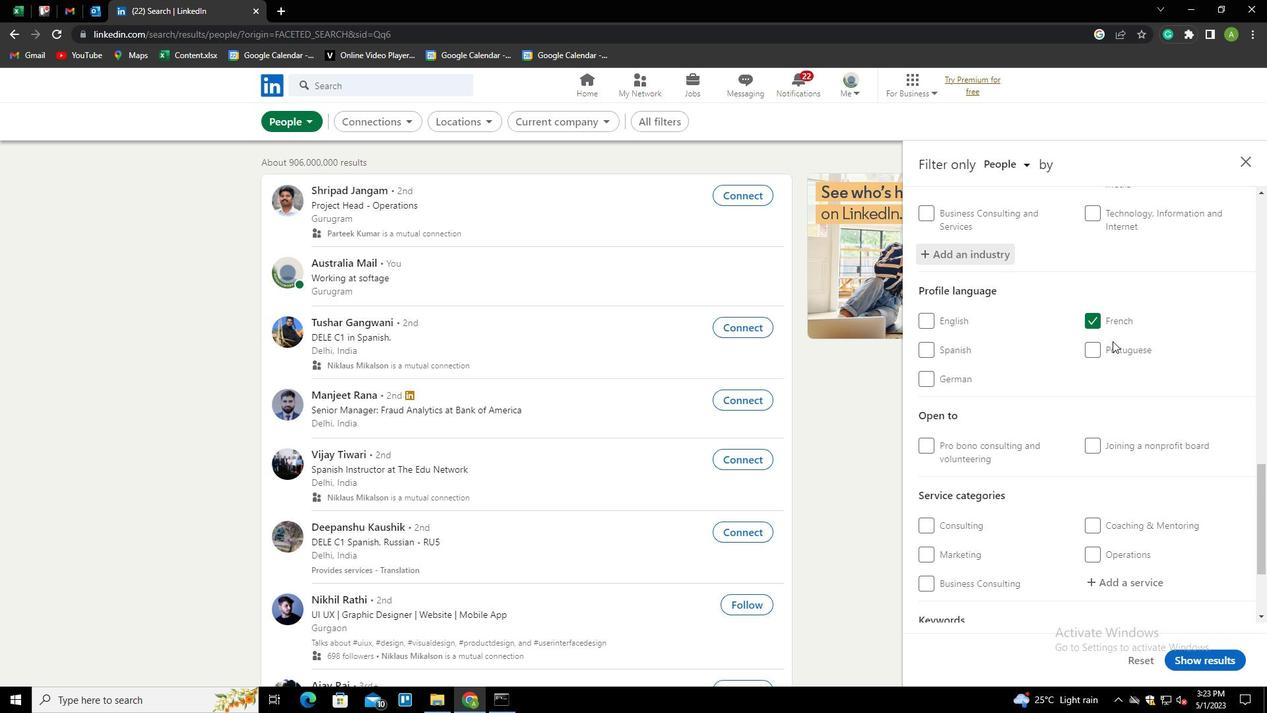 
Action: Mouse scrolled (1113, 340) with delta (0, 0)
Screenshot: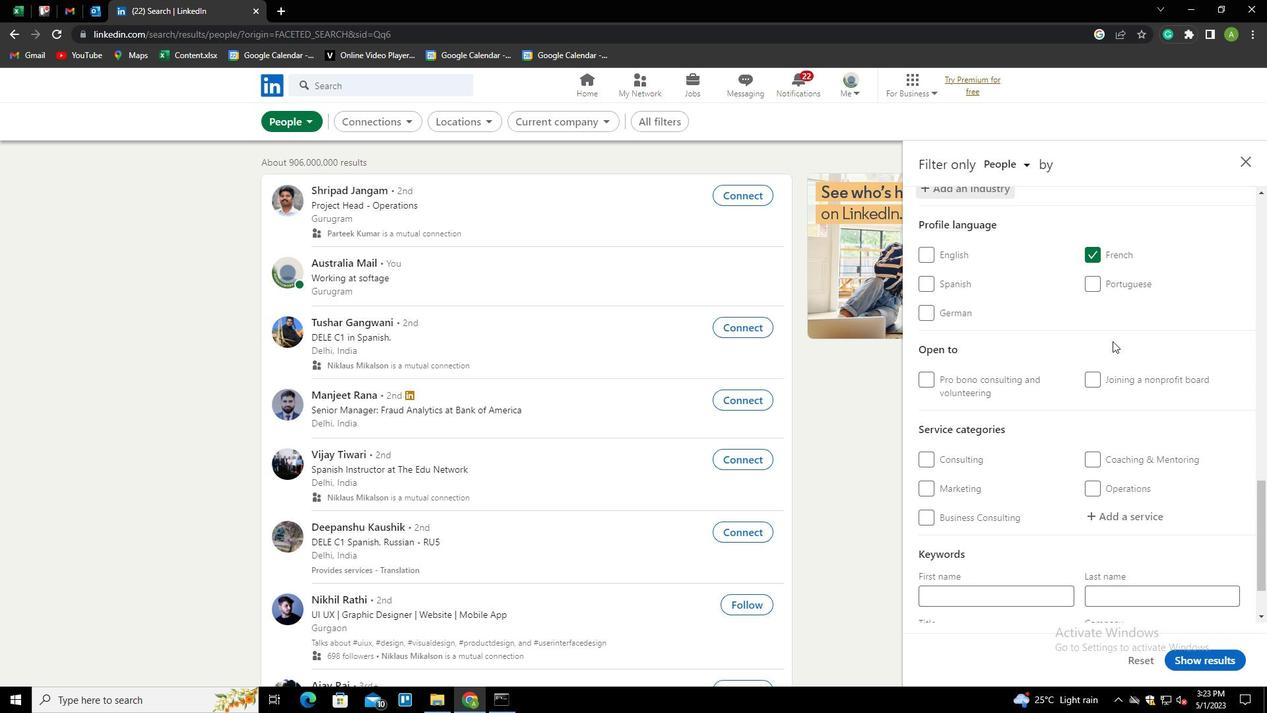 
Action: Mouse moved to (1118, 454)
Screenshot: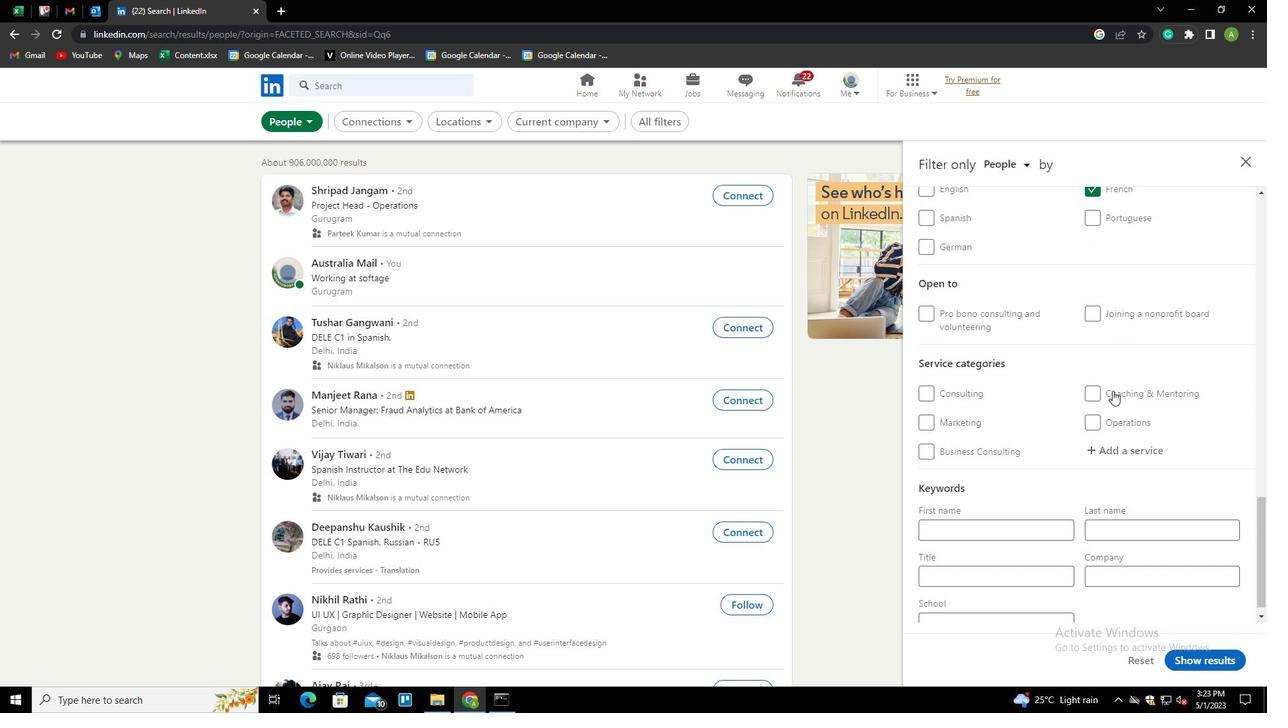 
Action: Mouse pressed left at (1118, 454)
Screenshot: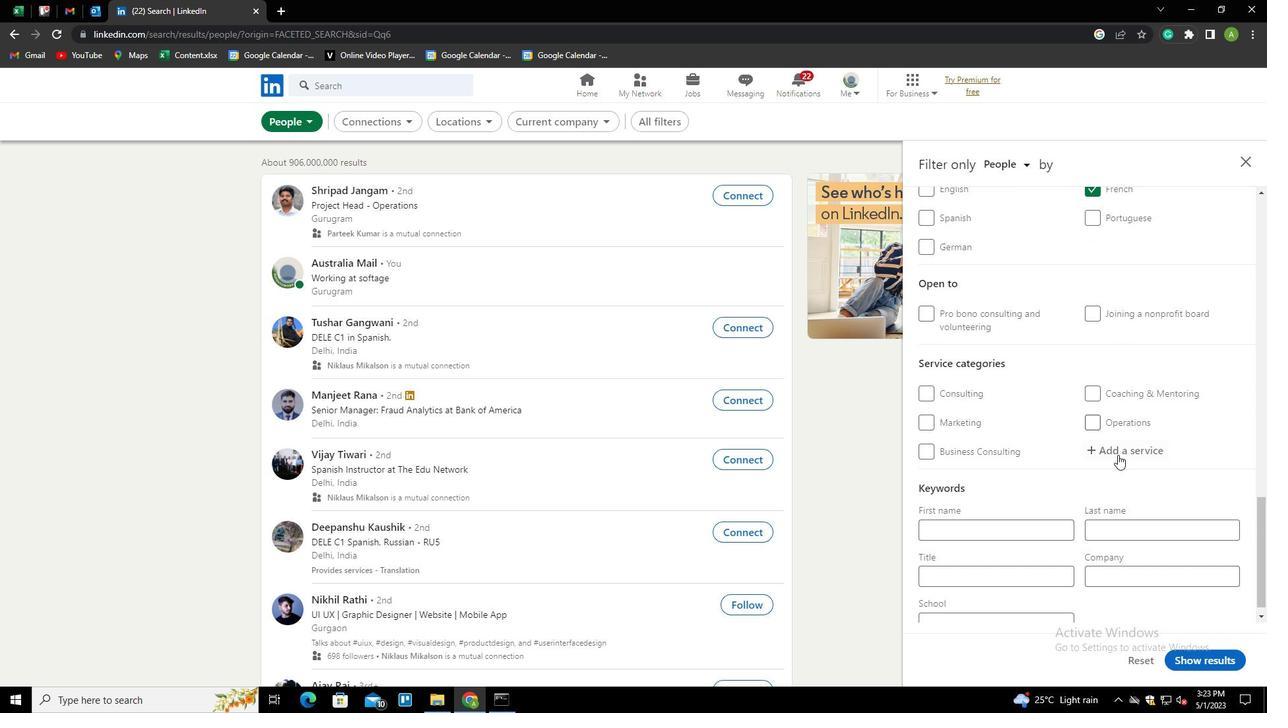 
Action: Mouse moved to (1116, 457)
Screenshot: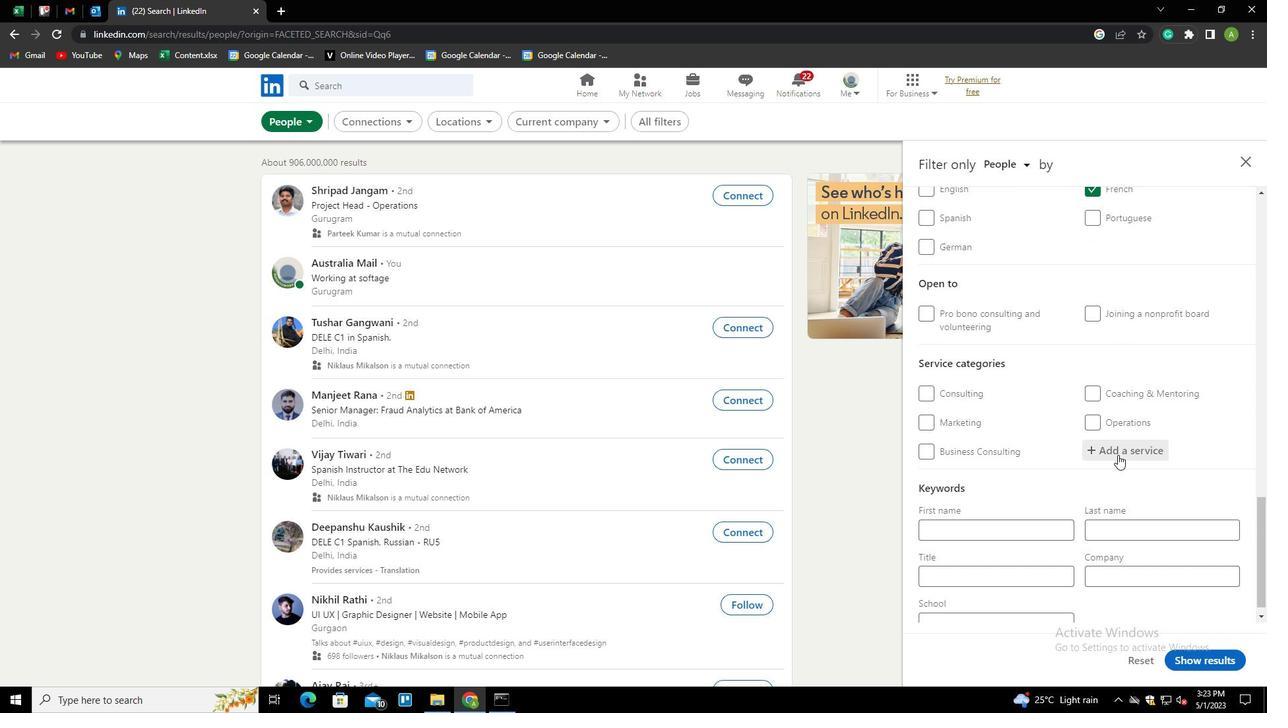 
Action: Key pressed <Key.shift>COMMERCIAL<Key.space><Key.down><Key.down><Key.down><Key.enter>
Screenshot: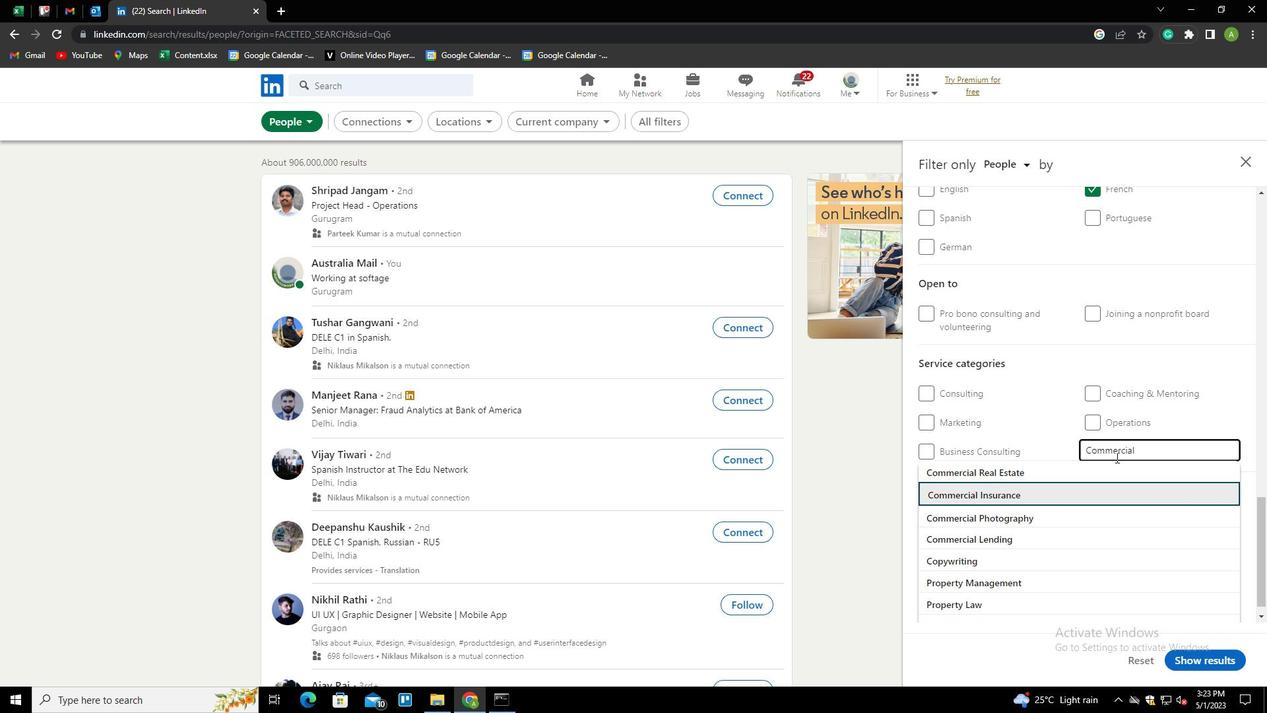 
Action: Mouse moved to (1178, 486)
Screenshot: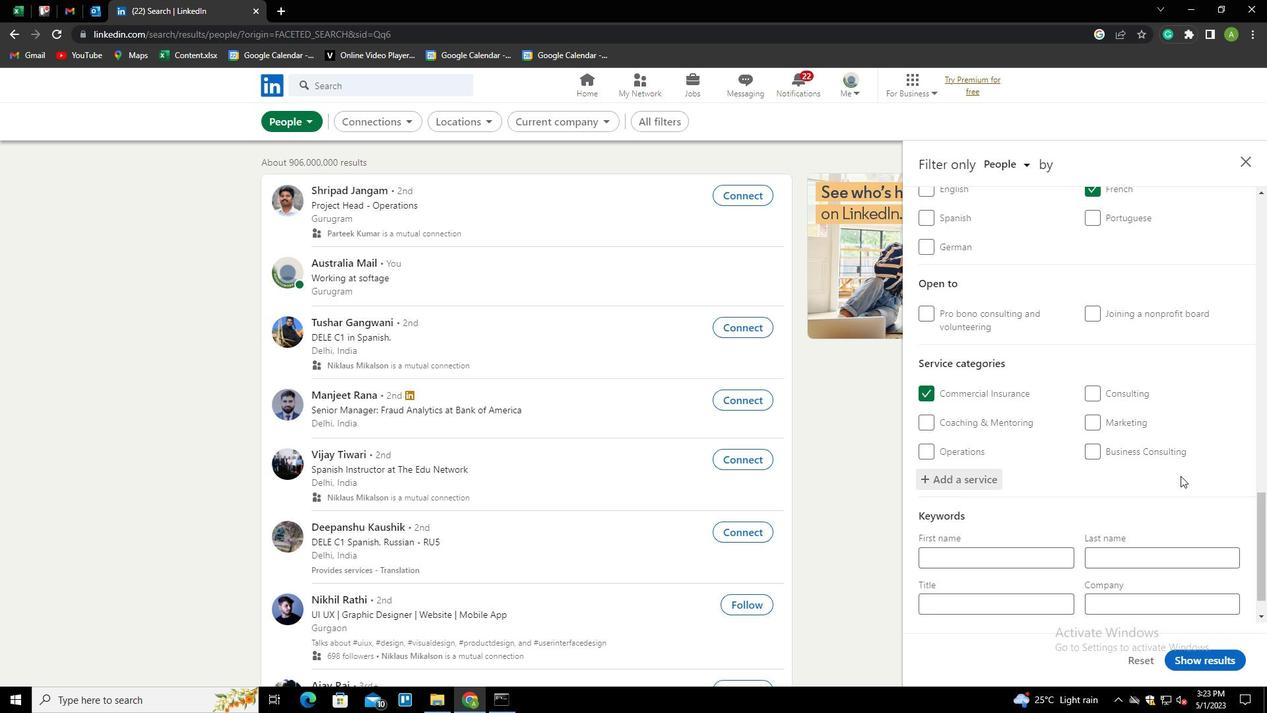 
Action: Mouse scrolled (1178, 485) with delta (0, 0)
Screenshot: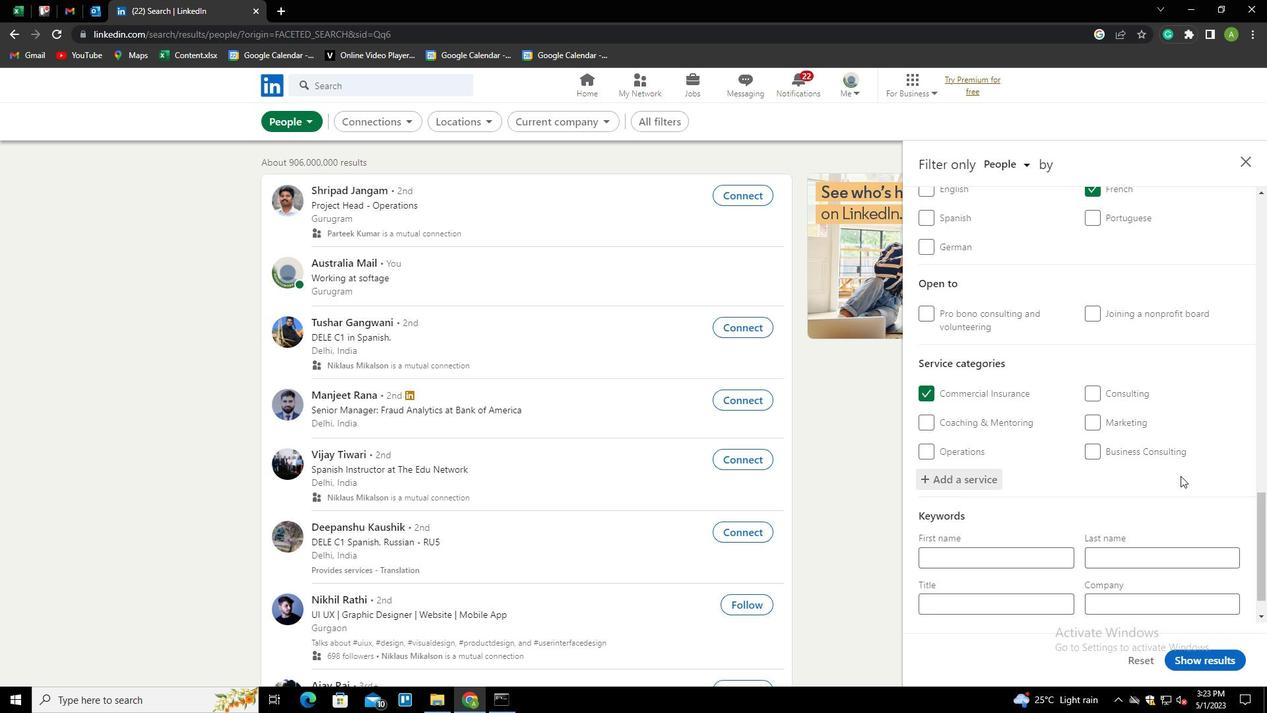 
Action: Mouse moved to (1178, 486)
Screenshot: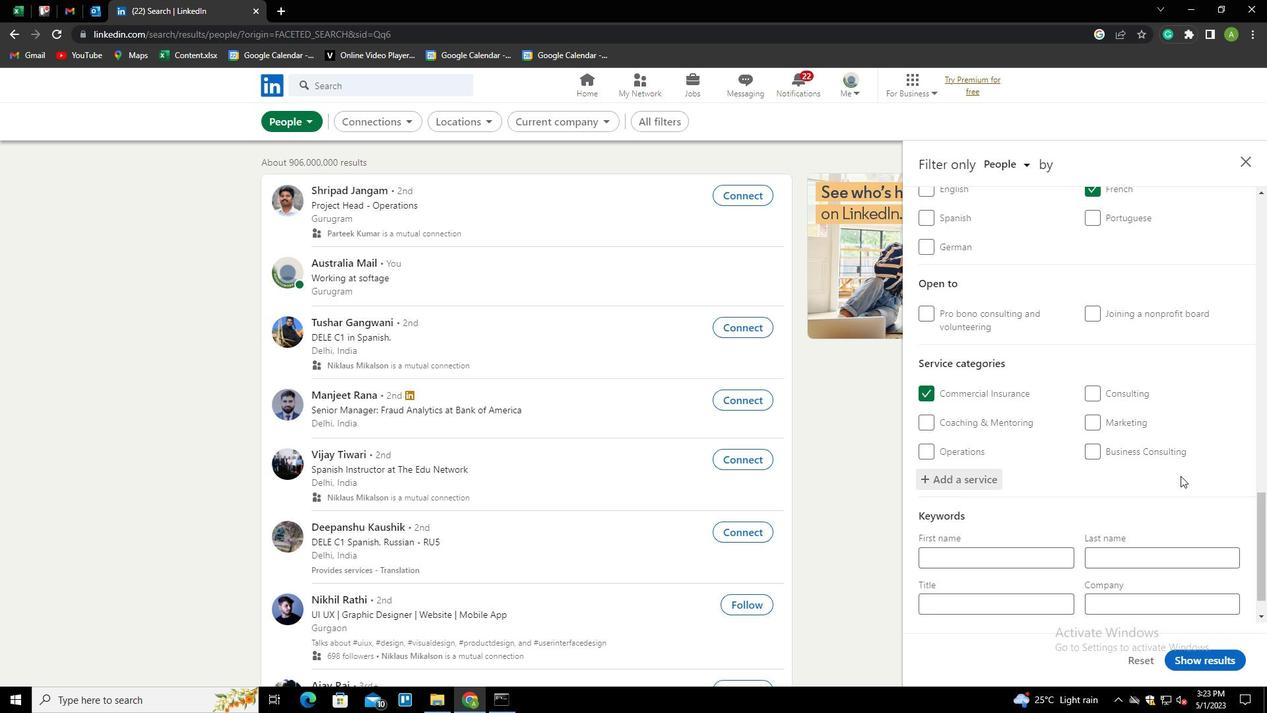 
Action: Mouse scrolled (1178, 485) with delta (0, 0)
Screenshot: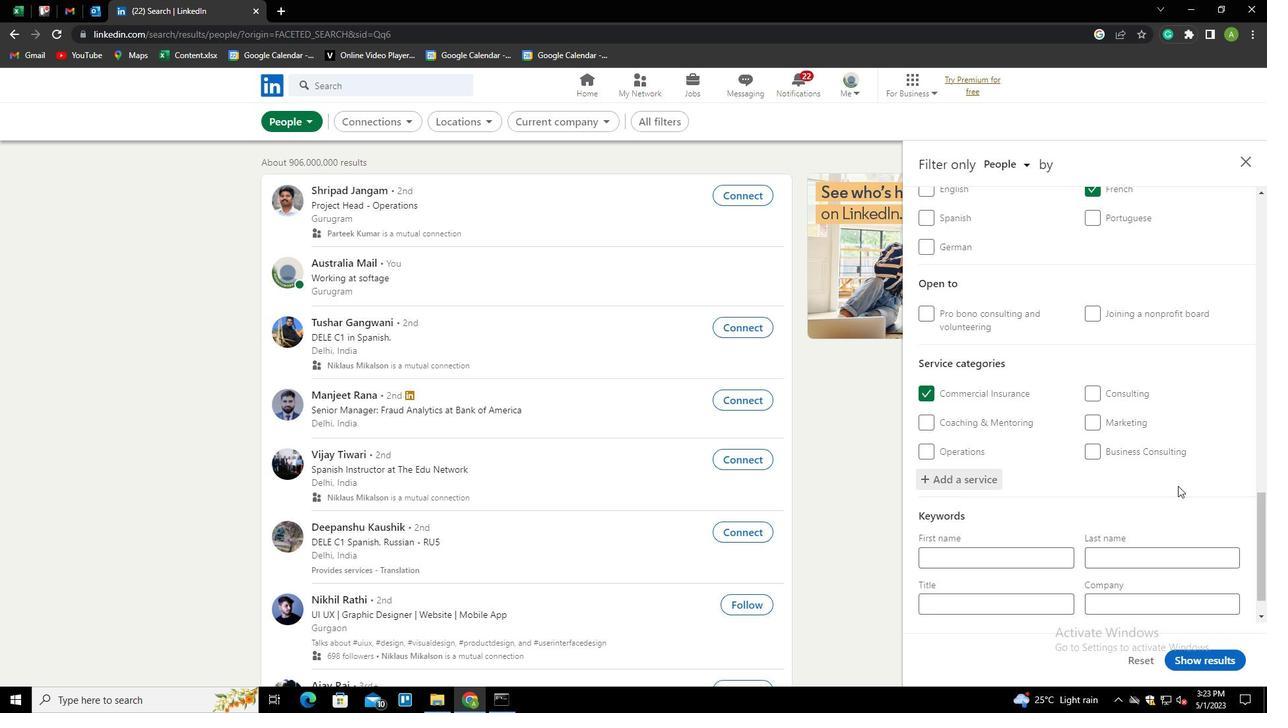 
Action: Mouse scrolled (1178, 485) with delta (0, 0)
Screenshot: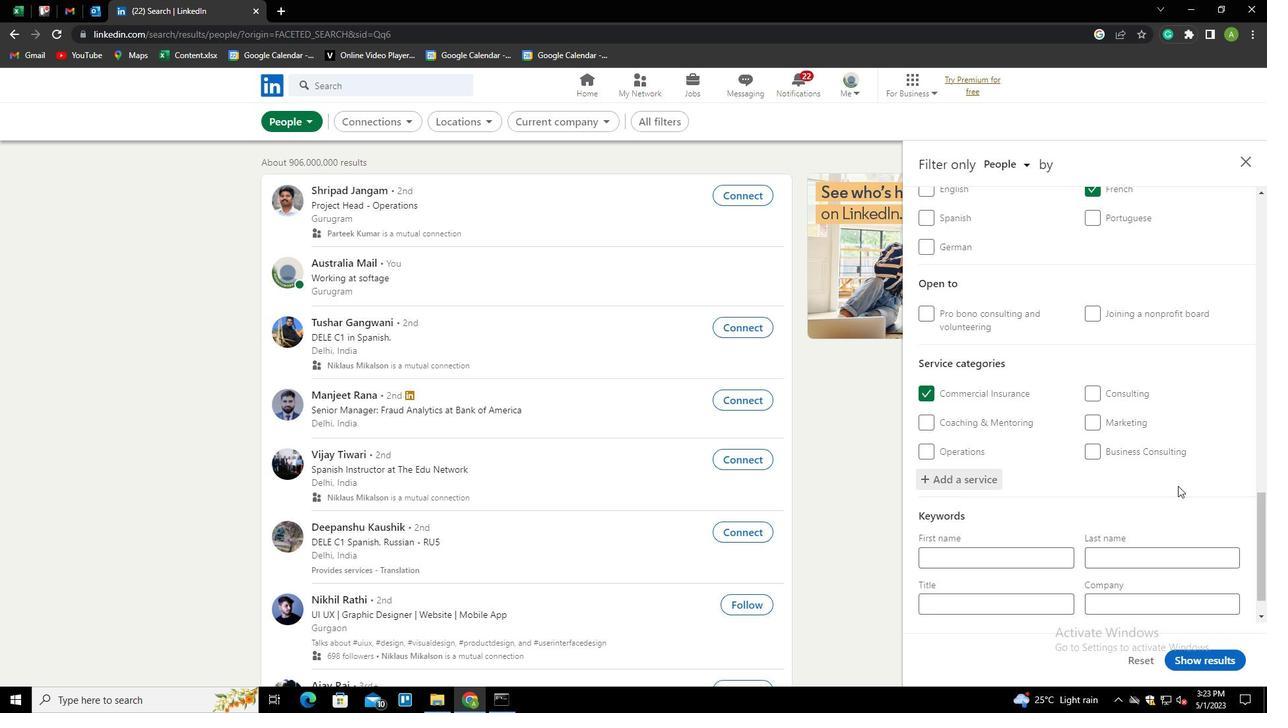 
Action: Mouse scrolled (1178, 485) with delta (0, 0)
Screenshot: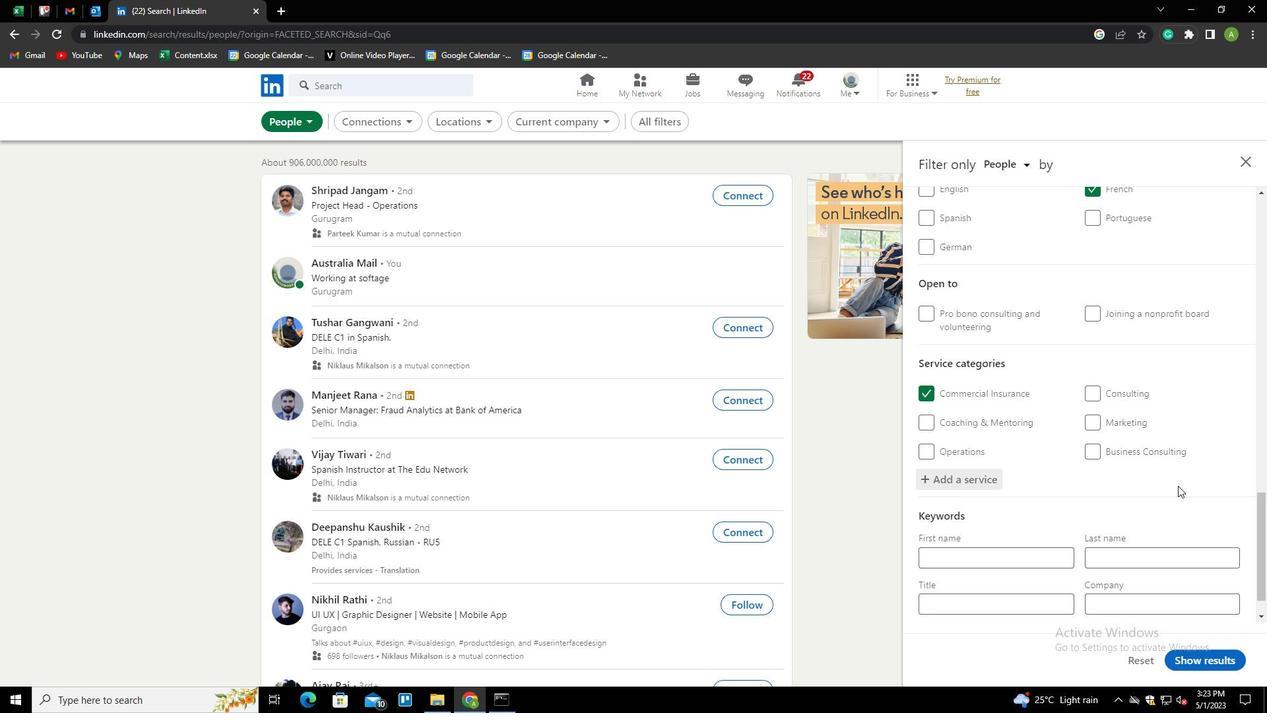 
Action: Mouse scrolled (1178, 485) with delta (0, 0)
Screenshot: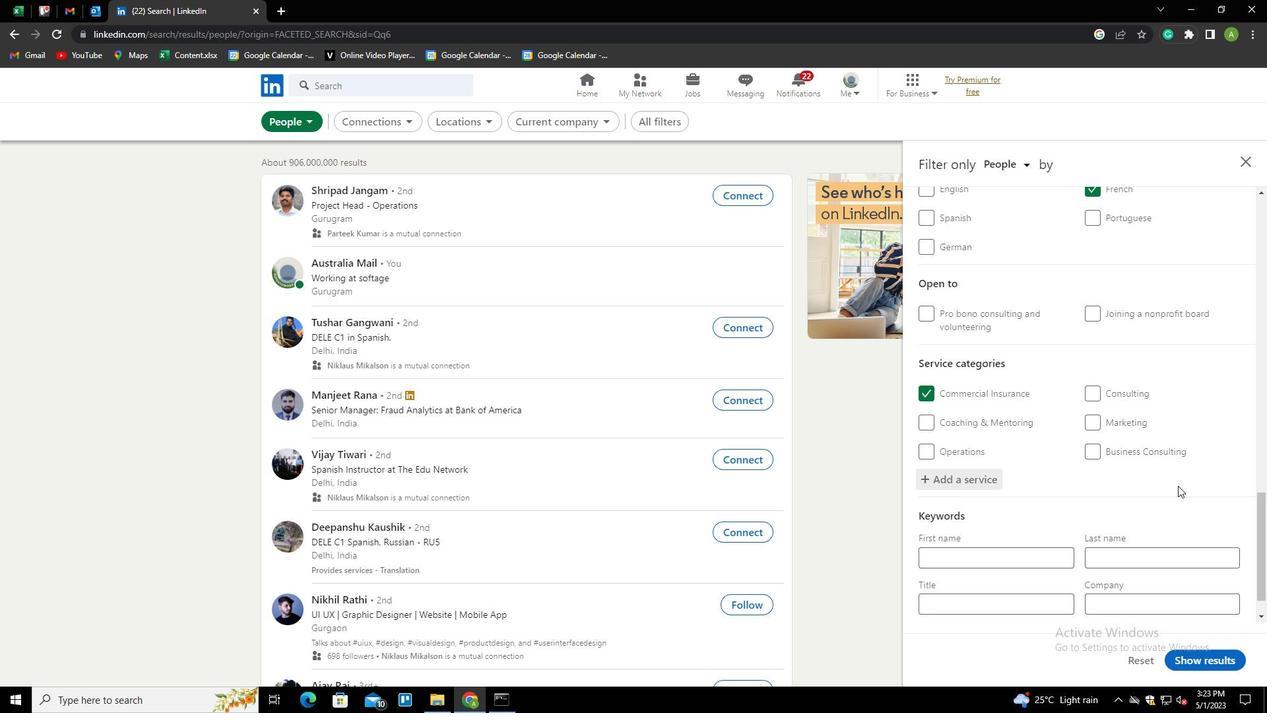 
Action: Mouse moved to (999, 554)
Screenshot: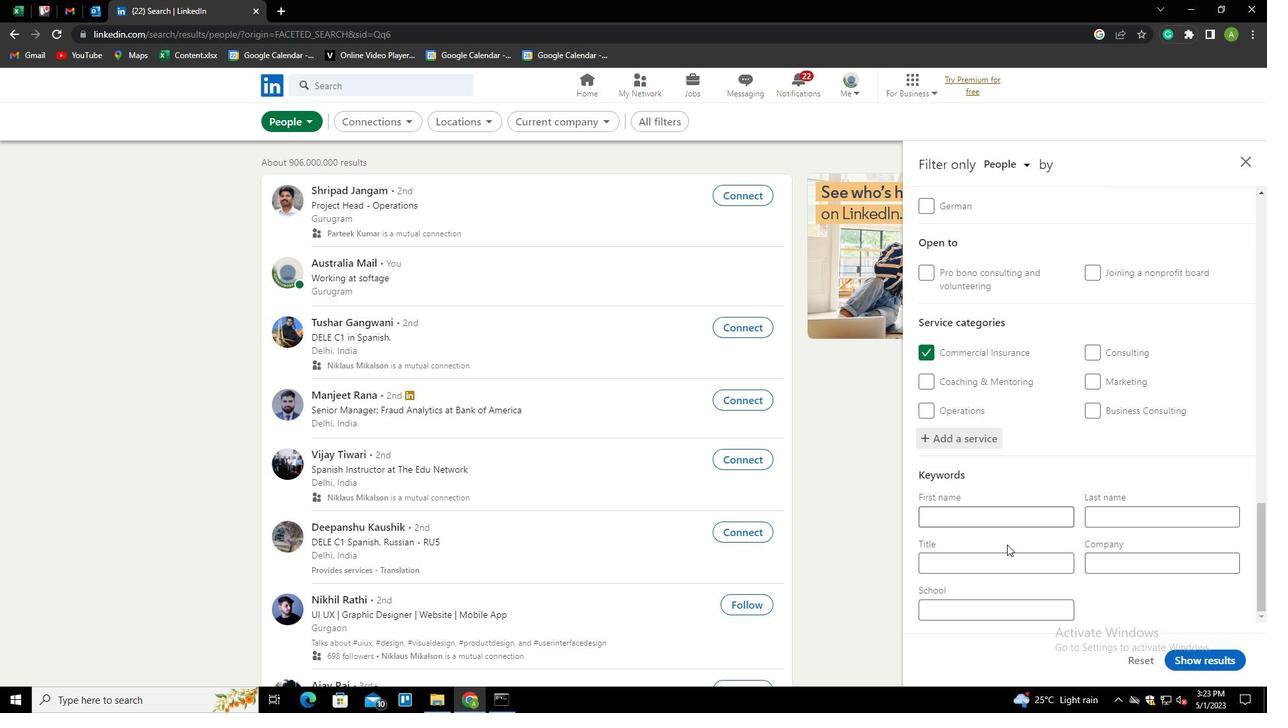 
Action: Mouse pressed left at (999, 554)
Screenshot: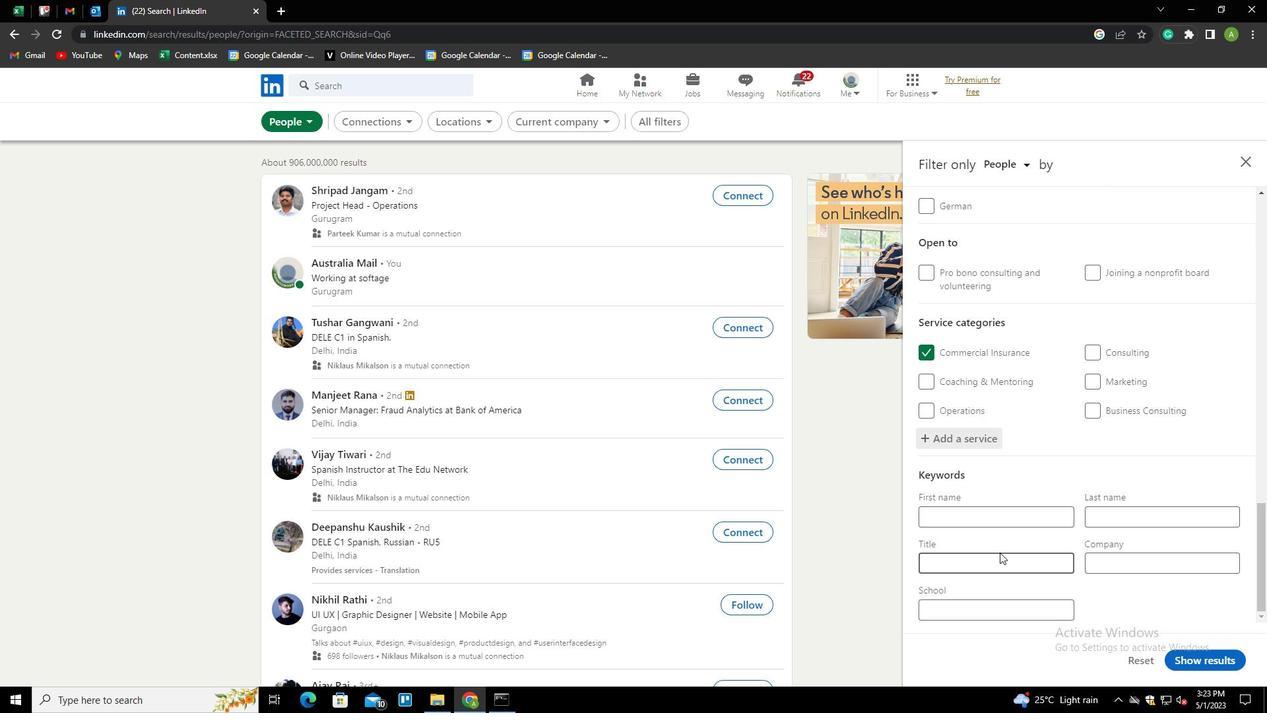 
Action: Mouse moved to (999, 556)
Screenshot: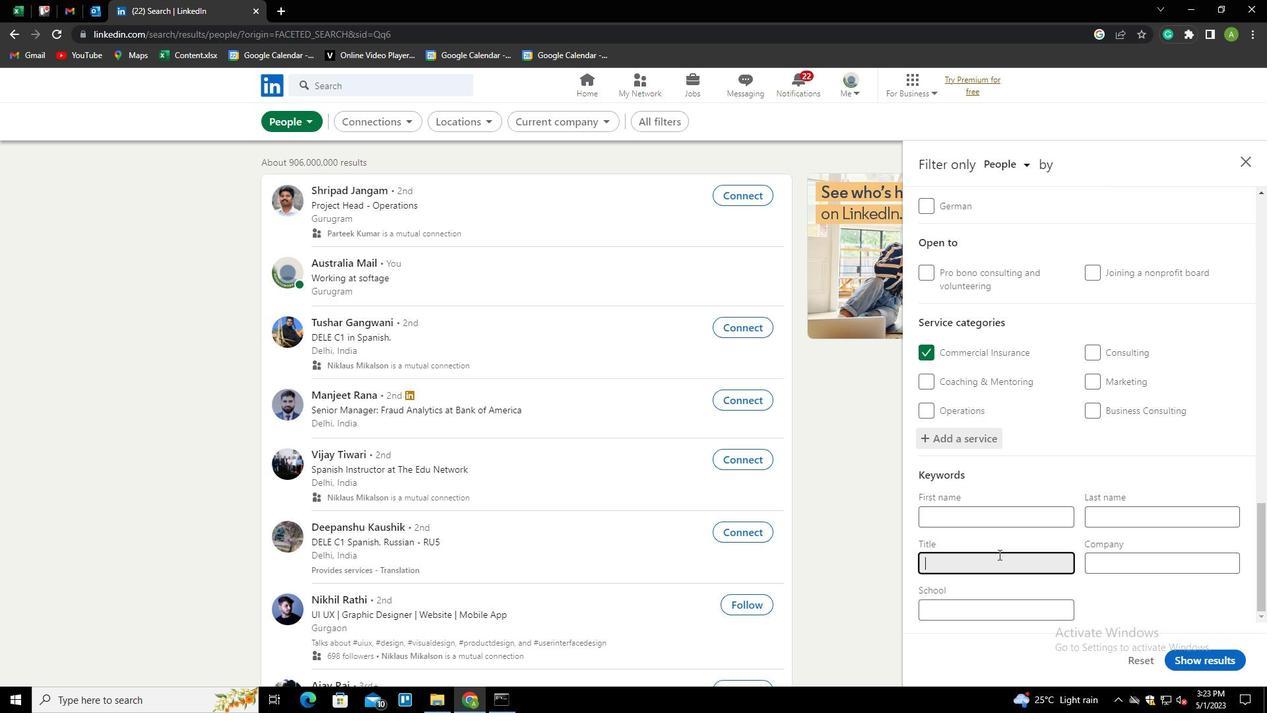 
Action: Key pressed <Key.shift>ADMINISTRATOT<Key.backspace>R
Screenshot: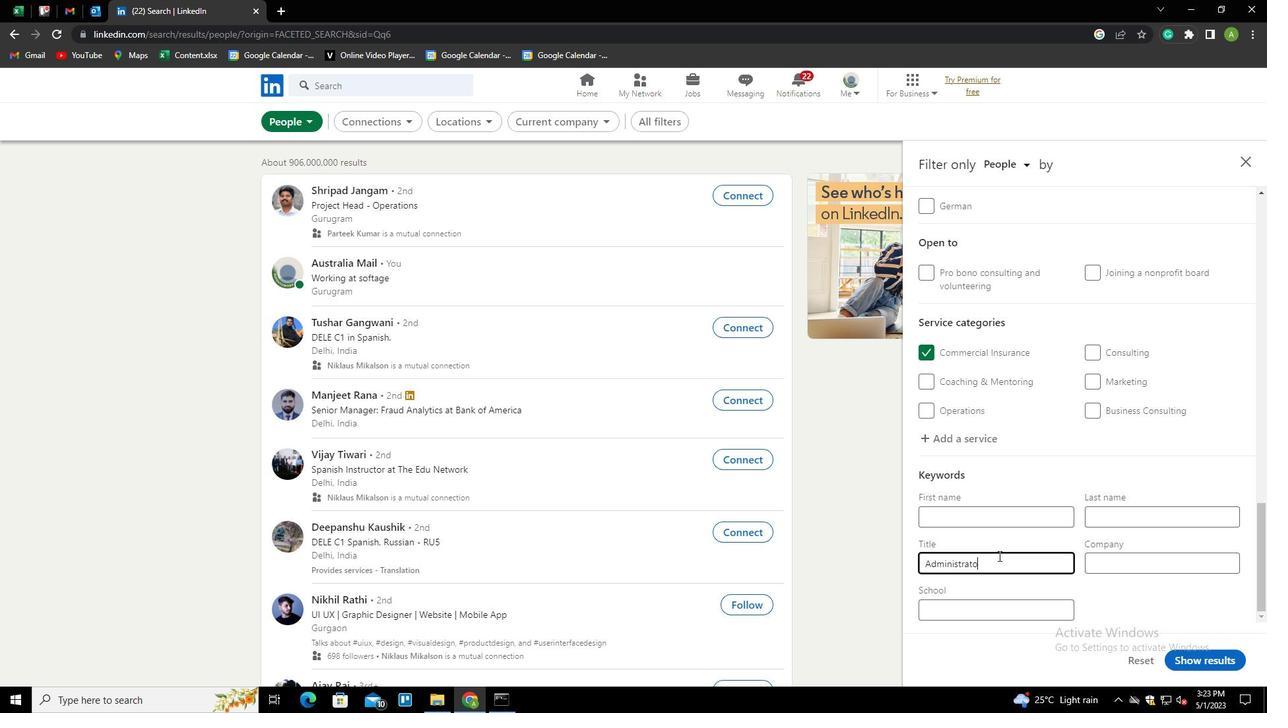 
Action: Mouse moved to (1167, 584)
Screenshot: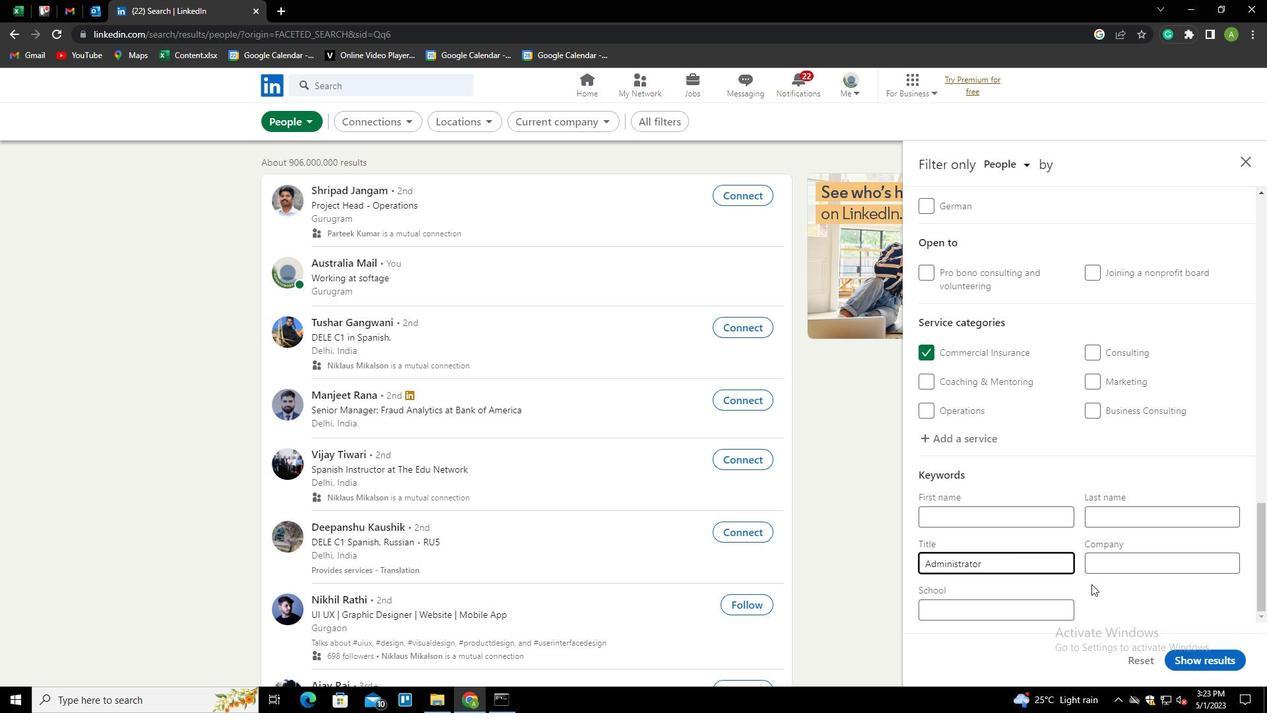 
Action: Mouse pressed left at (1167, 584)
Screenshot: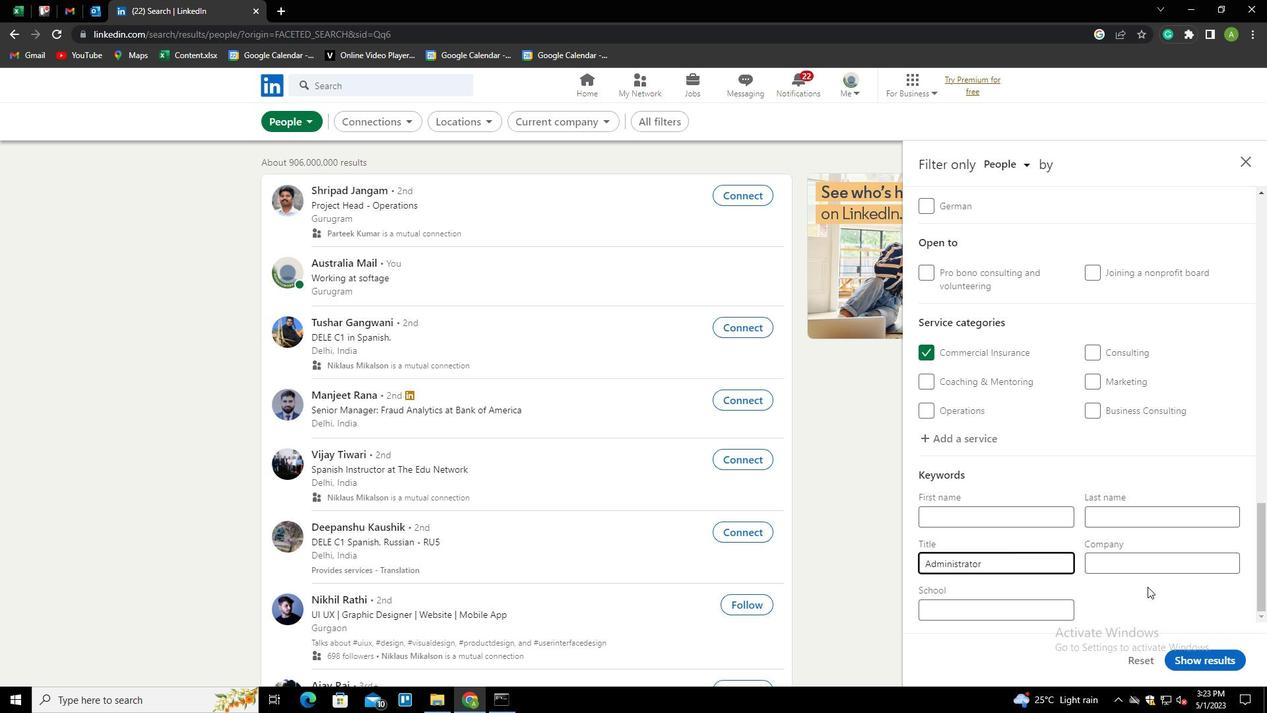 
Action: Mouse moved to (1203, 656)
Screenshot: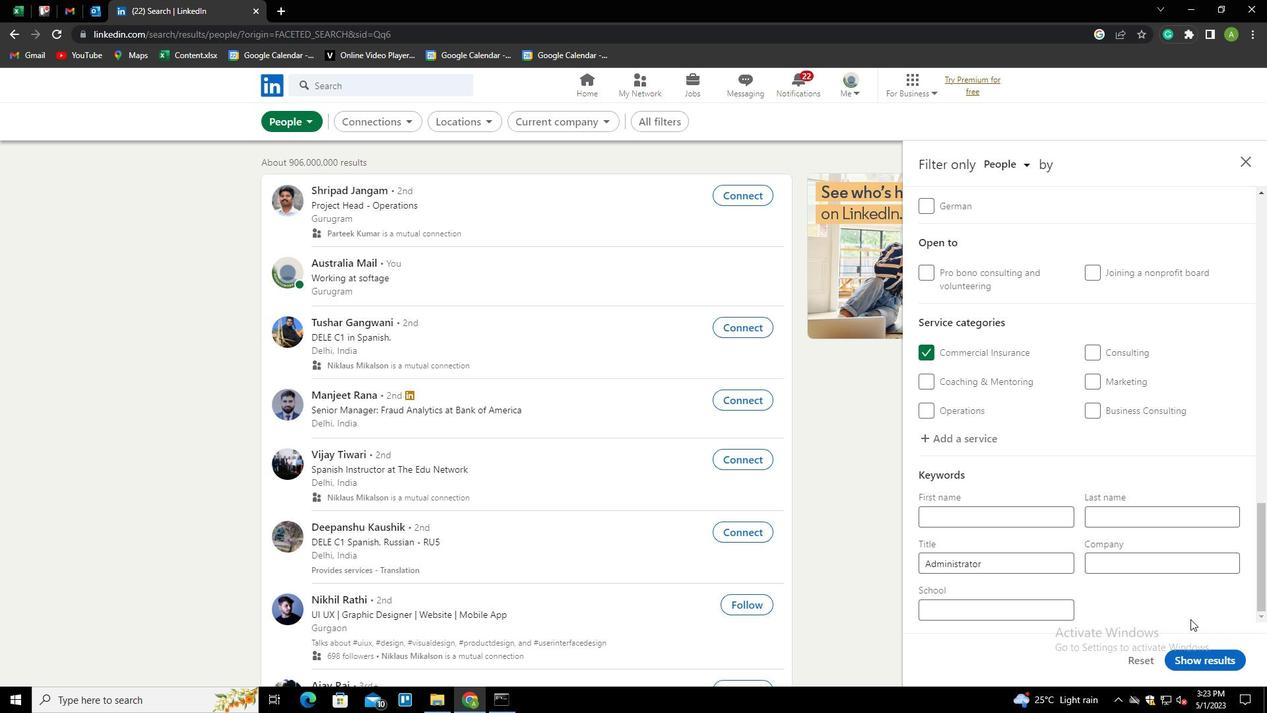 
Action: Mouse pressed left at (1203, 656)
Screenshot: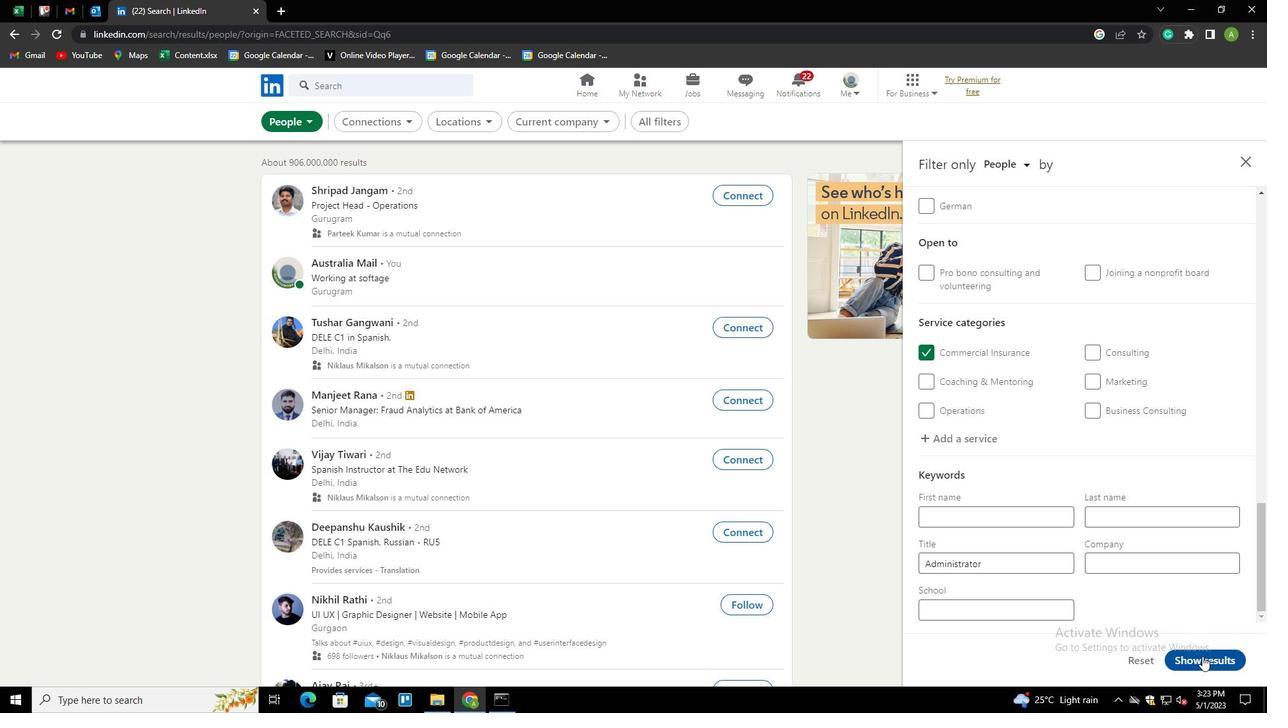 
Action: Key pressed <Key.f8>
Screenshot: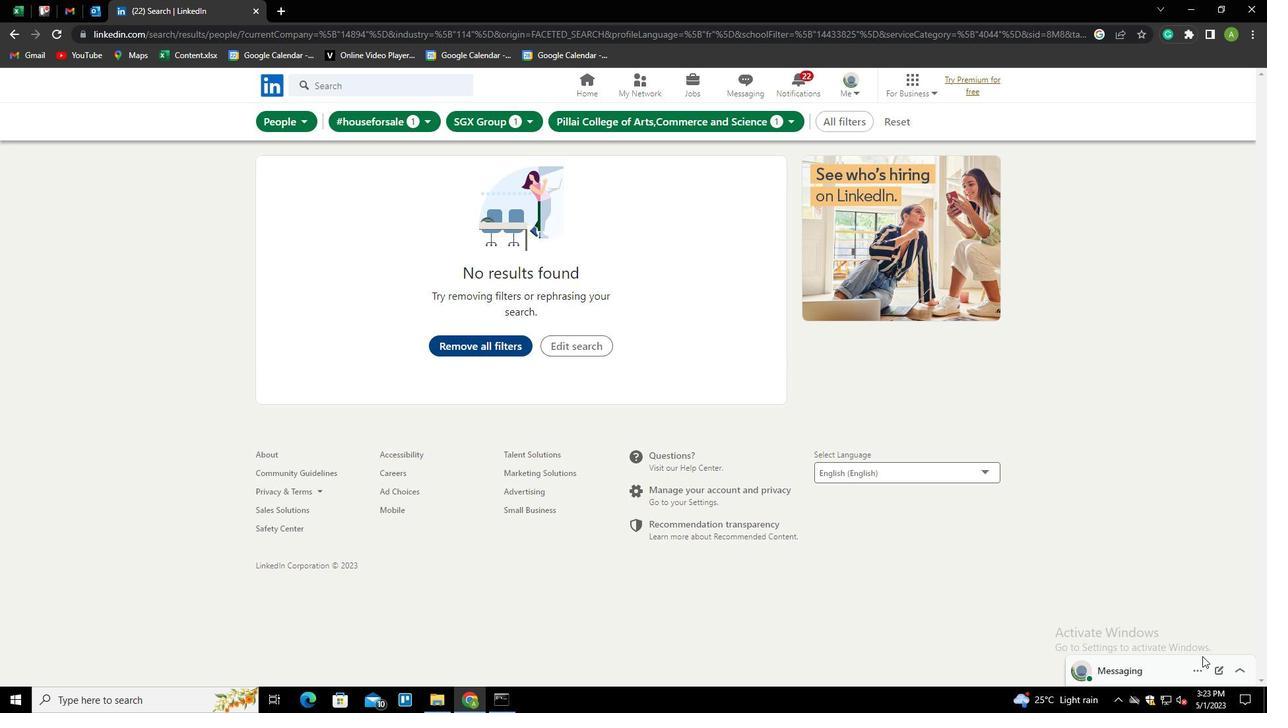 
